 Task: Enable time selection snapping and set it to musical subdivisions for rhythmic precision.
Action: Mouse moved to (103, 13)
Screenshot: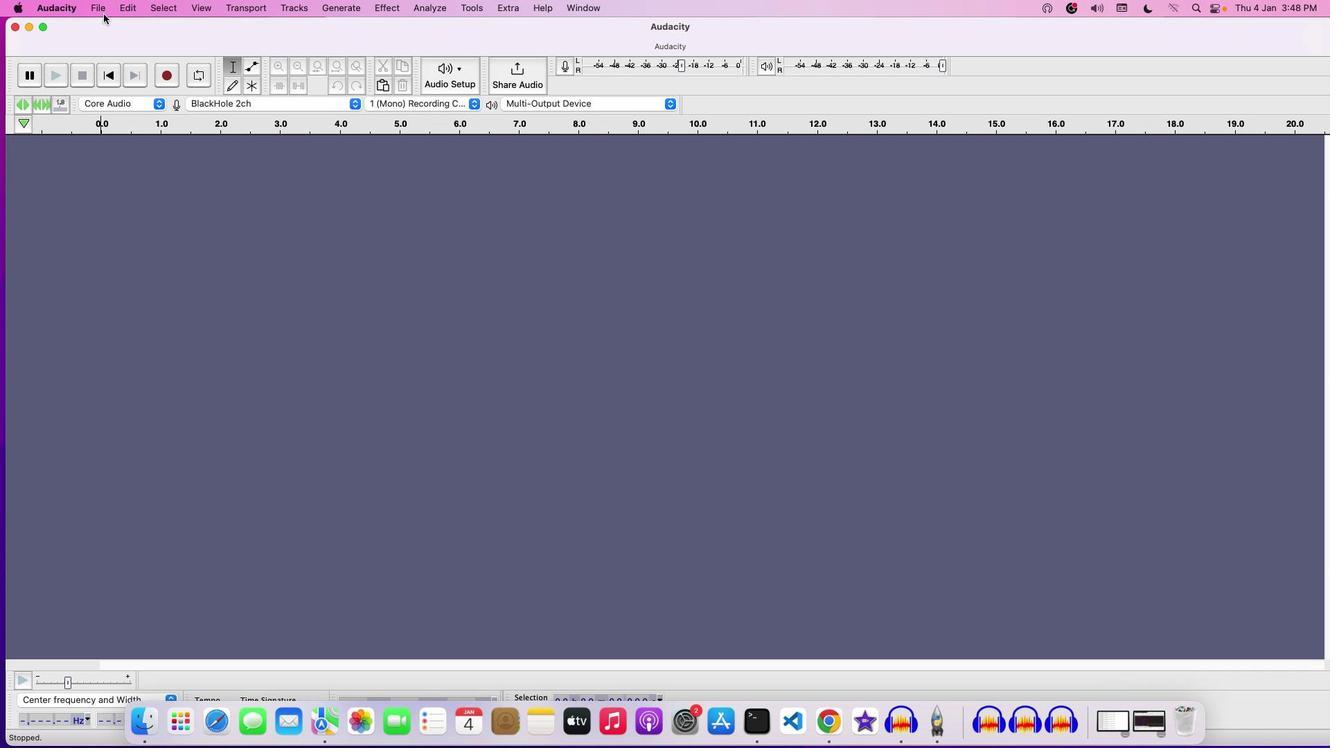 
Action: Mouse pressed left at (103, 13)
Screenshot: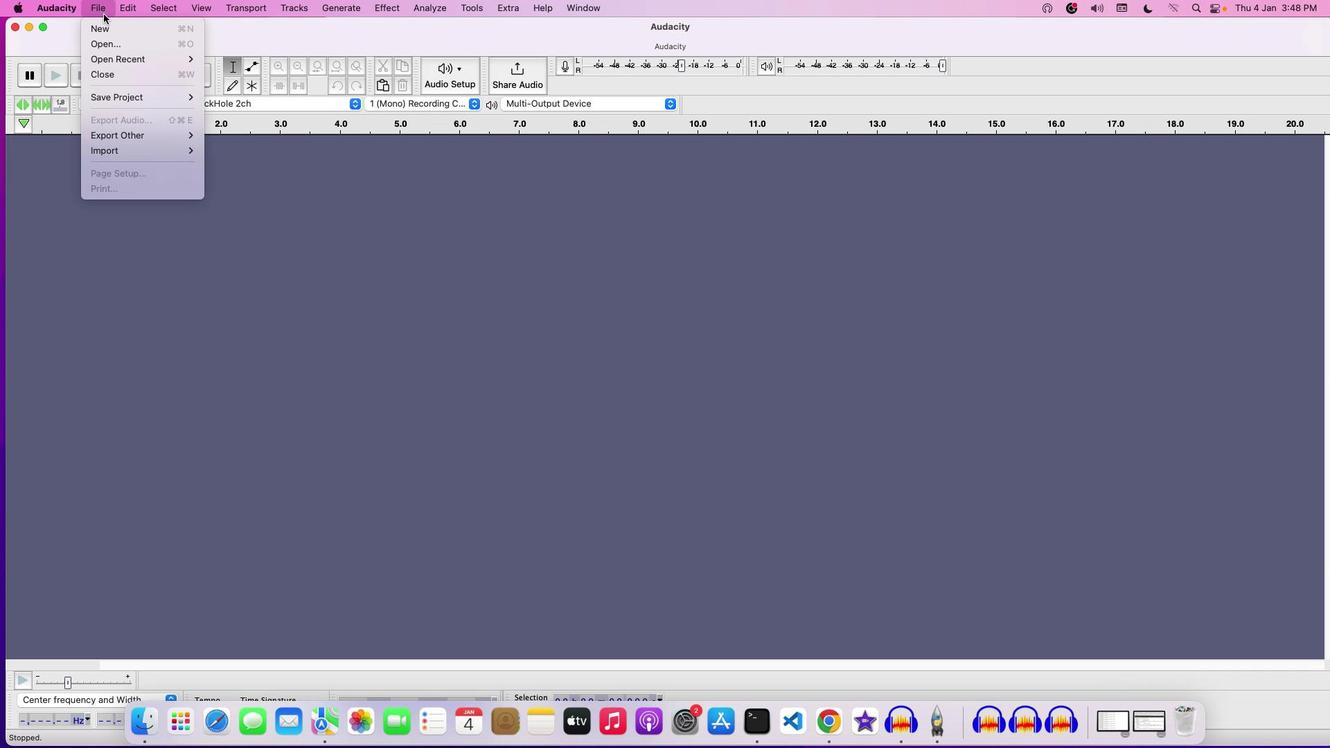 
Action: Mouse moved to (111, 44)
Screenshot: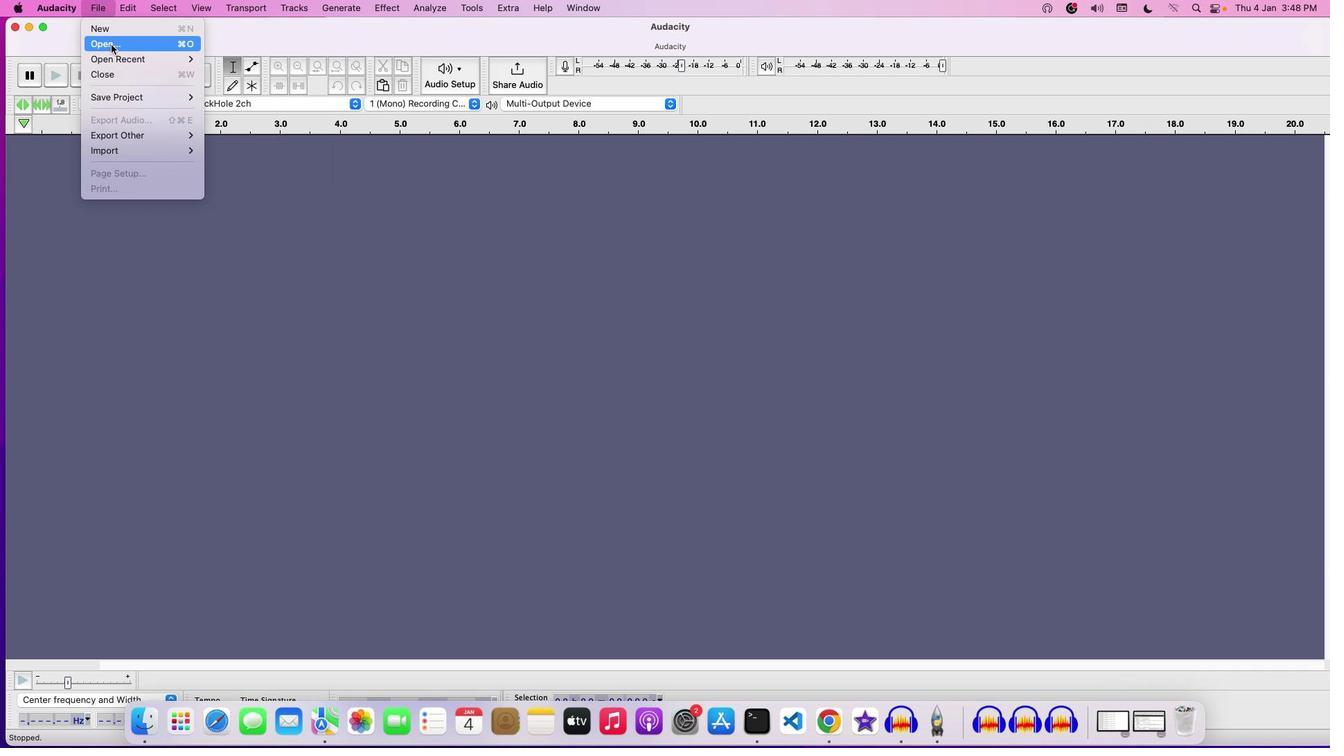 
Action: Mouse pressed left at (111, 44)
Screenshot: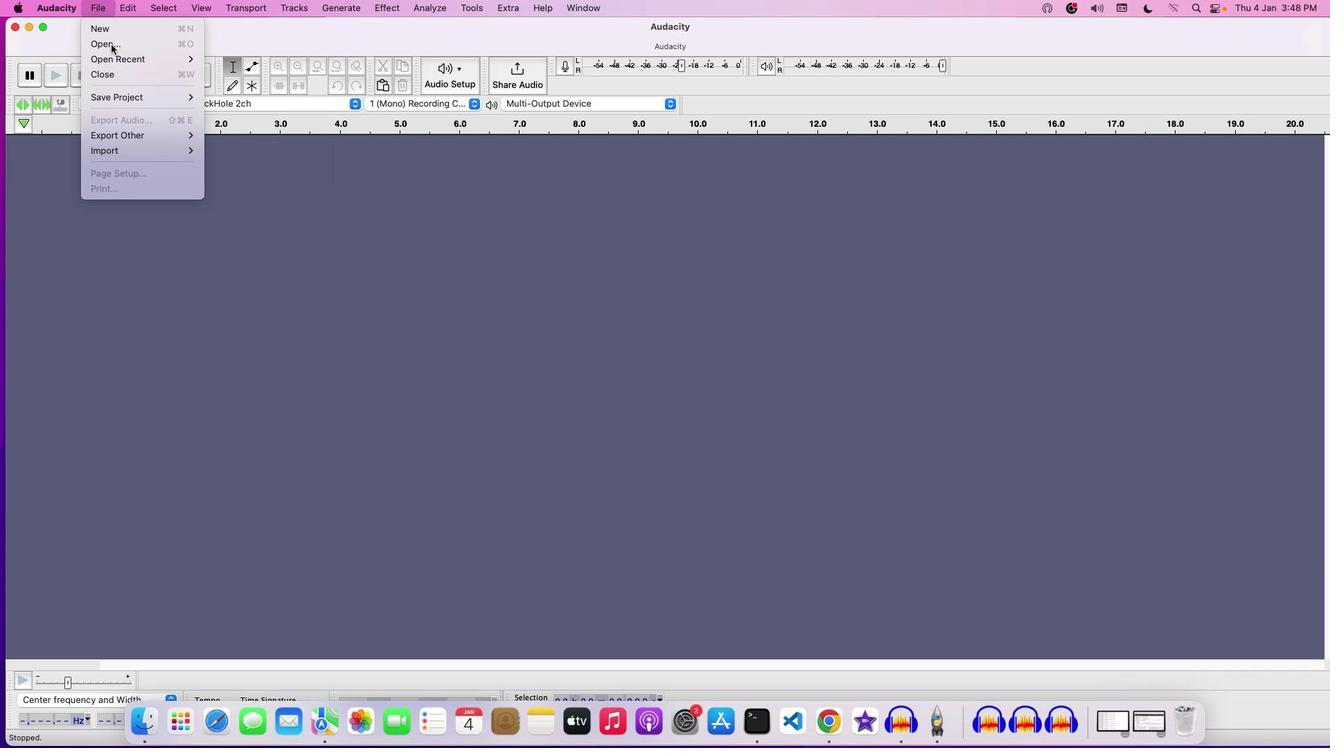 
Action: Mouse moved to (428, 186)
Screenshot: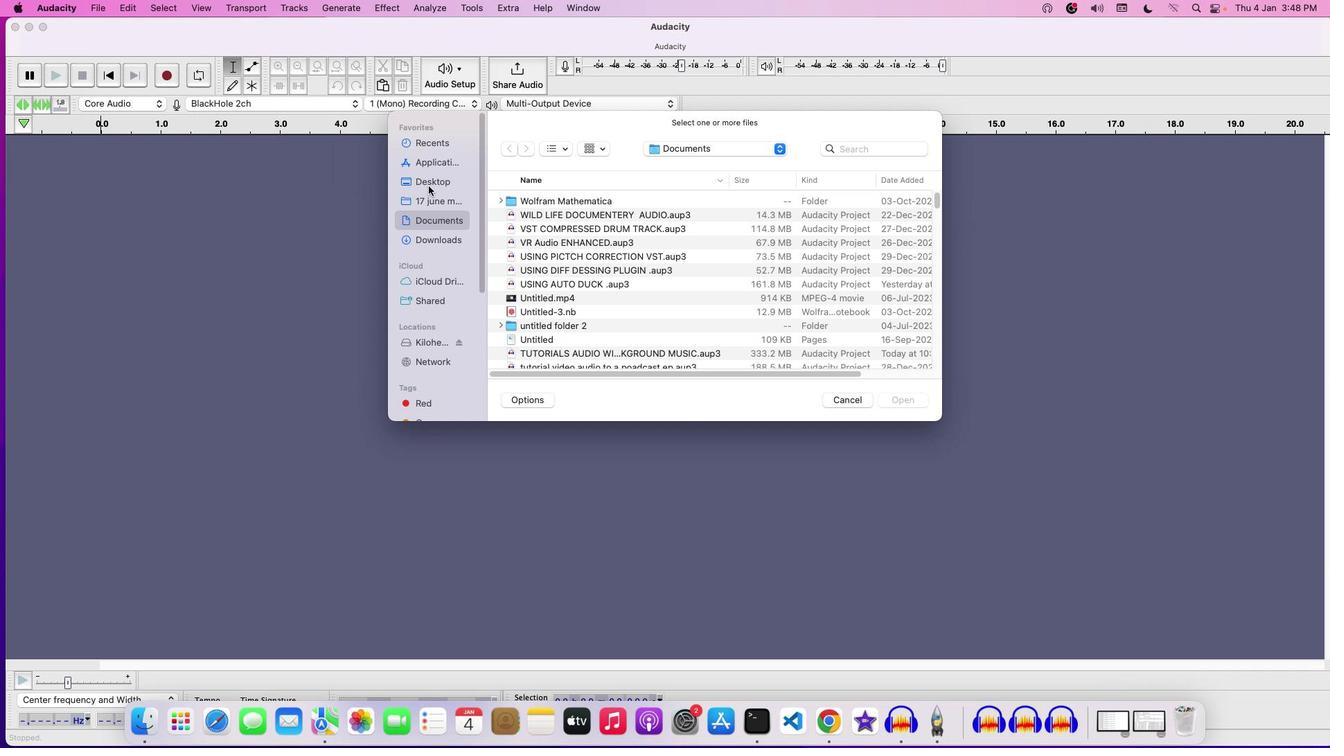 
Action: Mouse pressed left at (428, 186)
Screenshot: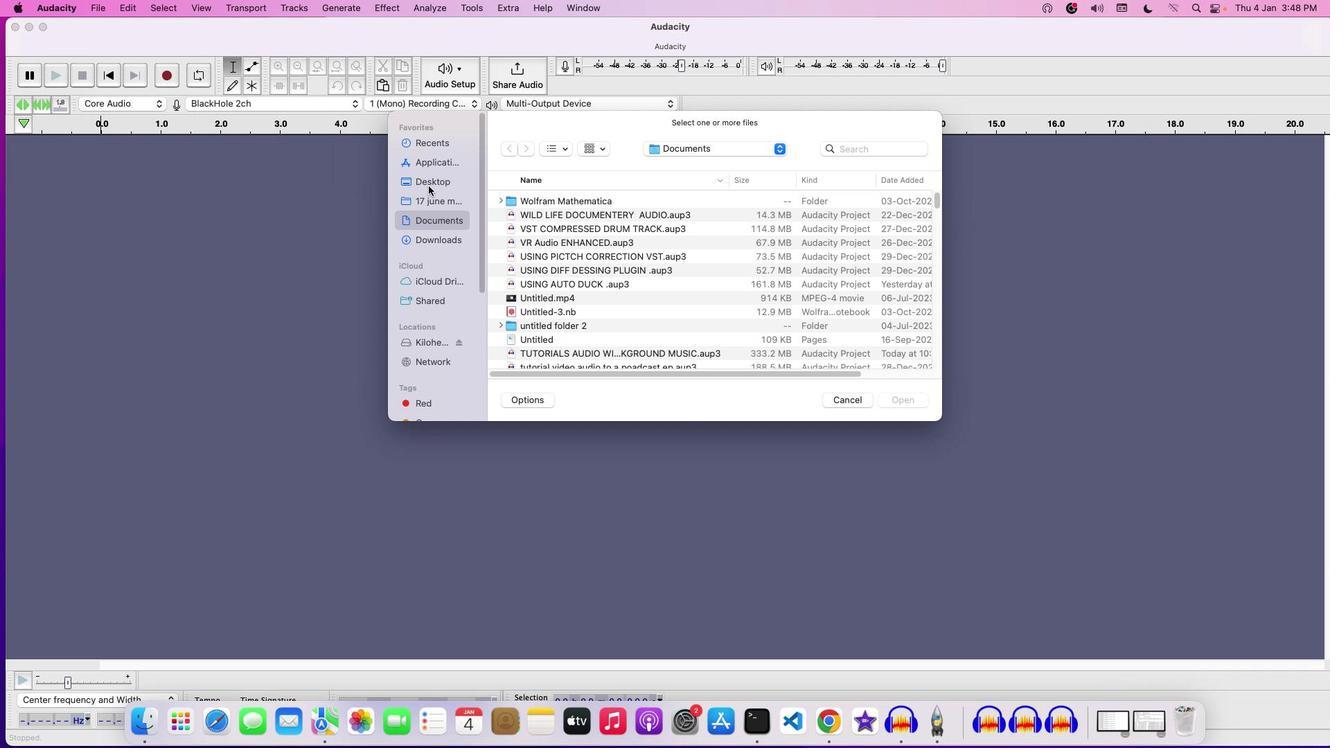 
Action: Mouse moved to (619, 313)
Screenshot: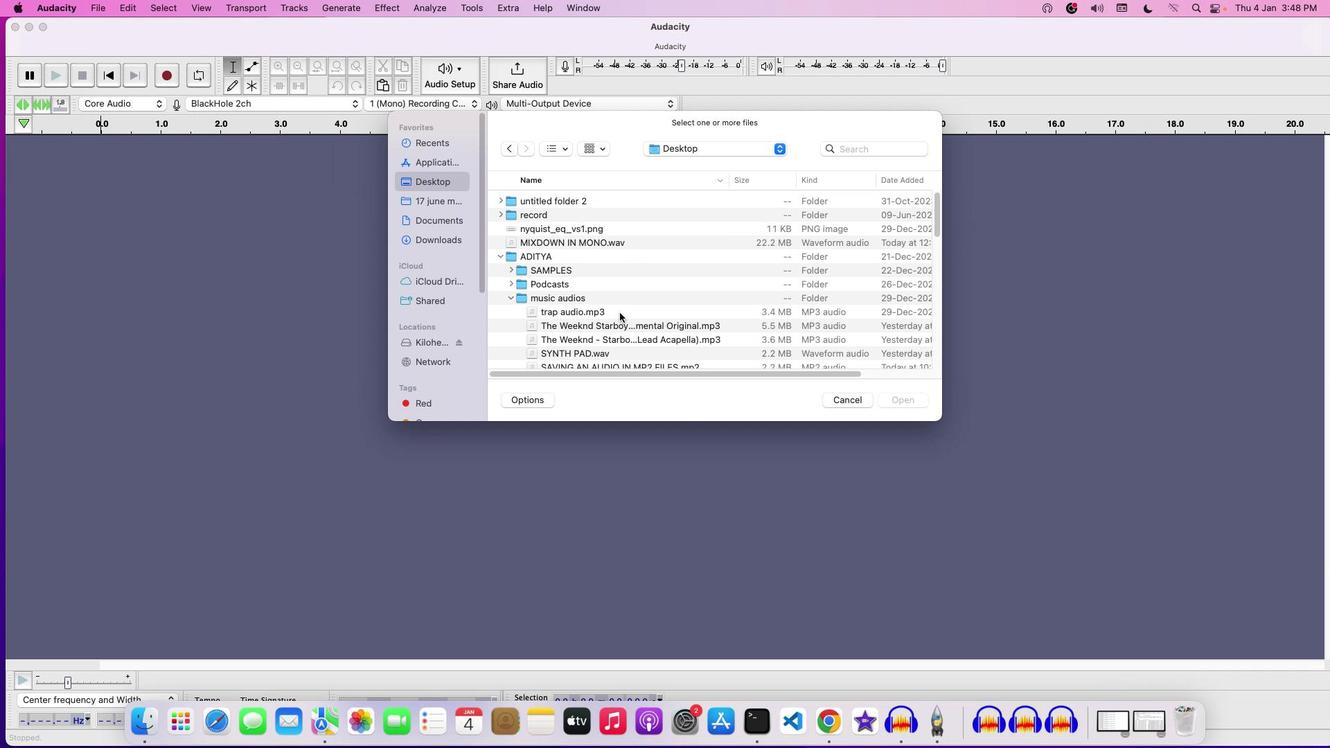 
Action: Mouse scrolled (619, 313) with delta (0, 0)
Screenshot: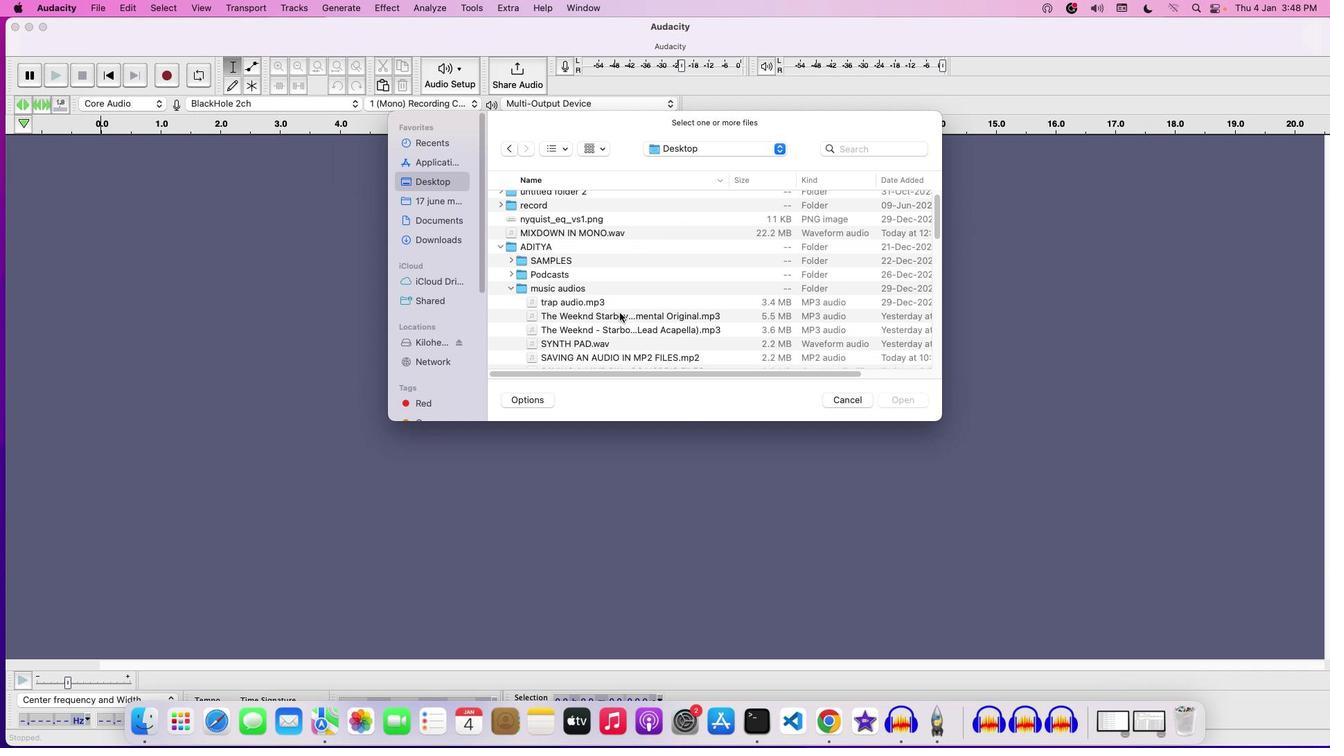 
Action: Mouse scrolled (619, 313) with delta (0, 0)
Screenshot: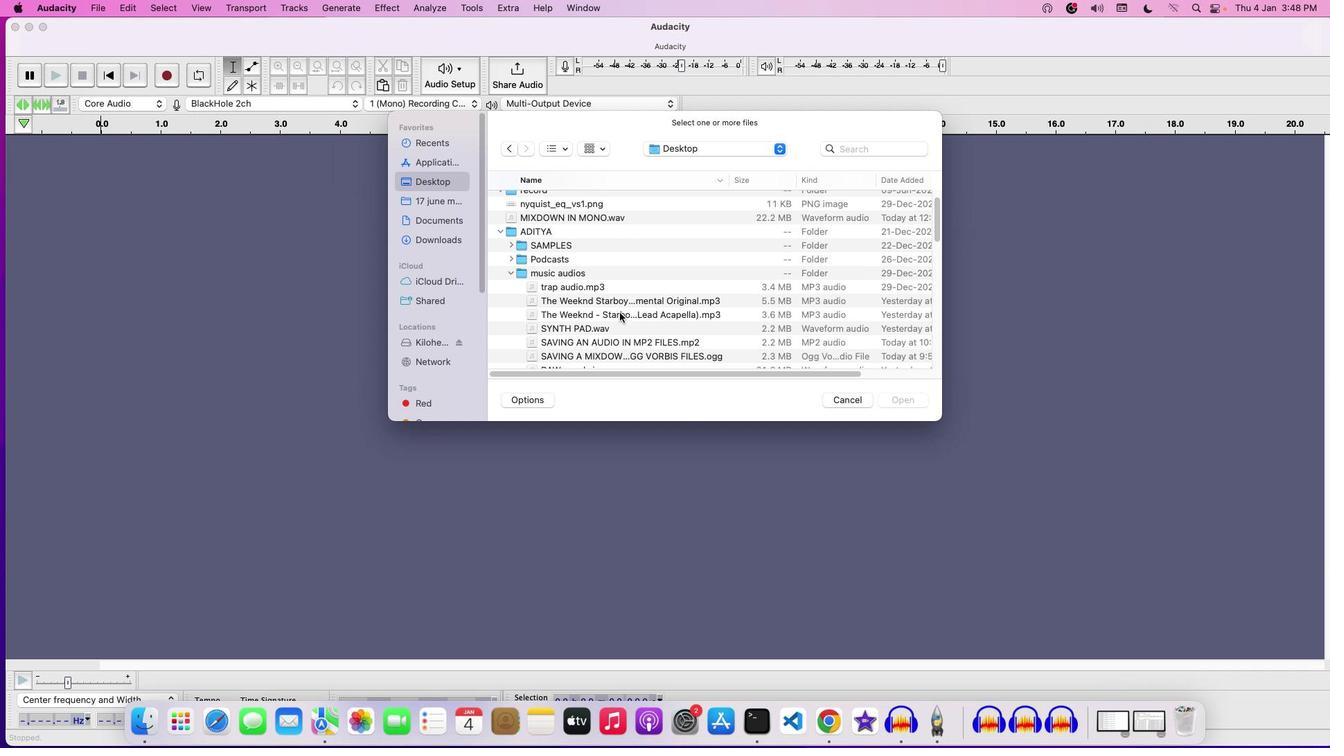 
Action: Mouse moved to (619, 312)
Screenshot: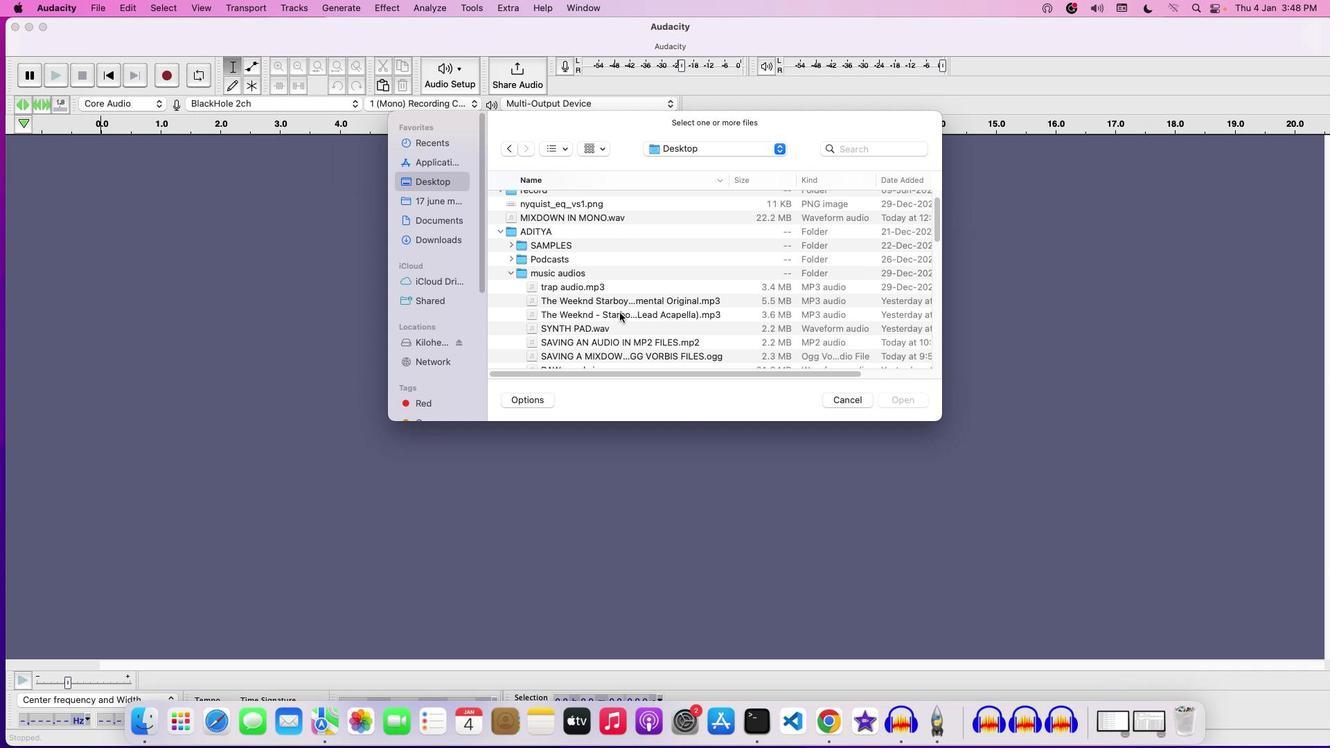 
Action: Mouse scrolled (619, 312) with delta (0, 0)
Screenshot: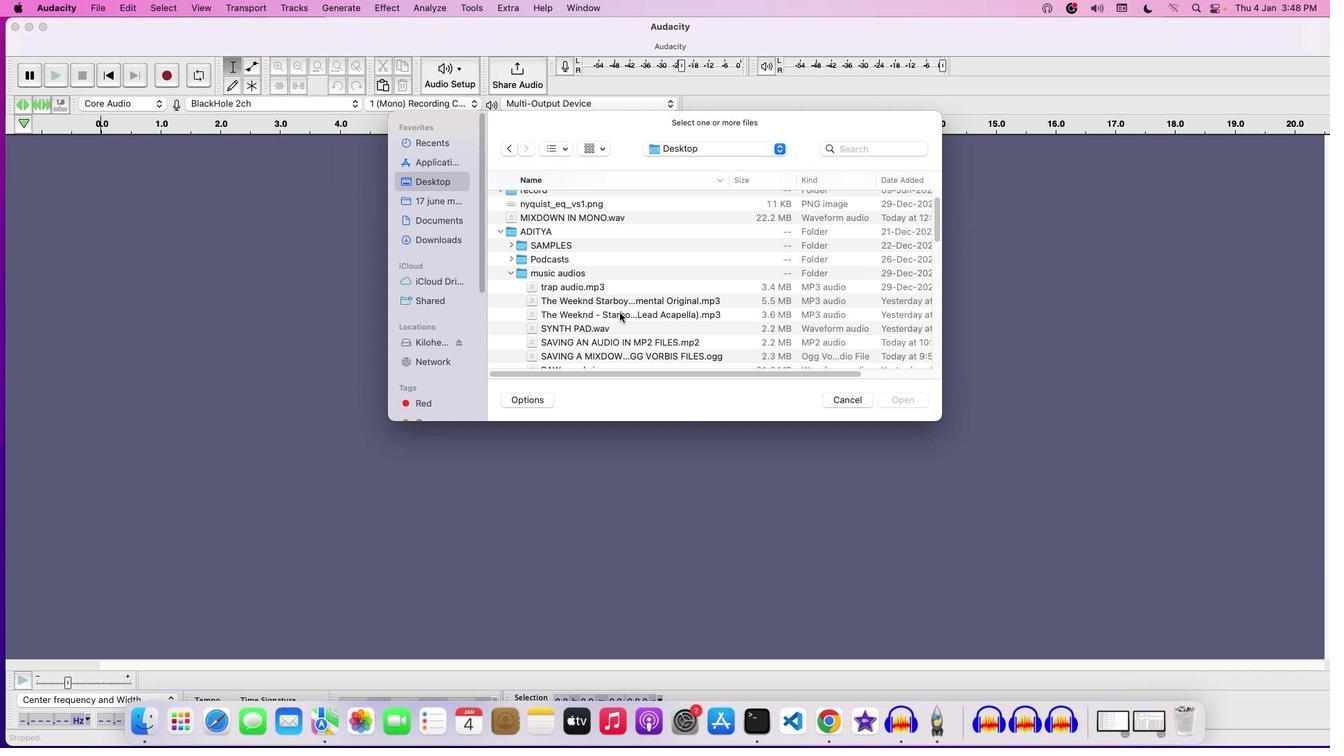 
Action: Mouse moved to (609, 288)
Screenshot: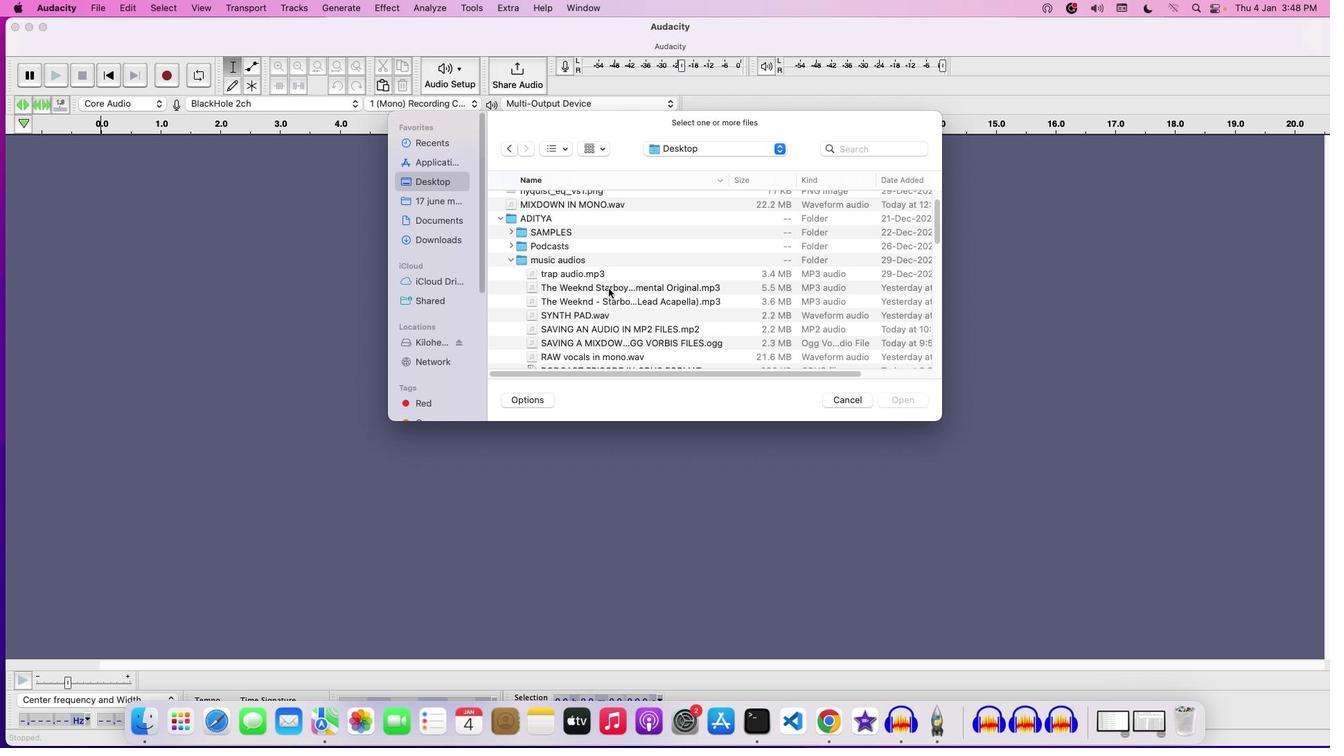 
Action: Mouse scrolled (609, 288) with delta (0, 0)
Screenshot: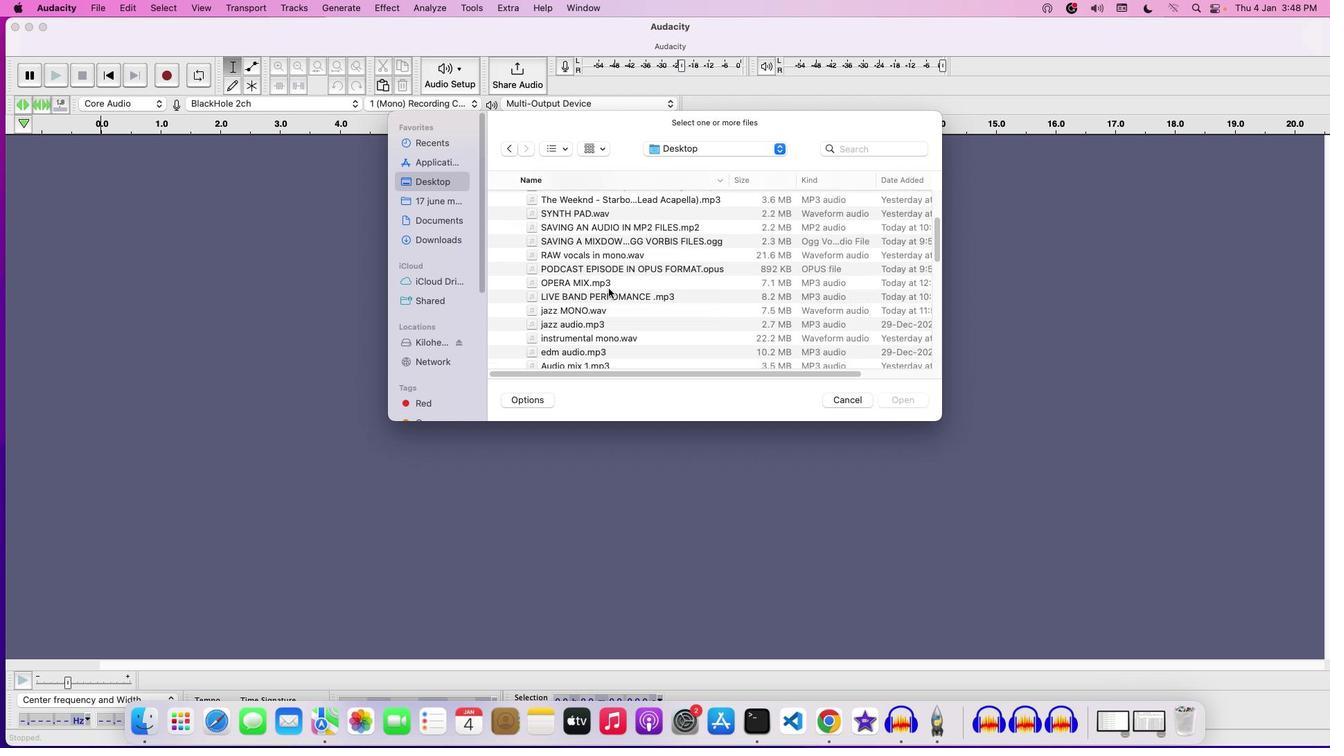 
Action: Mouse scrolled (609, 288) with delta (0, 0)
Screenshot: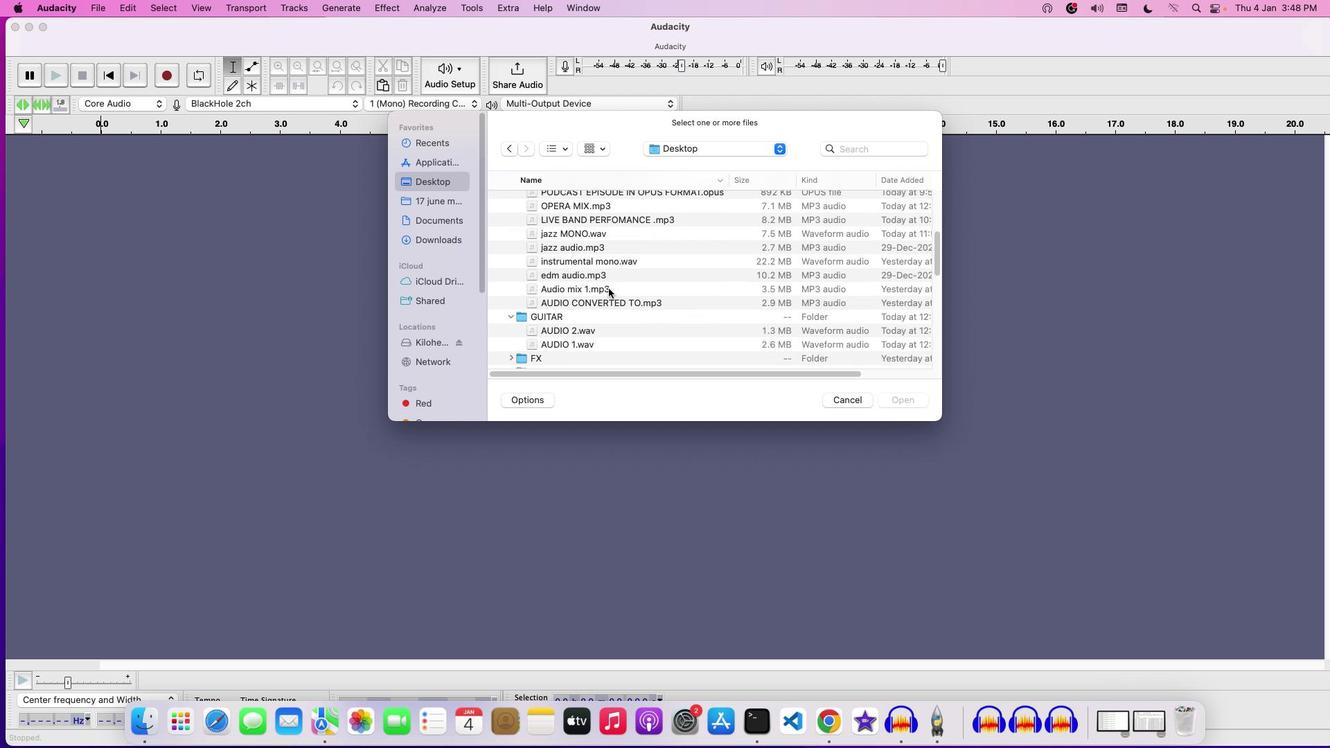 
Action: Mouse scrolled (609, 288) with delta (0, -1)
Screenshot: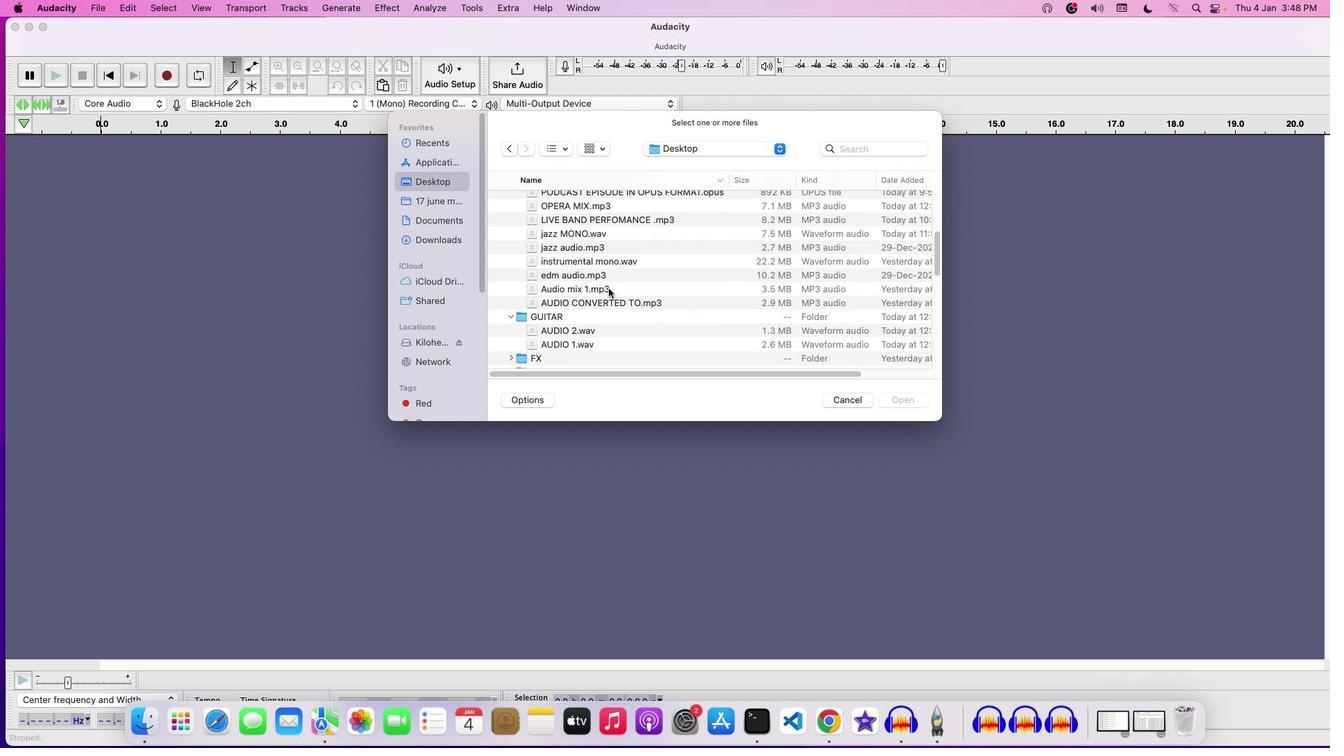 
Action: Mouse scrolled (609, 288) with delta (0, -2)
Screenshot: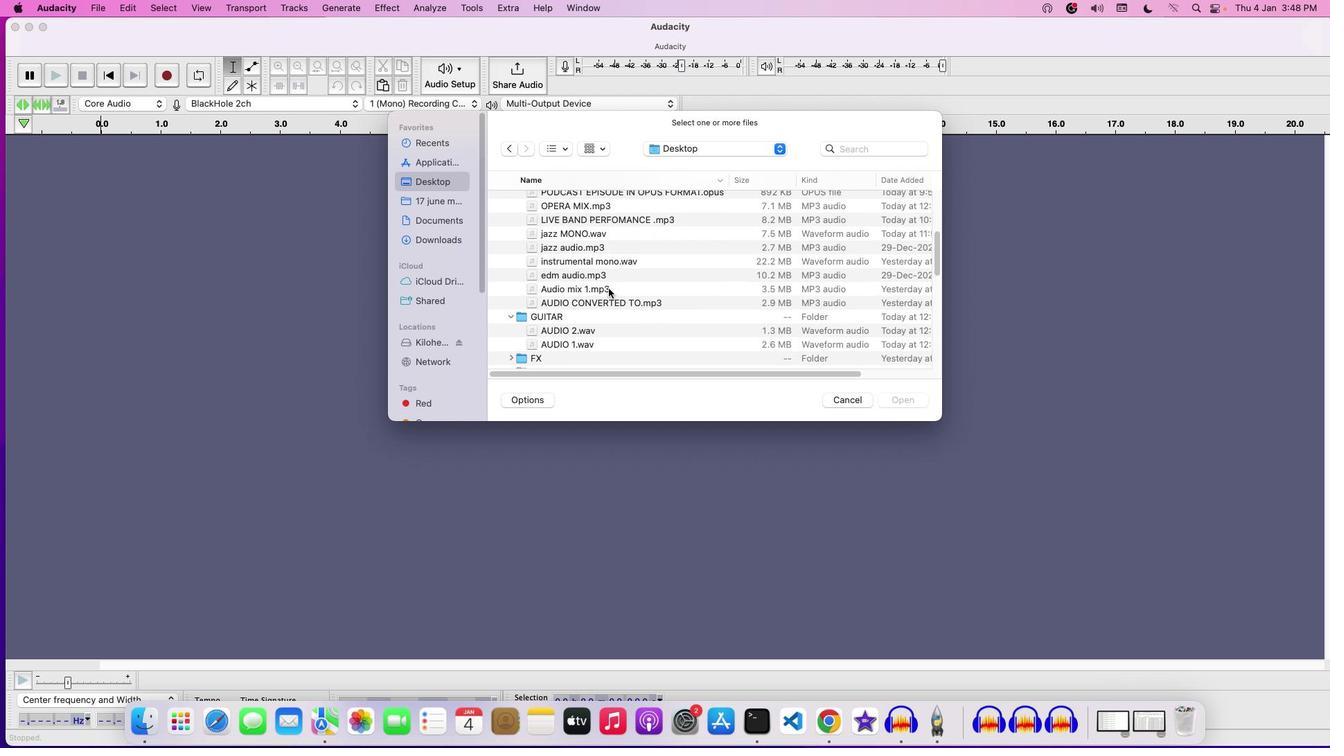 
Action: Mouse scrolled (609, 288) with delta (0, -3)
Screenshot: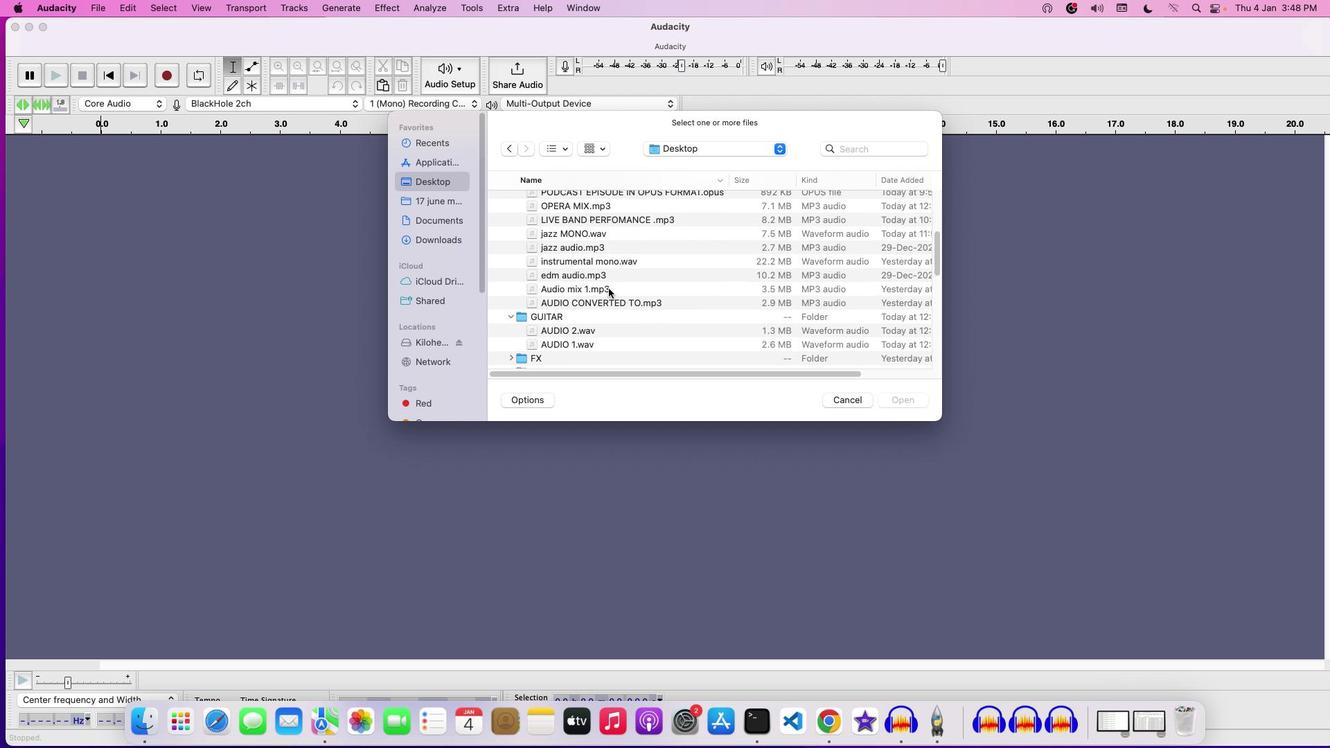 
Action: Mouse moved to (579, 275)
Screenshot: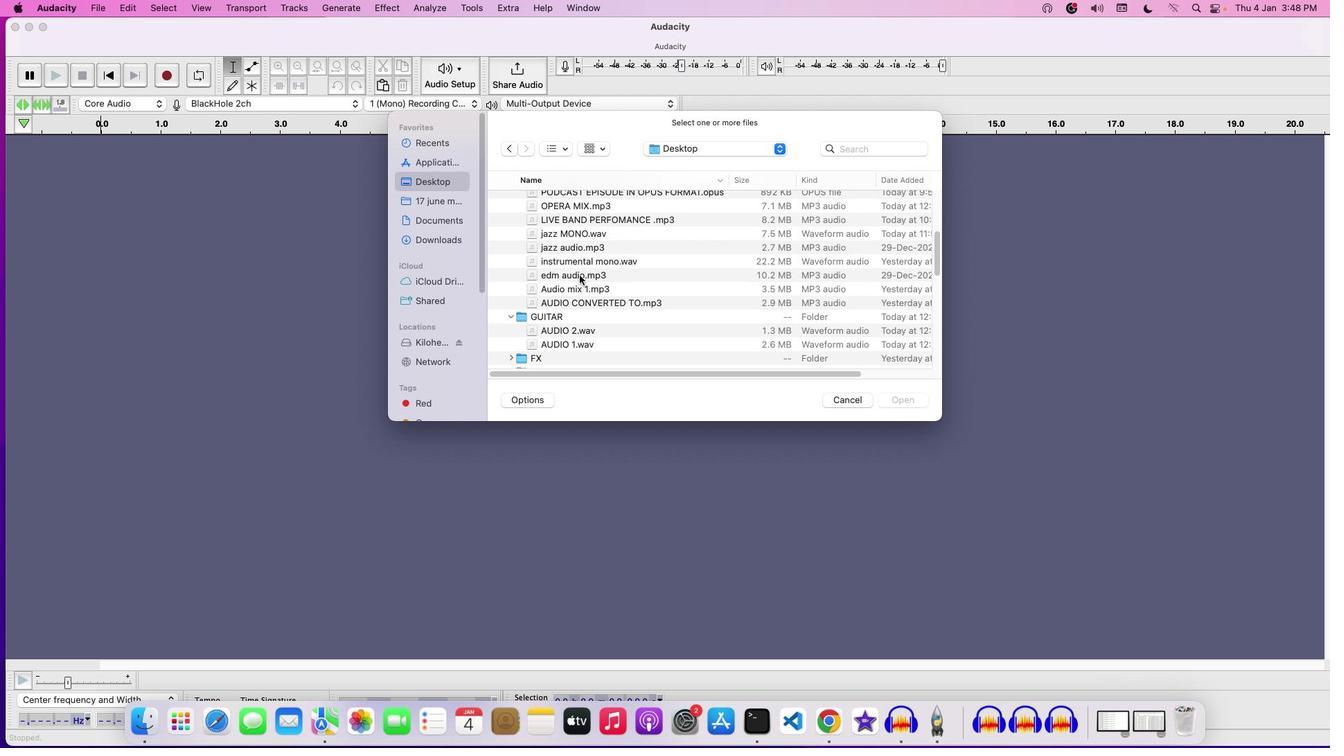 
Action: Mouse pressed left at (579, 275)
Screenshot: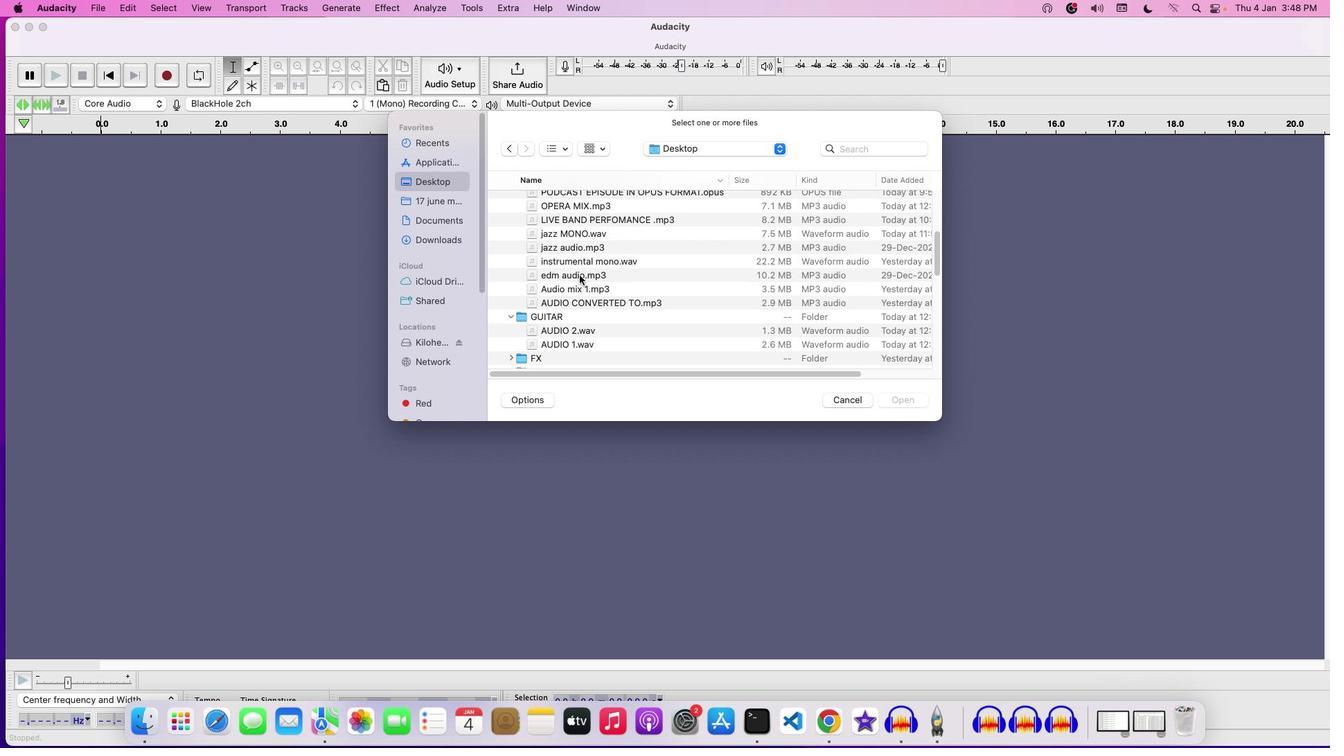 
Action: Mouse moved to (586, 276)
Screenshot: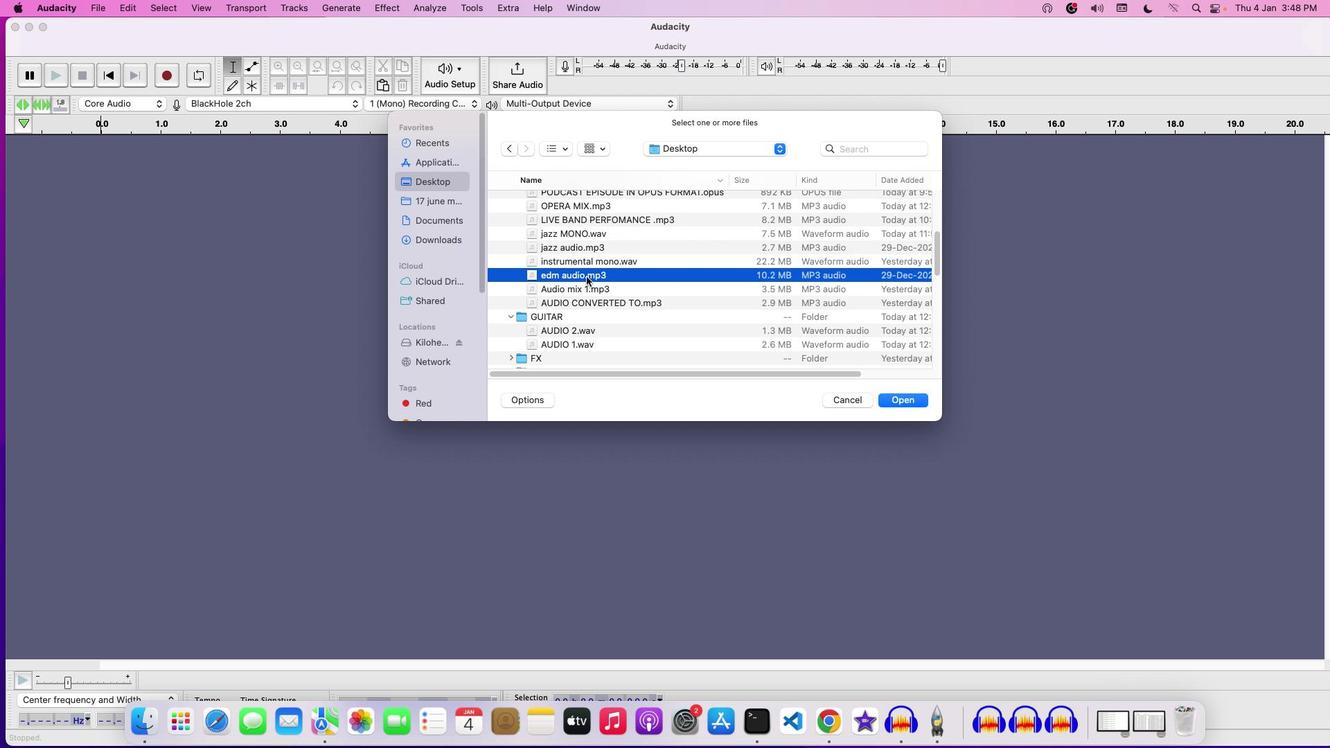 
Action: Mouse pressed left at (586, 276)
Screenshot: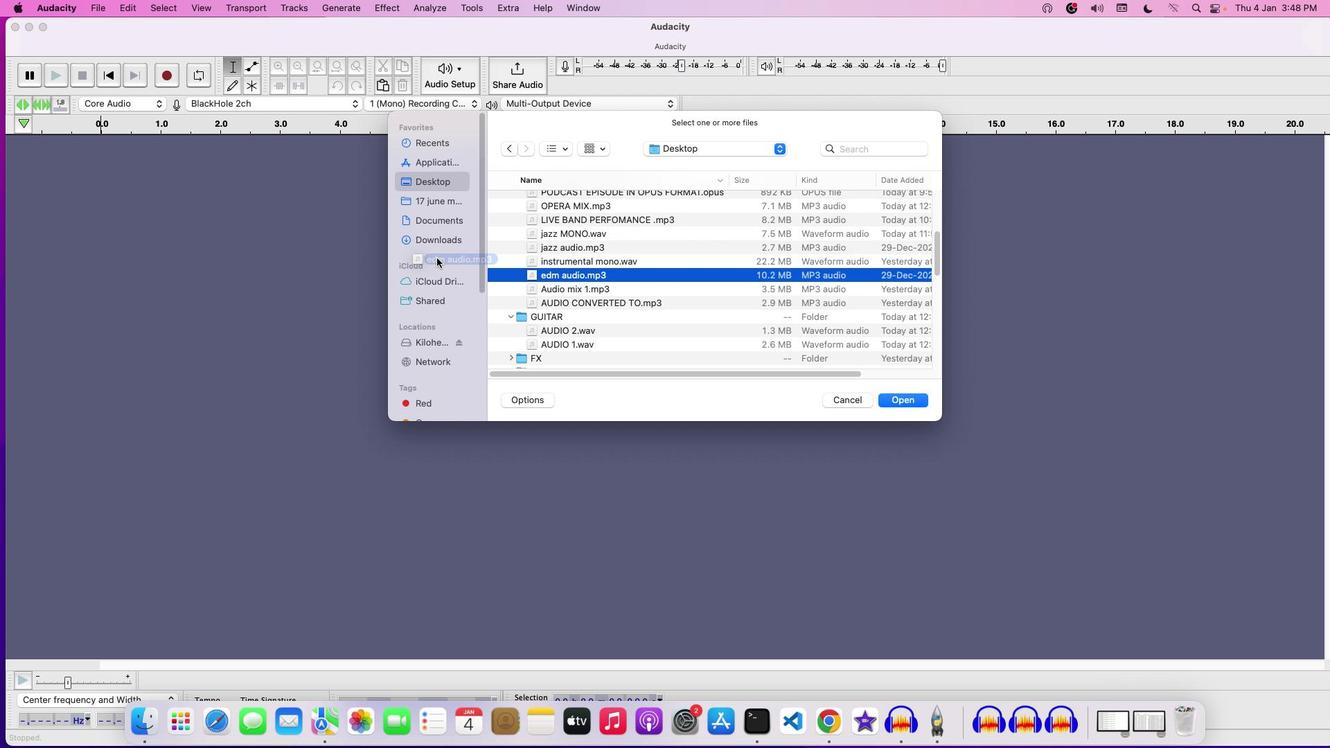 
Action: Mouse moved to (835, 398)
Screenshot: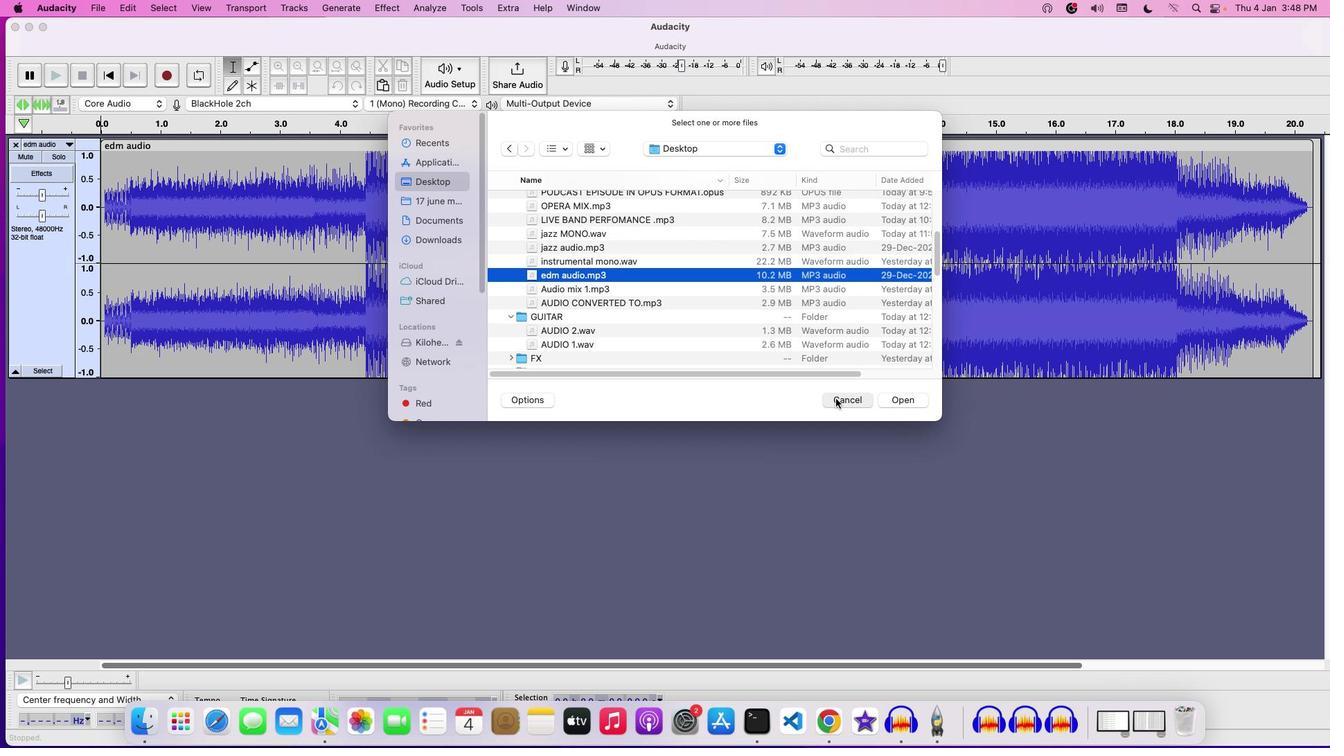 
Action: Mouse pressed left at (835, 398)
Screenshot: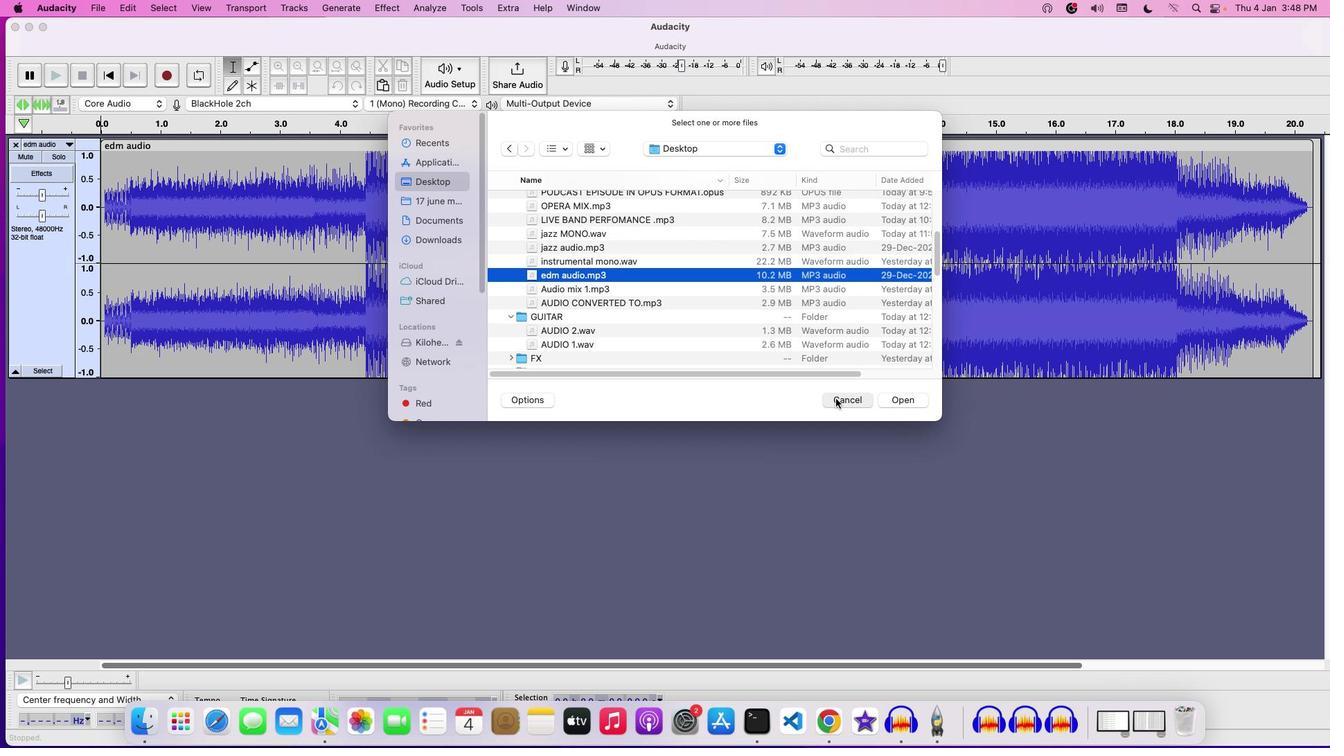 
Action: Mouse moved to (1311, 145)
Screenshot: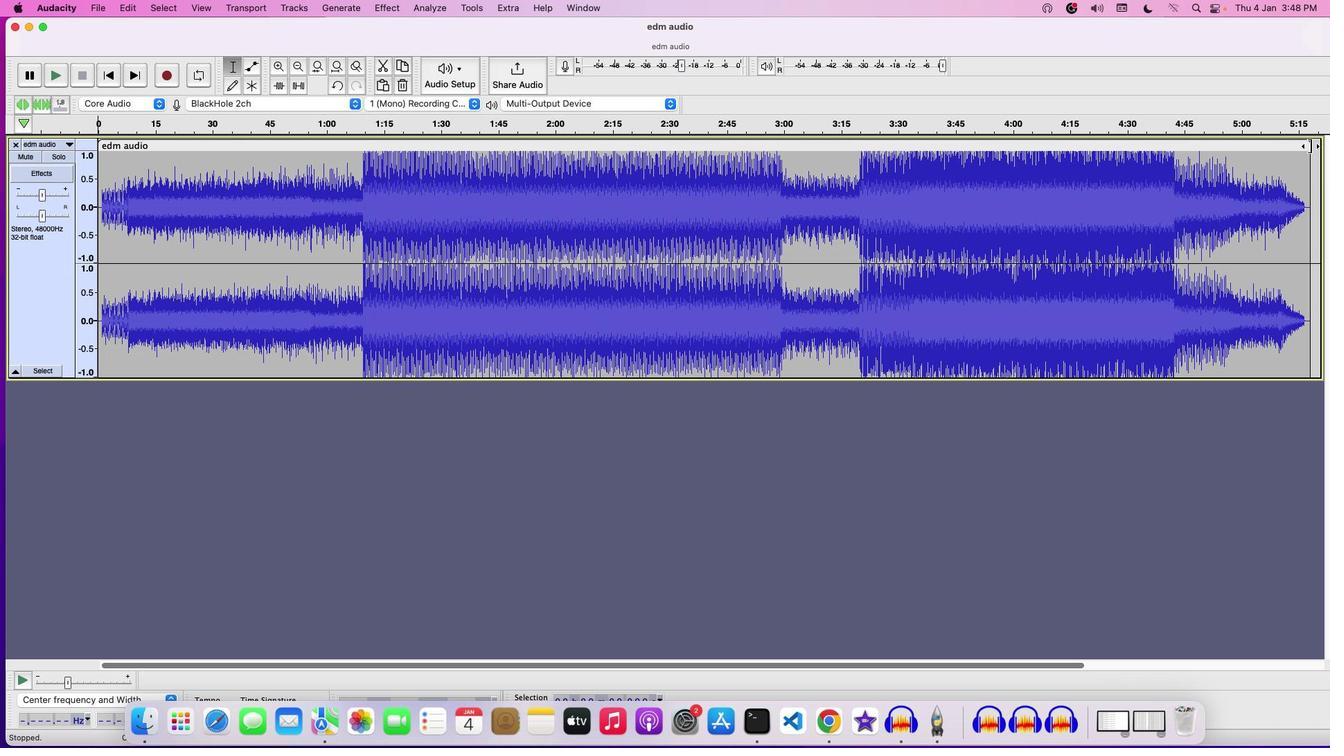 
Action: Mouse pressed left at (1311, 145)
Screenshot: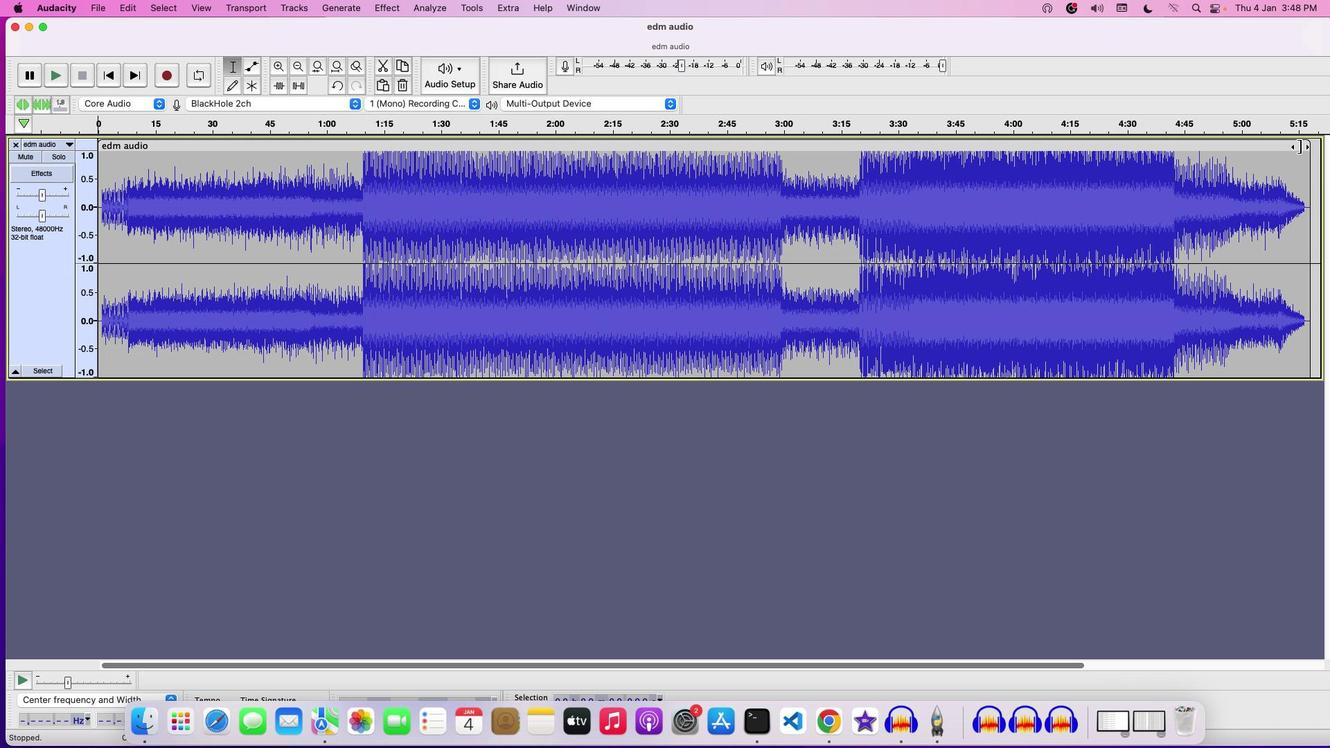 
Action: Mouse moved to (383, 185)
Screenshot: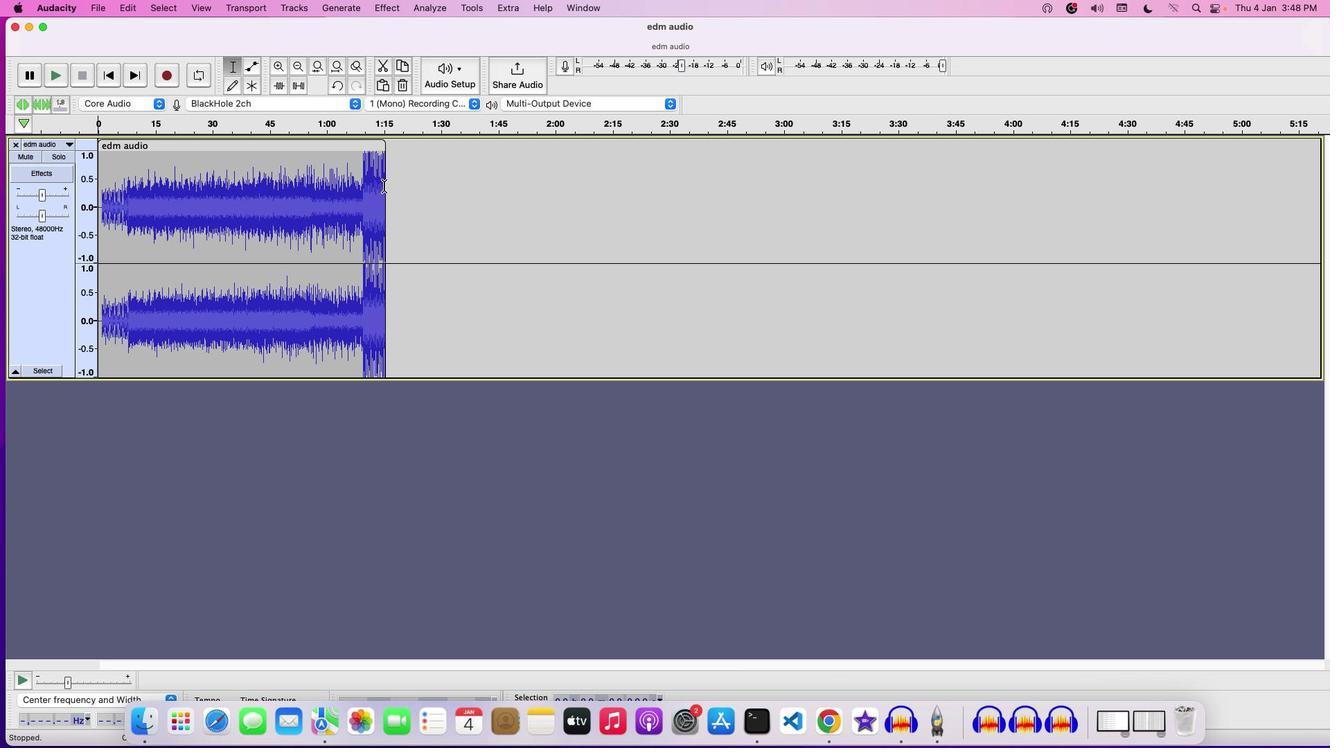 
Action: Key pressed Key.space
Screenshot: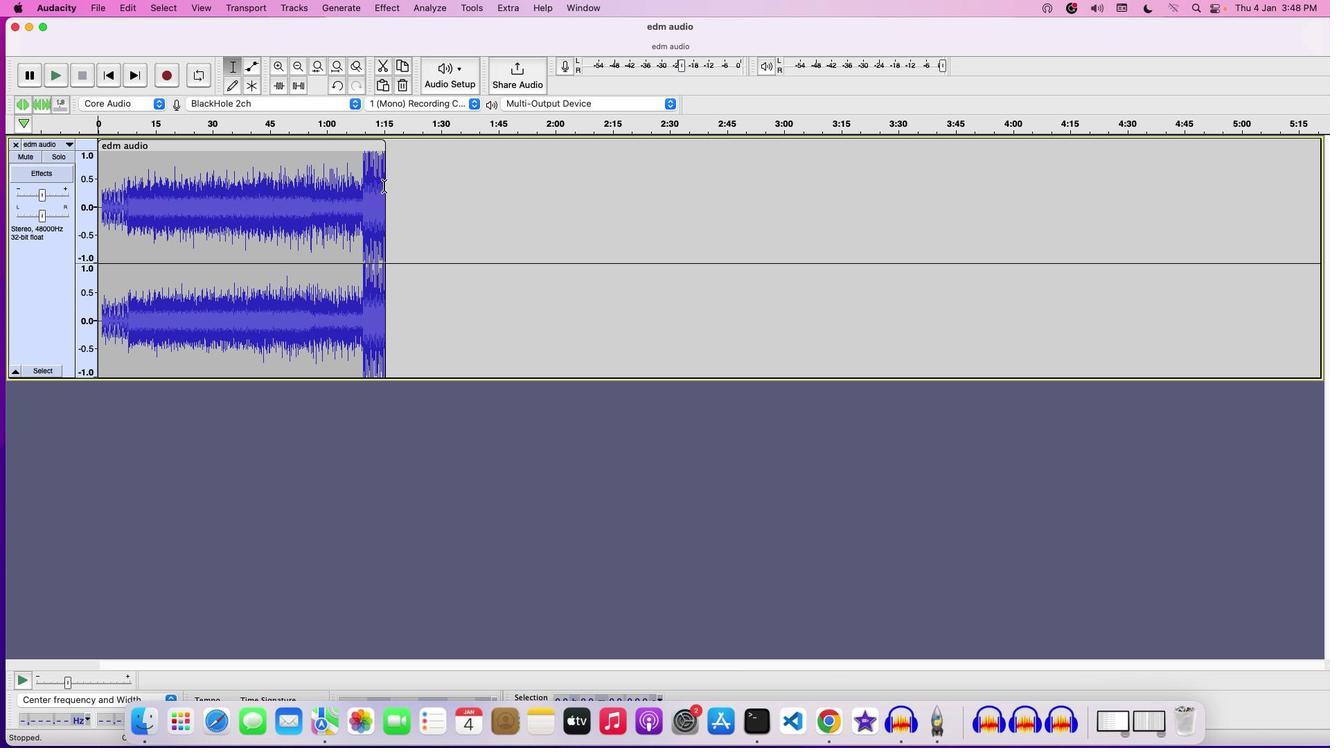 
Action: Mouse moved to (41, 196)
Screenshot: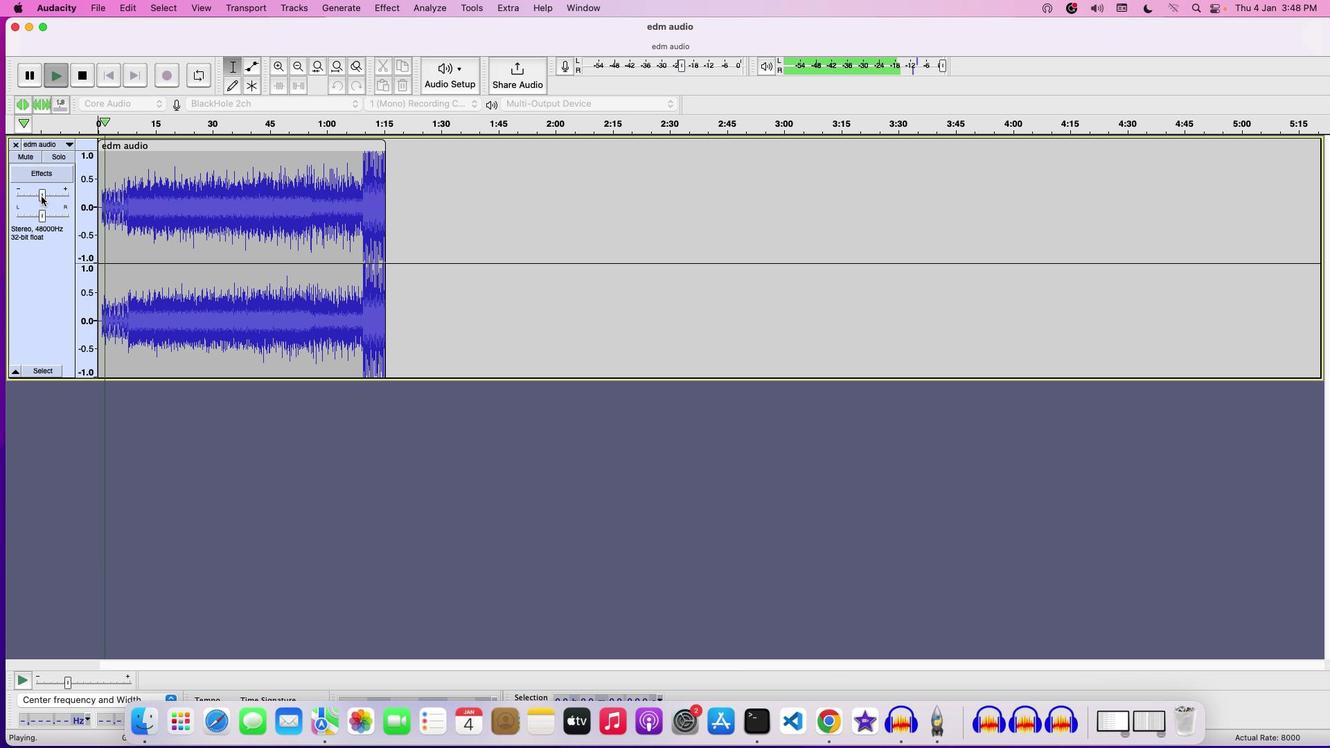 
Action: Mouse pressed left at (41, 196)
Screenshot: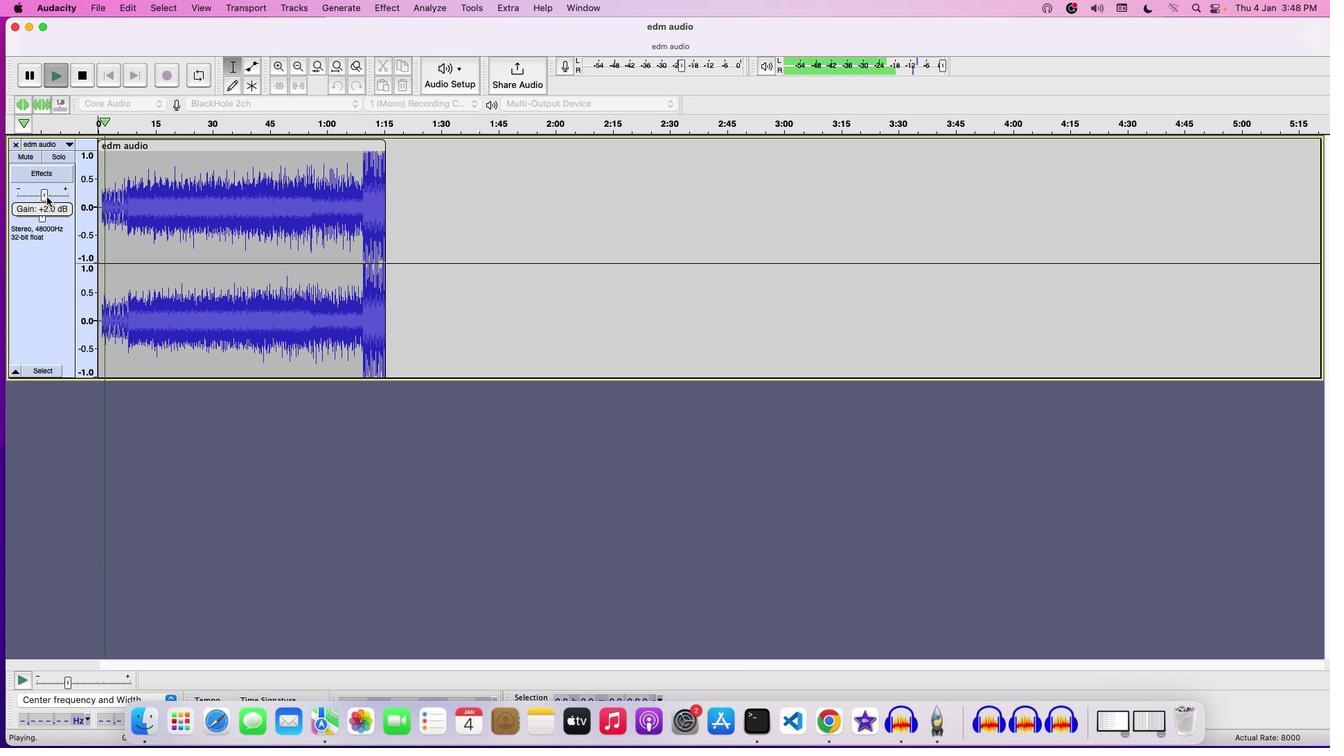 
Action: Mouse moved to (100, 145)
Screenshot: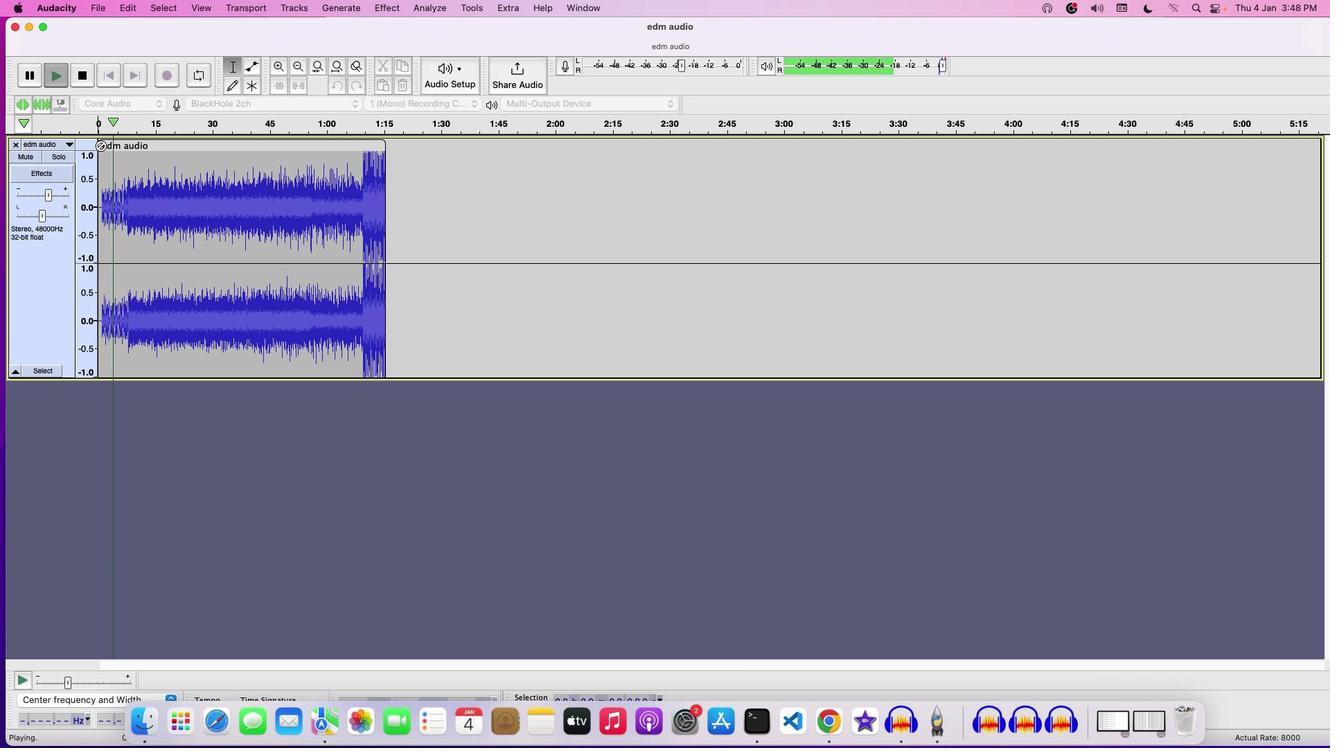 
Action: Key pressed Key.space
Screenshot: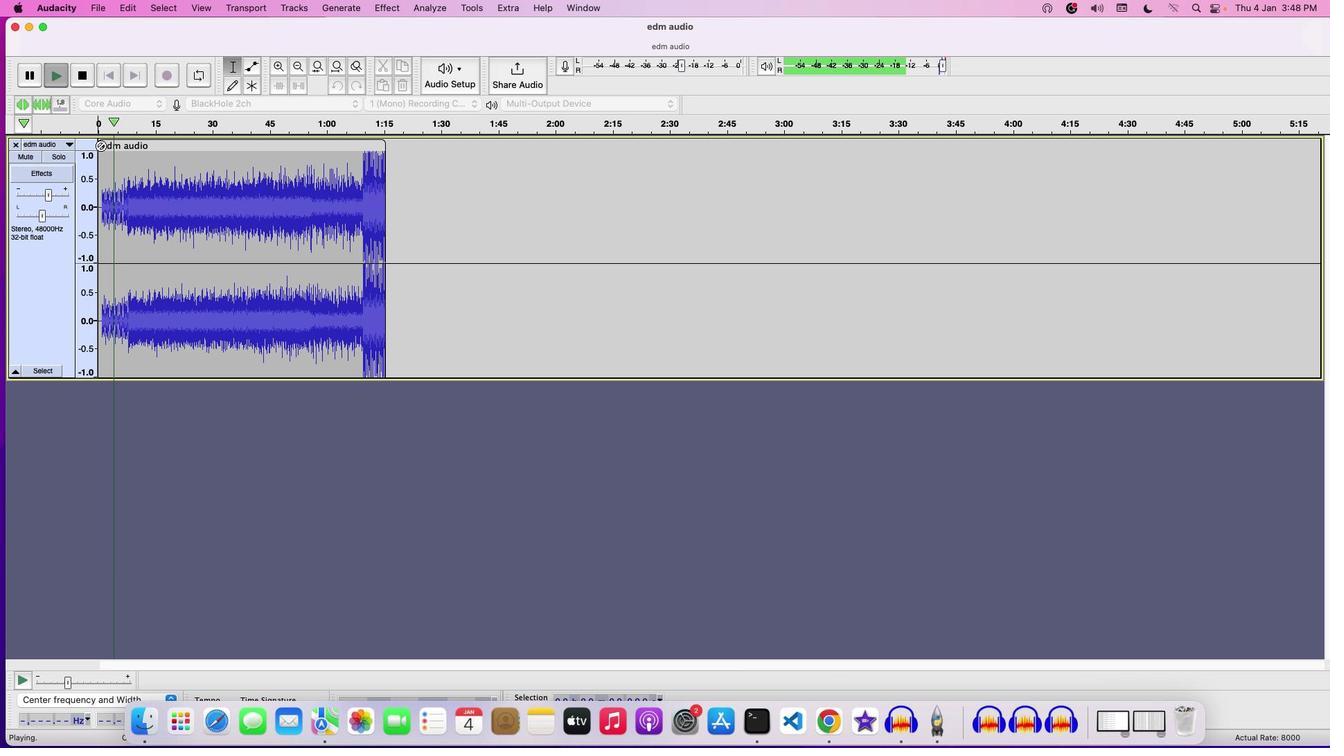 
Action: Mouse moved to (99, 145)
Screenshot: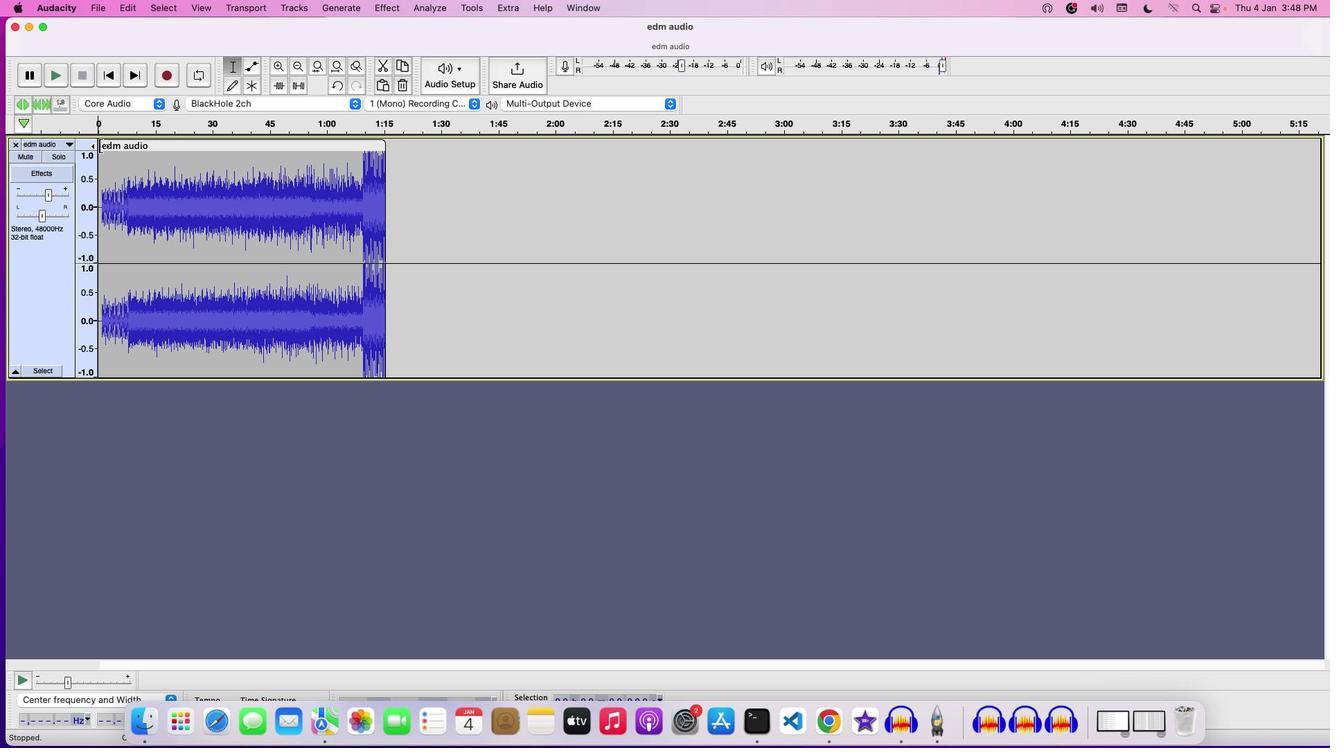 
Action: Mouse pressed left at (99, 145)
Screenshot: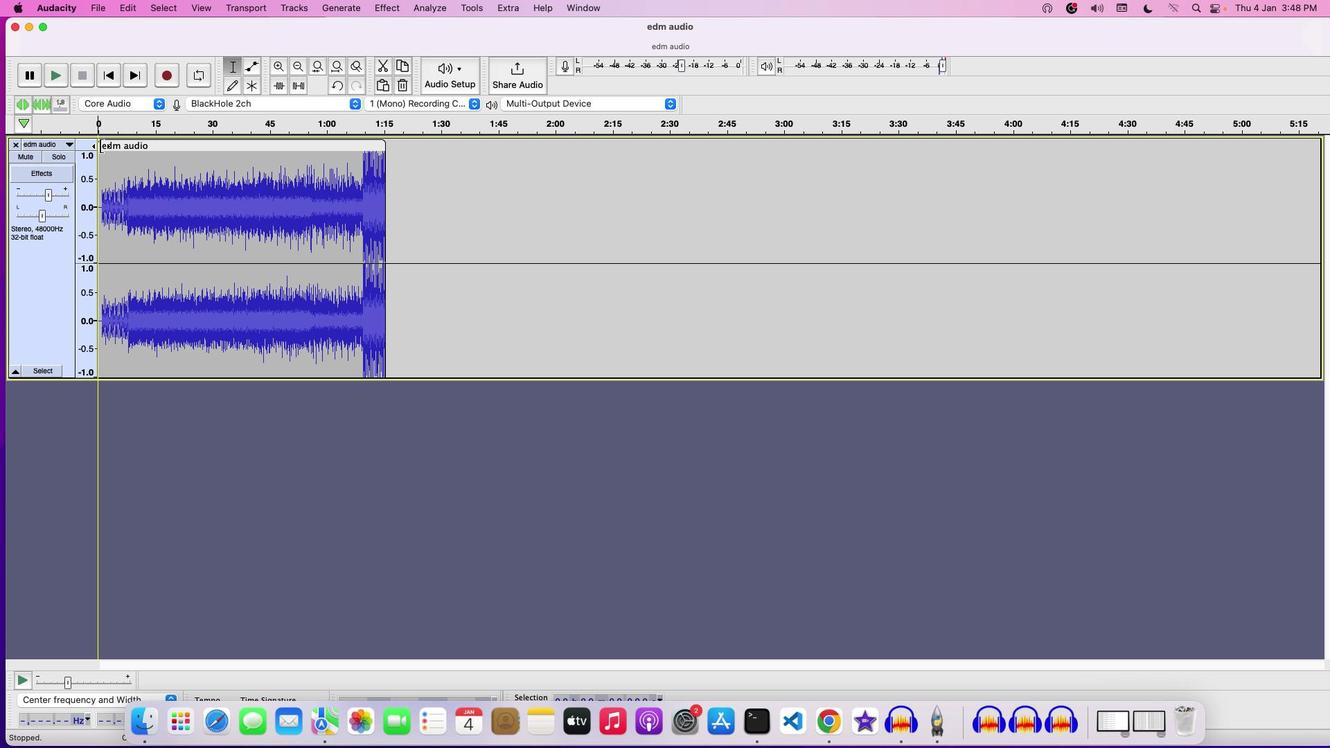 
Action: Mouse moved to (119, 145)
Screenshot: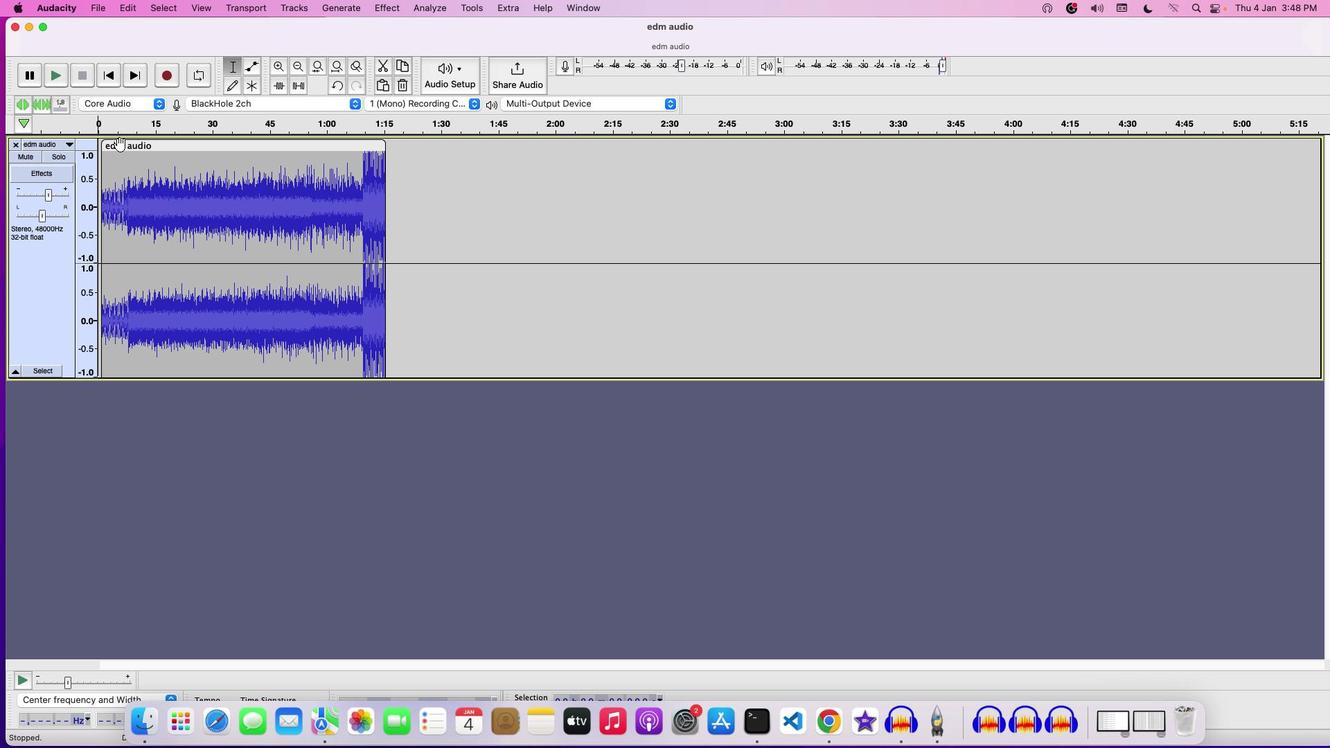 
Action: Mouse pressed left at (119, 145)
Screenshot: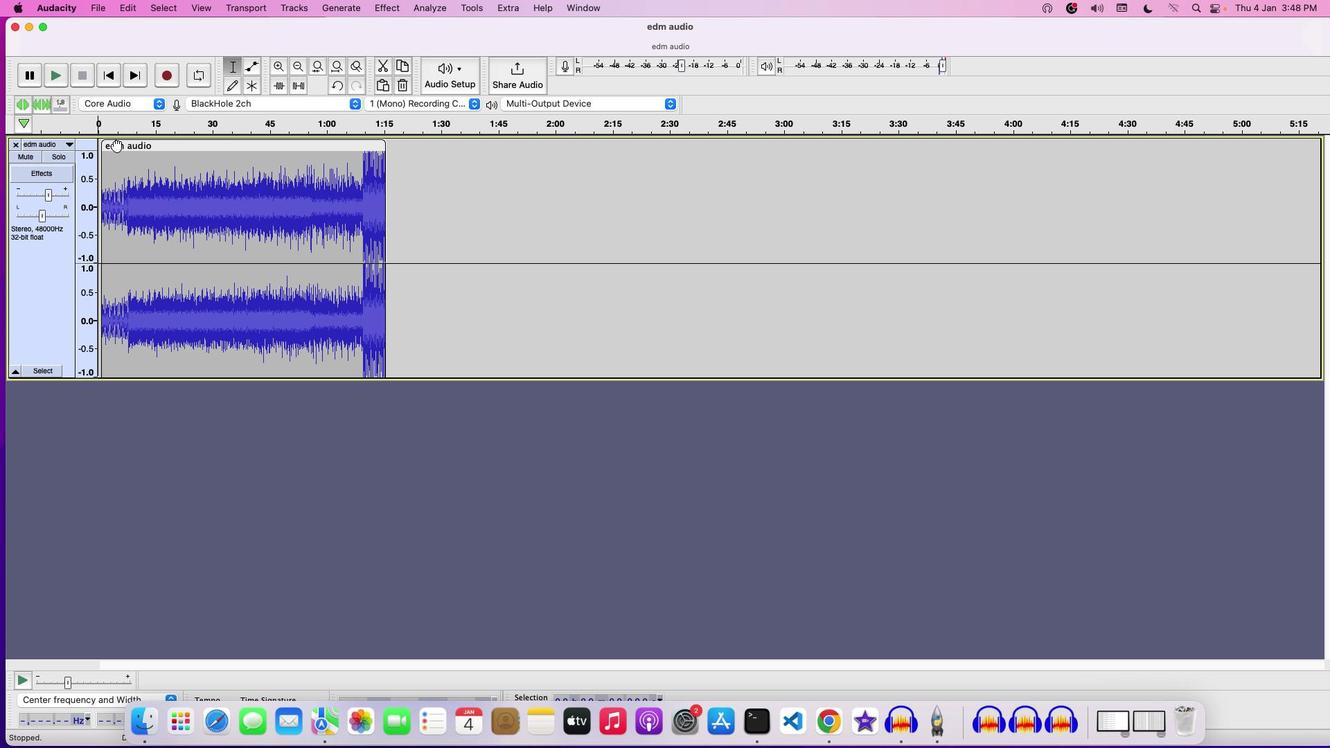 
Action: Mouse moved to (114, 145)
Screenshot: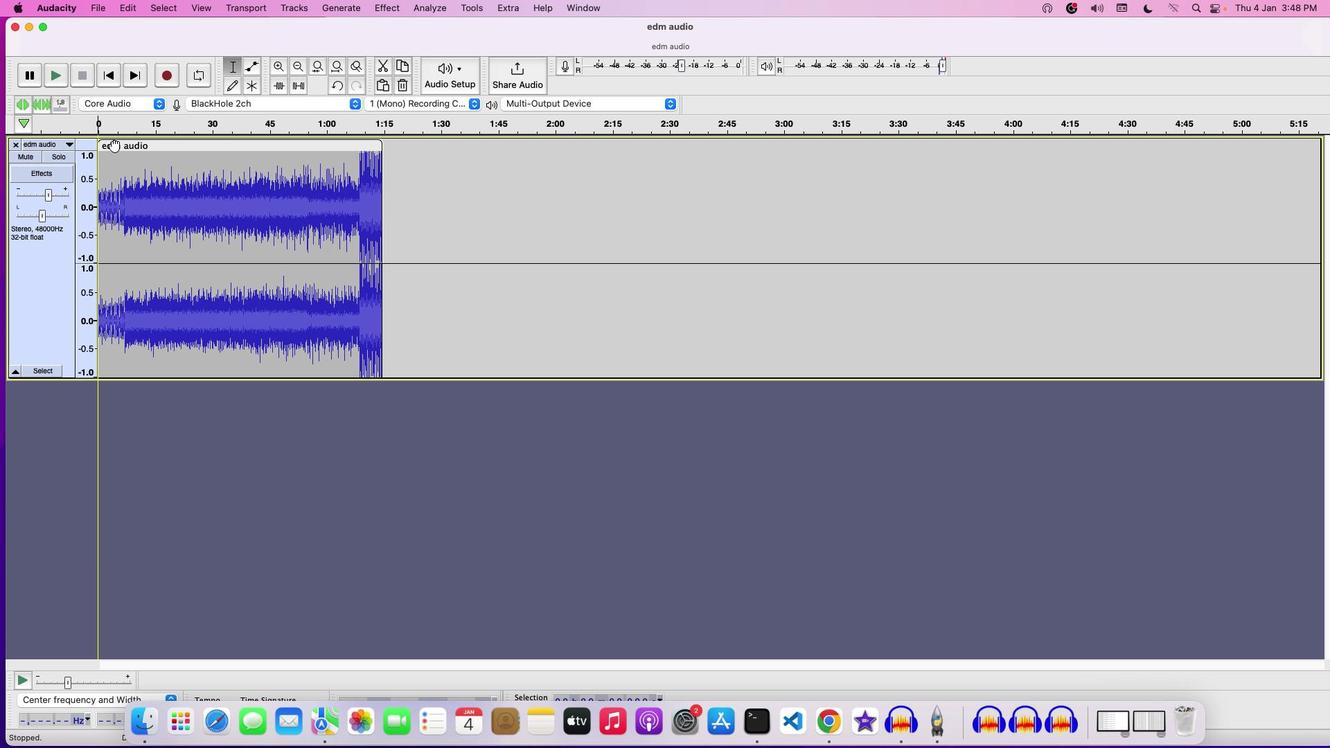 
Action: Key pressed Key.space
Screenshot: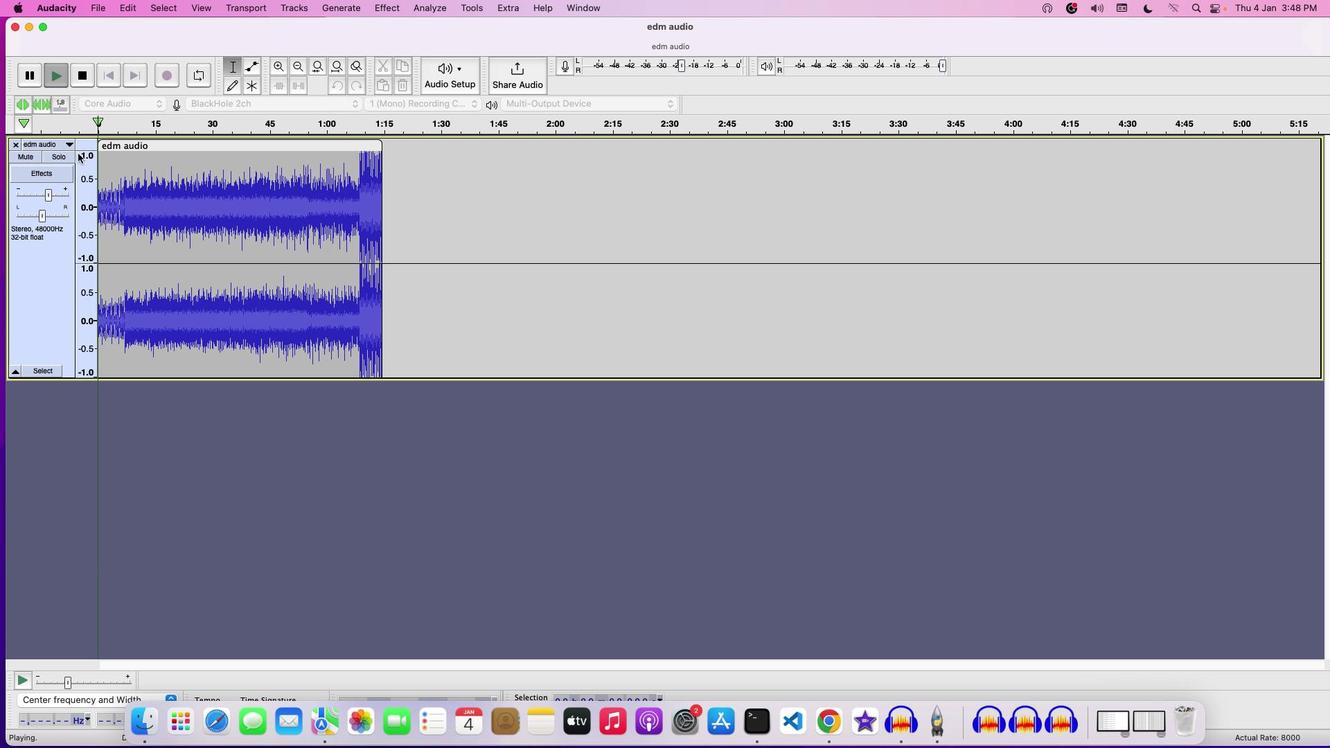 
Action: Mouse moved to (54, 194)
Screenshot: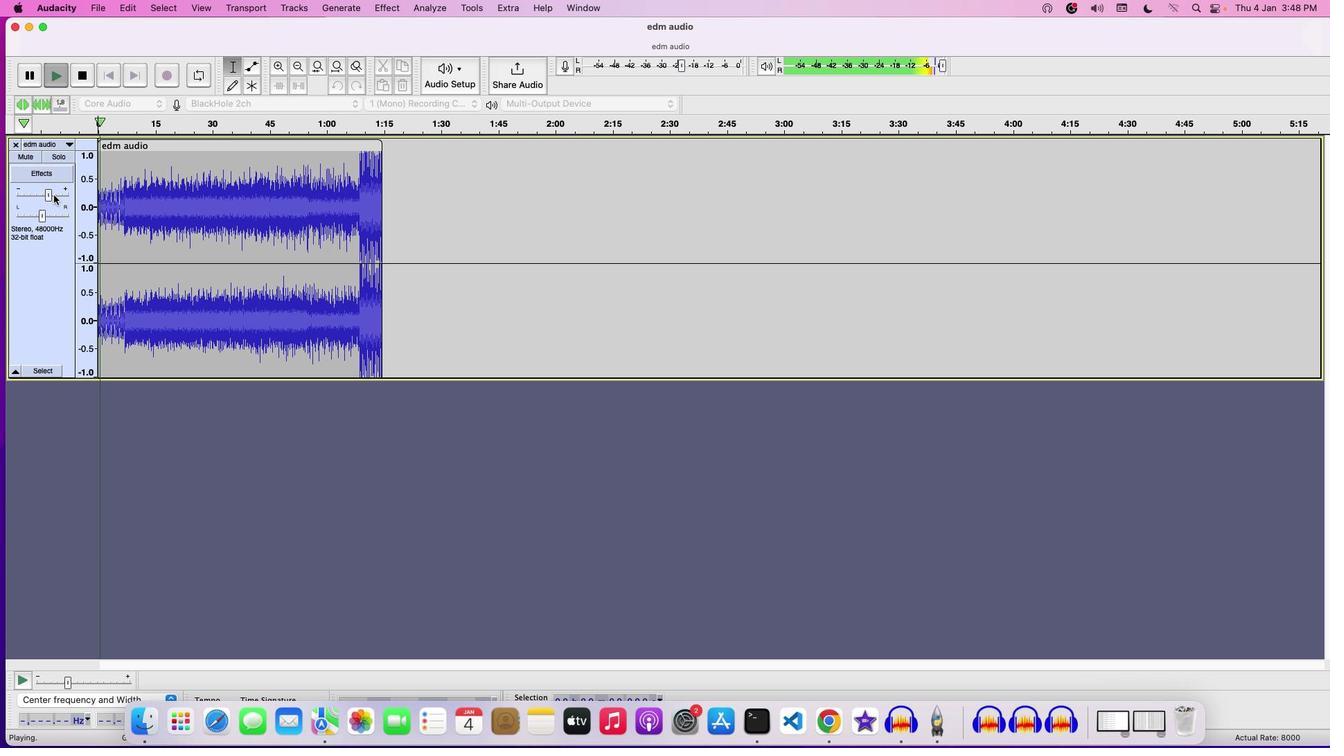
Action: Mouse pressed left at (54, 194)
Screenshot: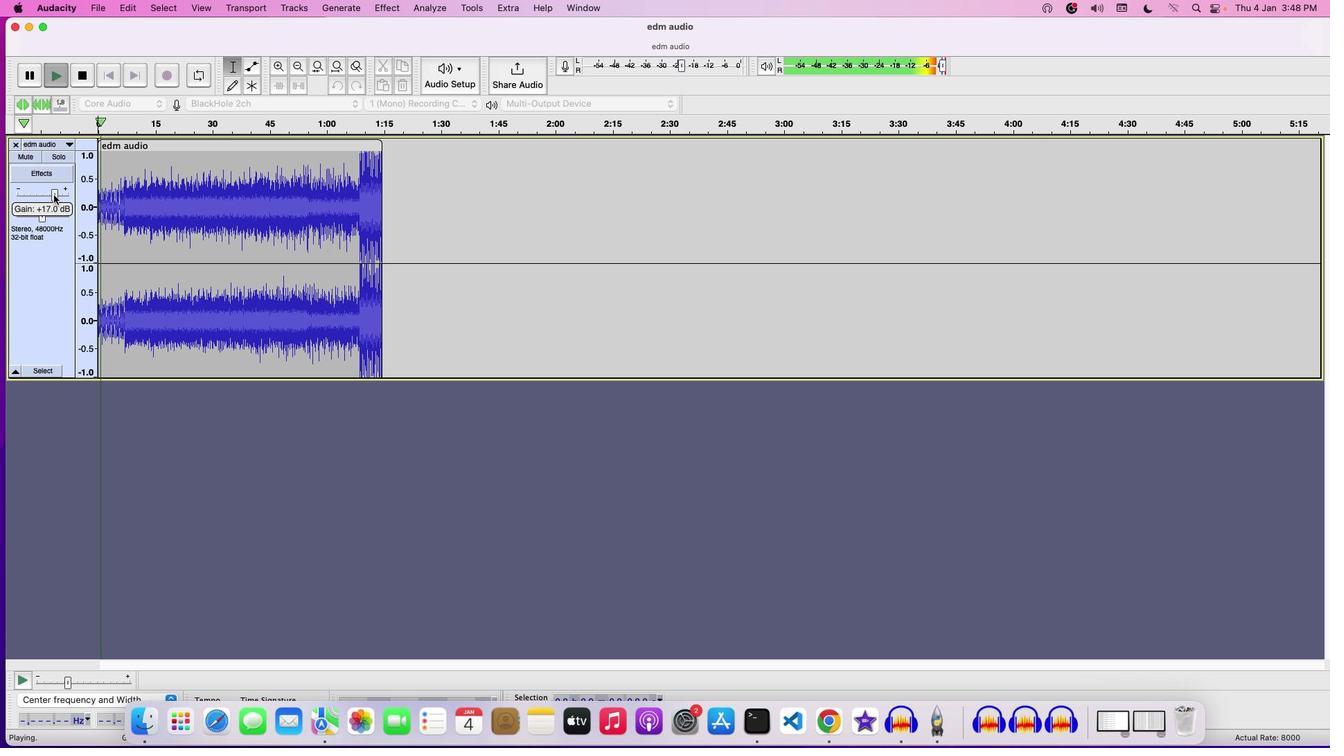 
Action: Mouse pressed left at (54, 194)
Screenshot: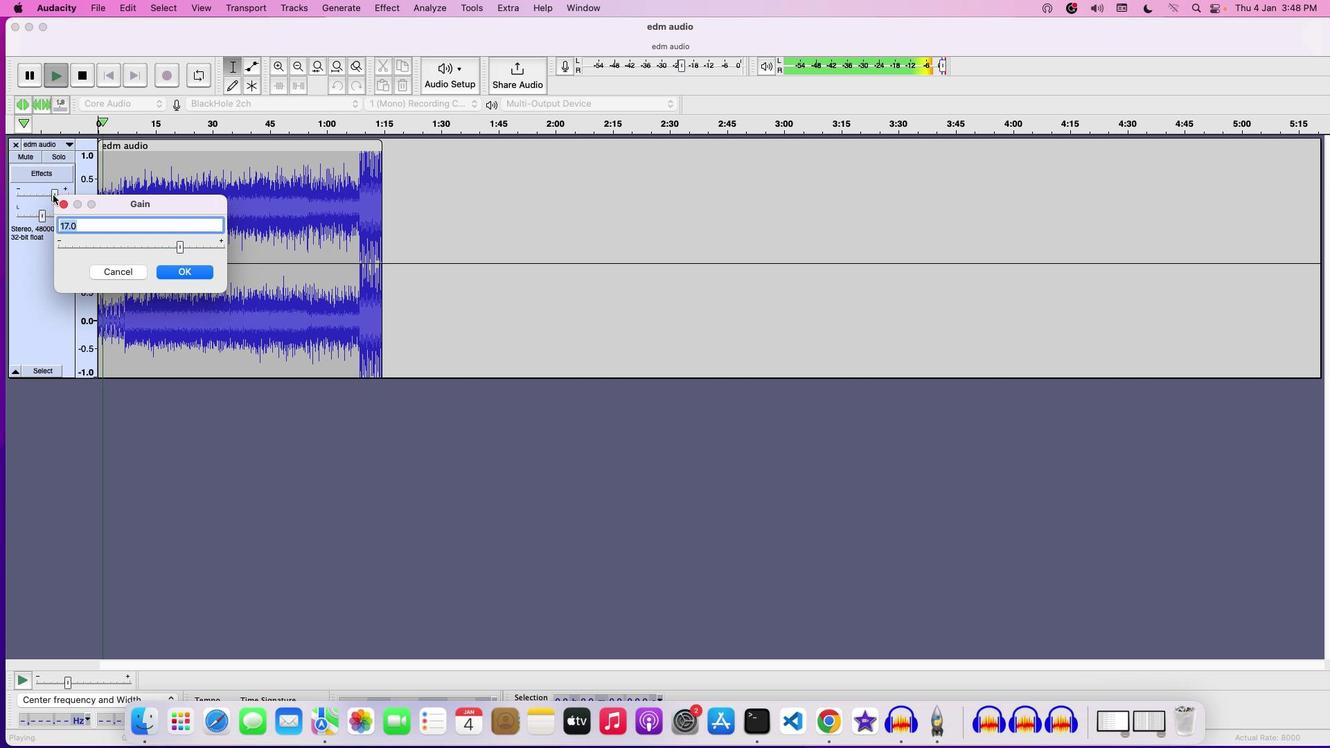 
Action: Mouse moved to (106, 268)
Screenshot: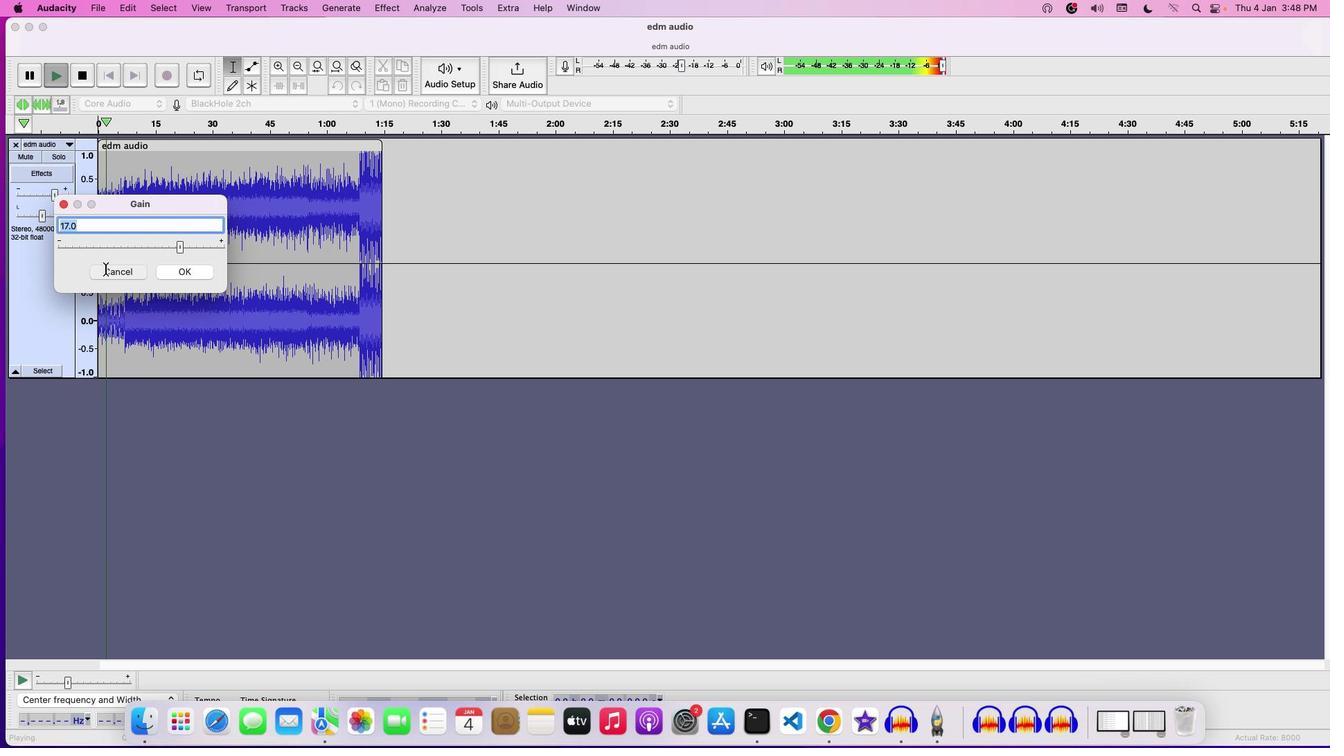 
Action: Mouse pressed left at (106, 268)
Screenshot: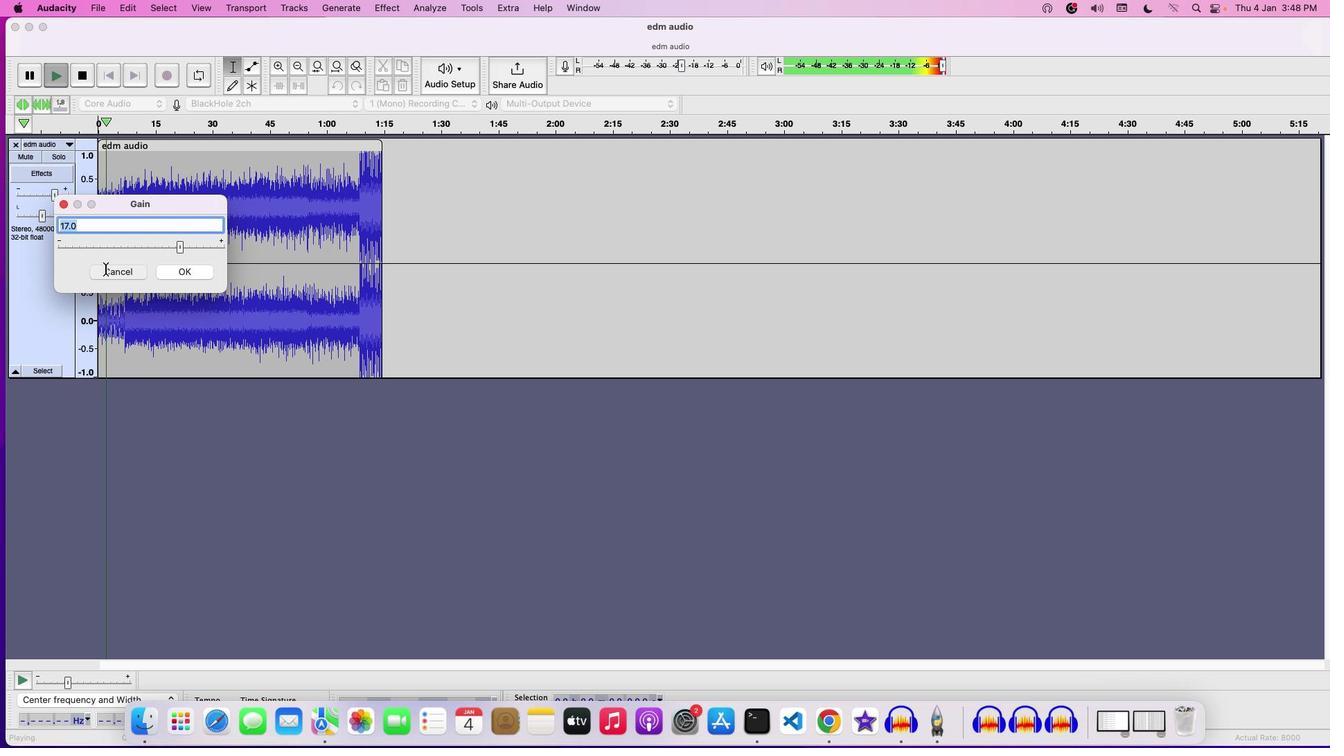 
Action: Mouse moved to (56, 196)
Screenshot: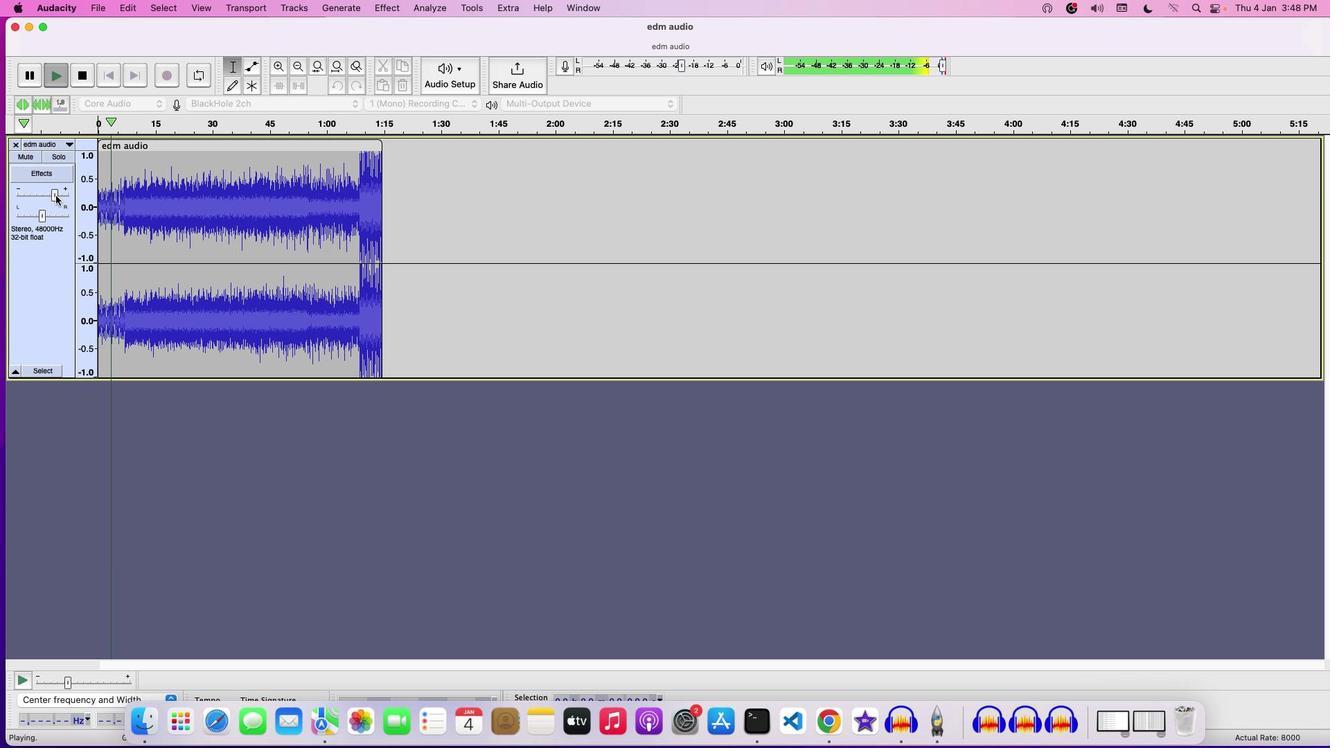 
Action: Mouse pressed left at (56, 196)
Screenshot: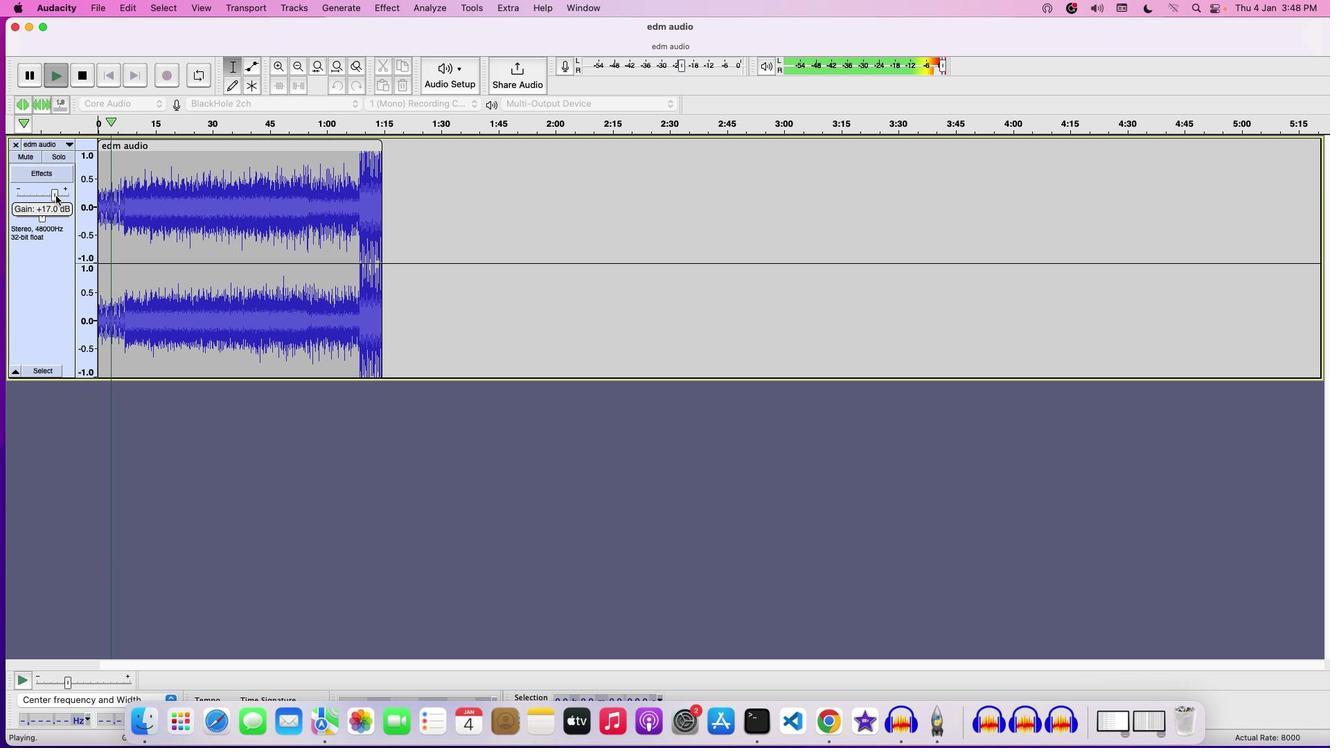 
Action: Mouse moved to (822, 563)
Screenshot: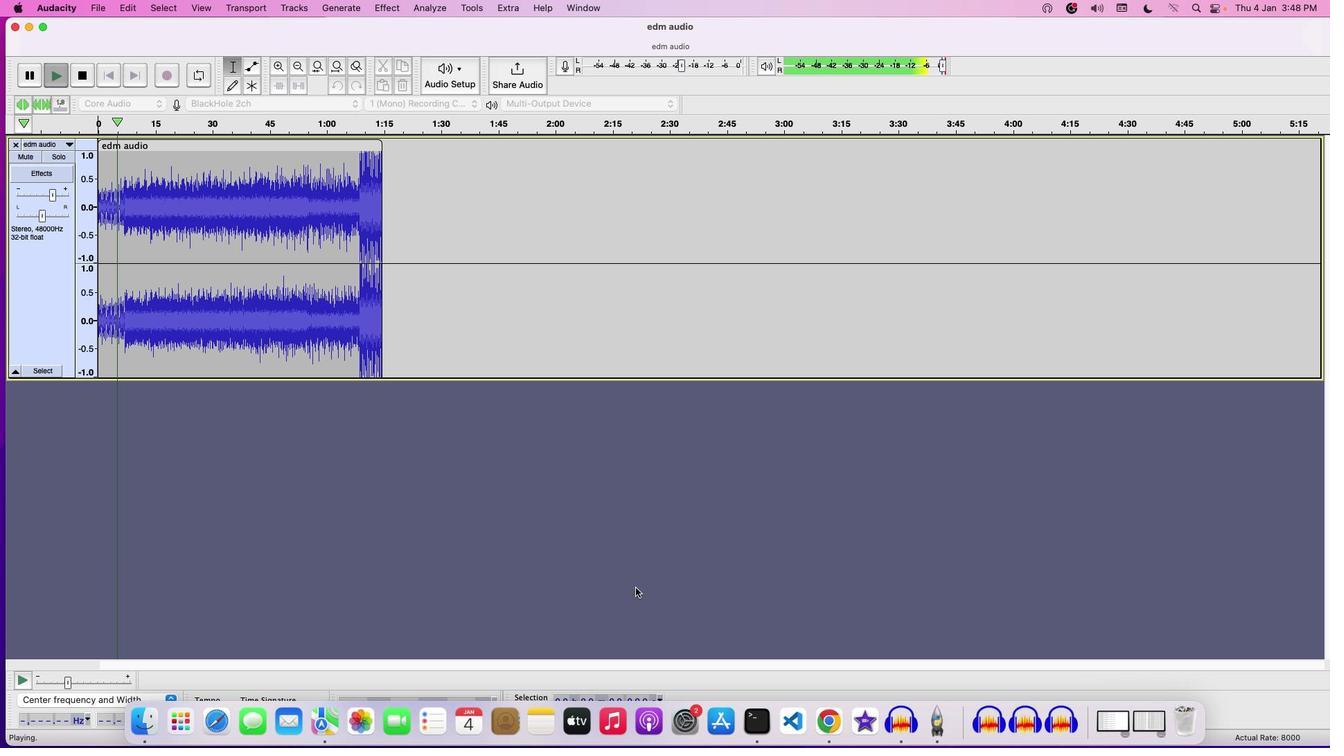 
Action: Key pressed Key.space
Screenshot: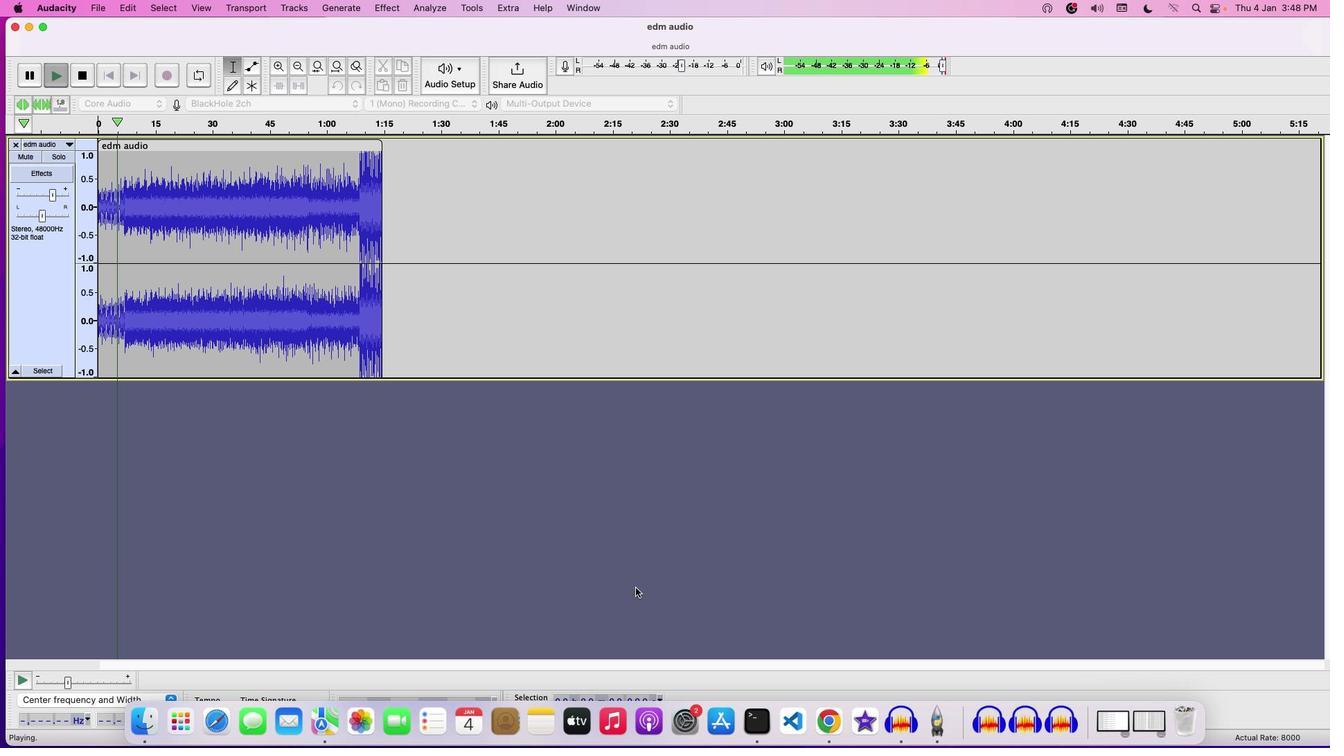 
Action: Mouse moved to (328, 676)
Screenshot: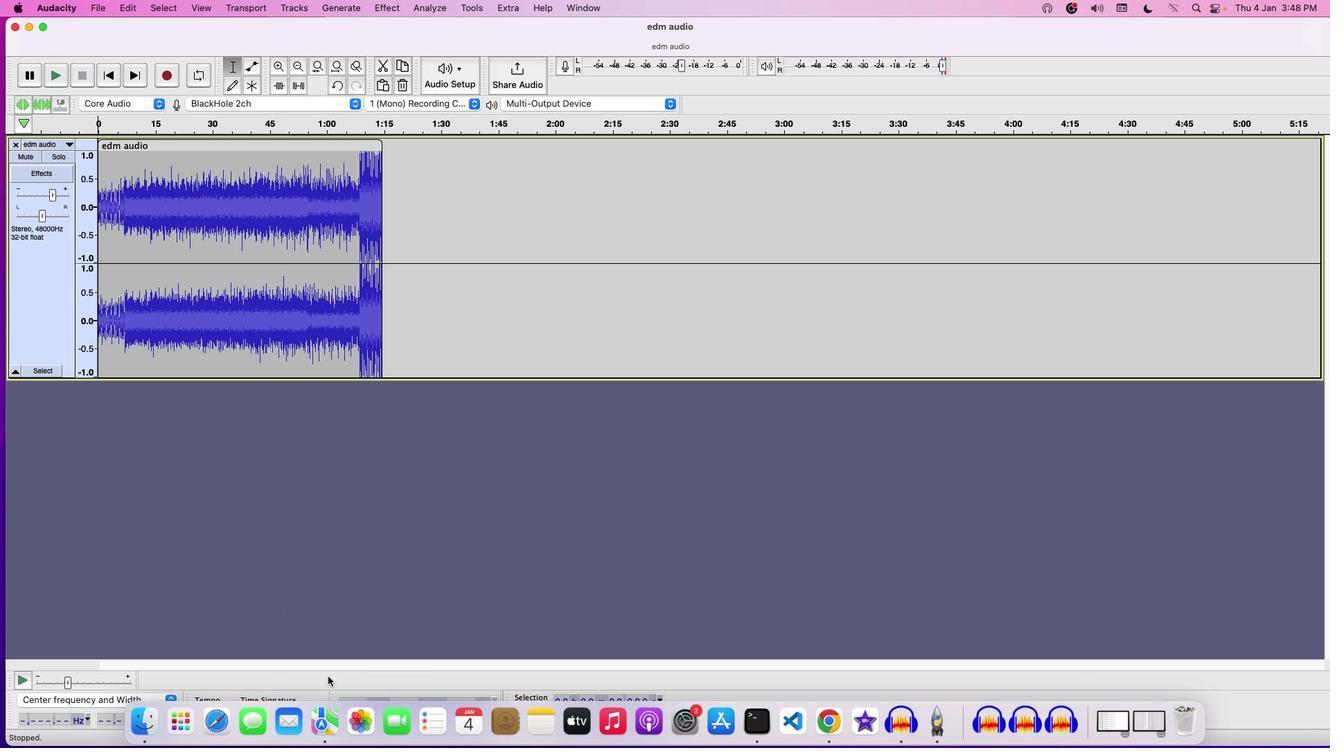 
Action: Mouse pressed left at (328, 676)
Screenshot: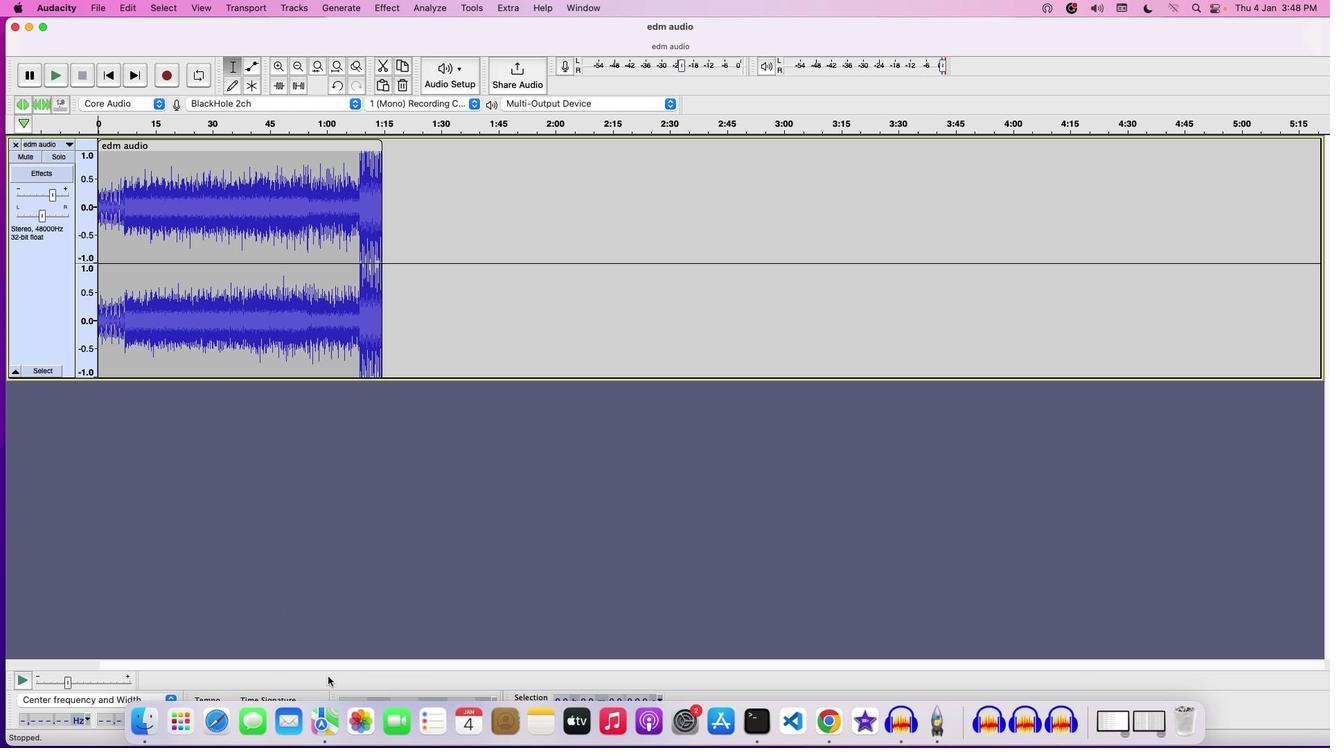 
Action: Mouse moved to (385, 17)
Screenshot: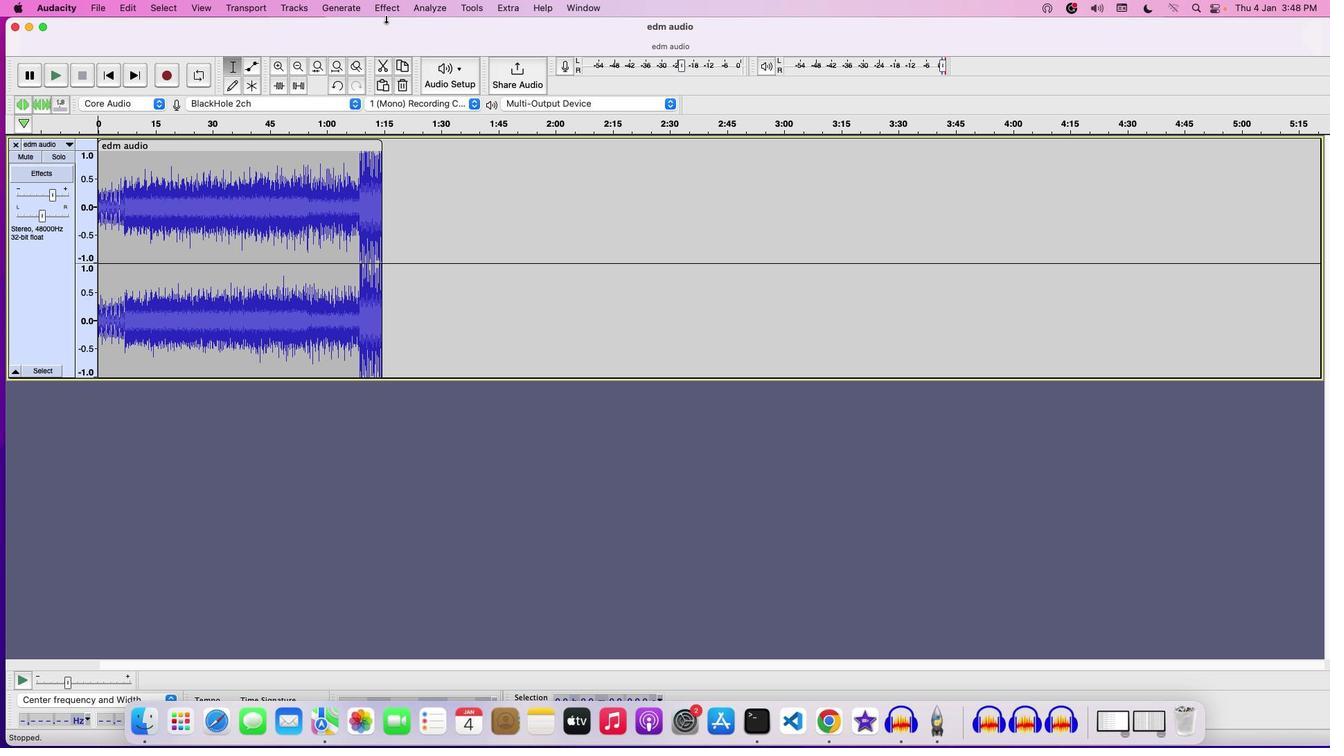 
Action: Mouse pressed left at (385, 17)
Screenshot: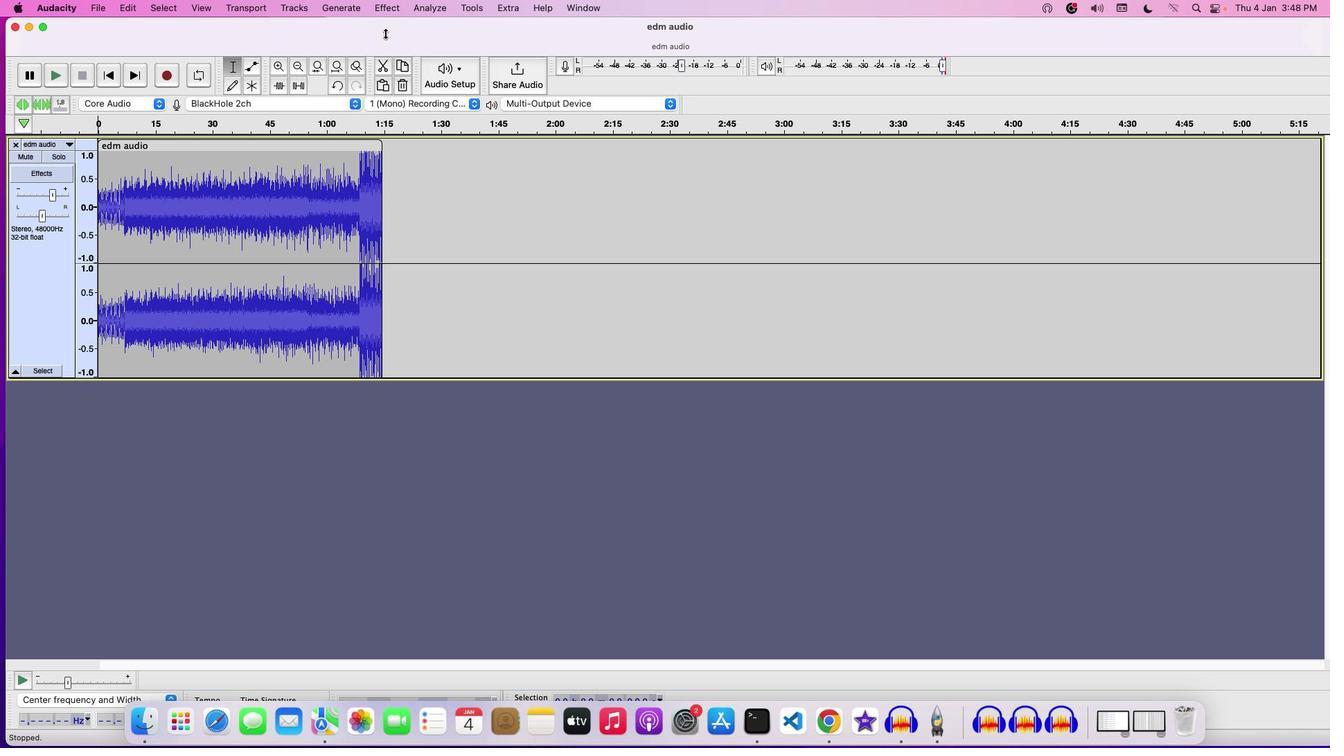 
Action: Mouse moved to (385, 60)
Screenshot: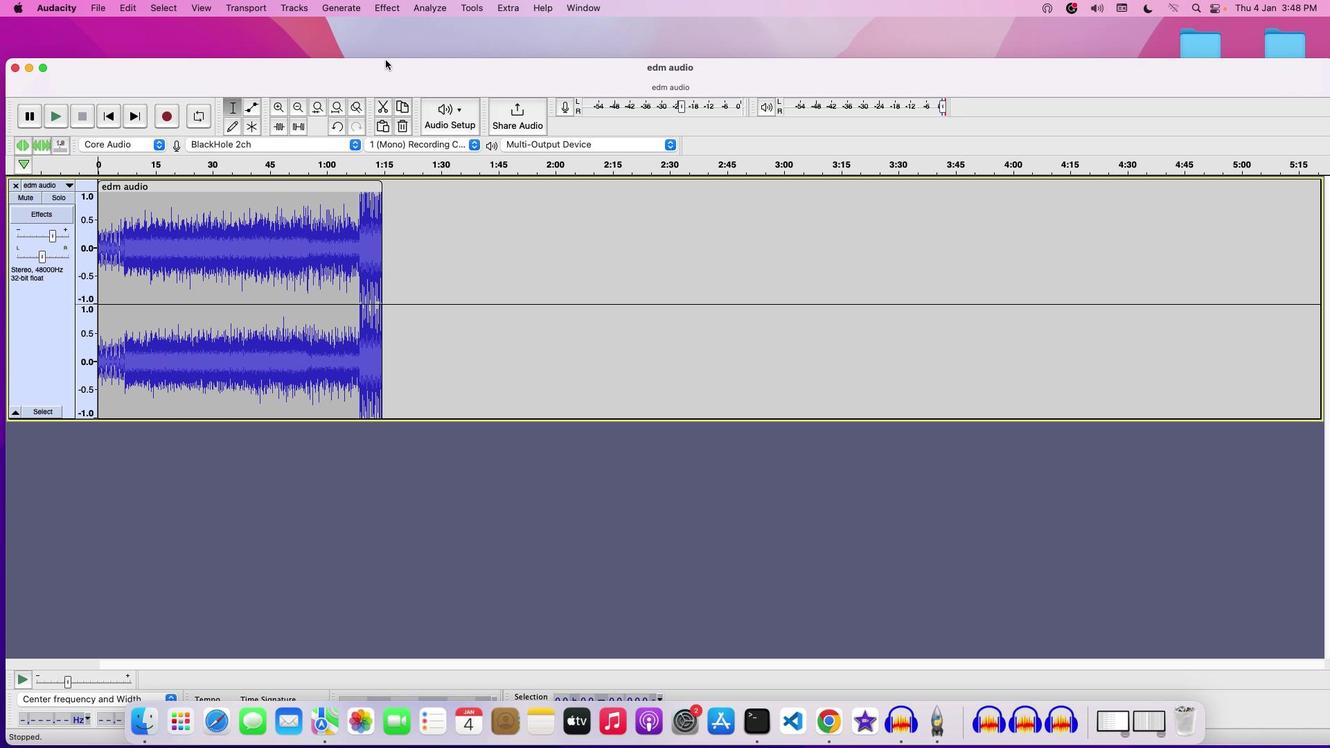 
Action: Mouse pressed left at (385, 60)
Screenshot: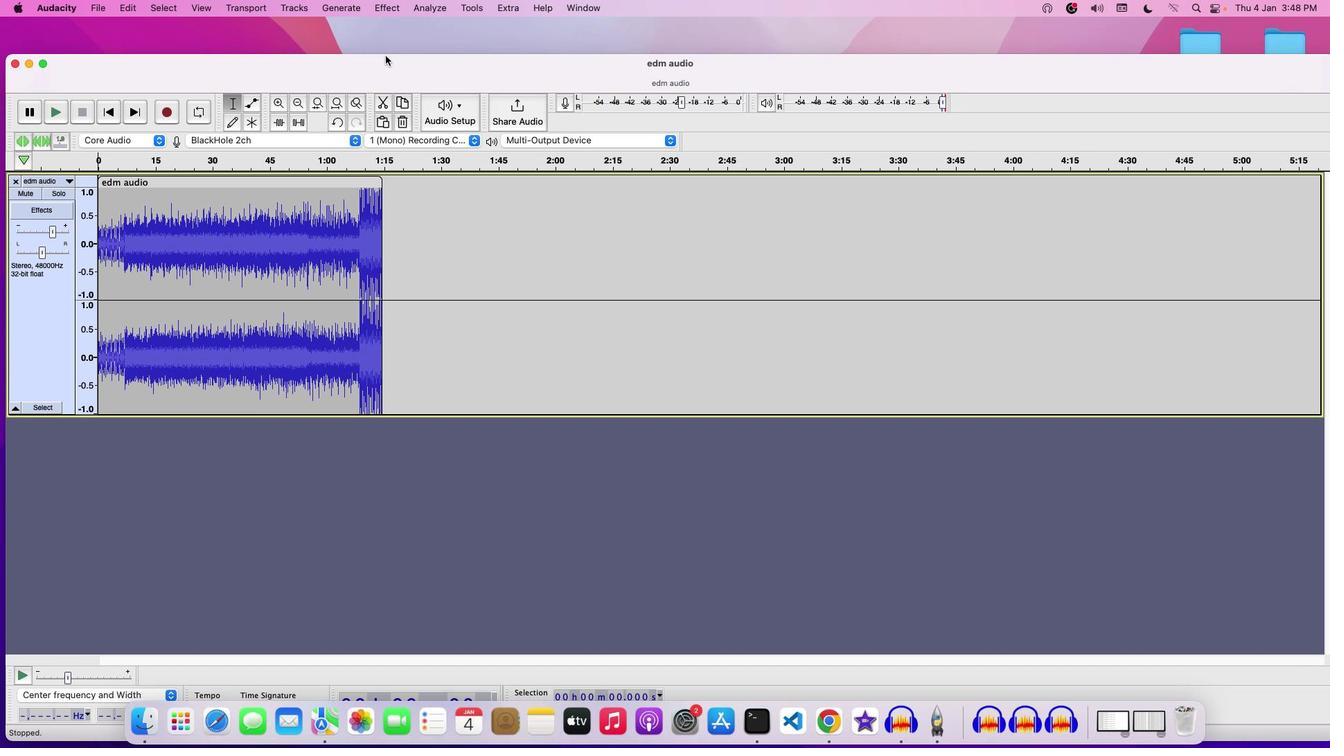 
Action: Mouse moved to (193, 226)
Screenshot: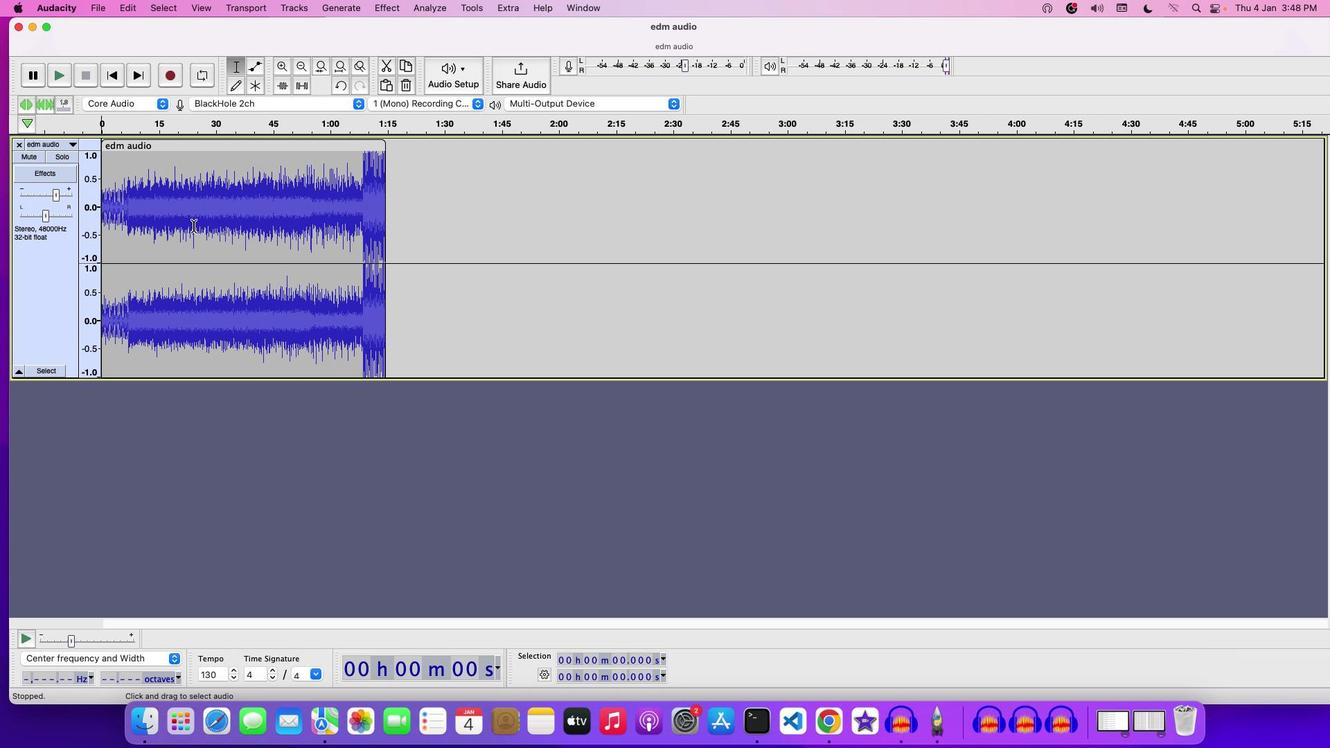 
Action: Mouse pressed left at (193, 226)
Screenshot: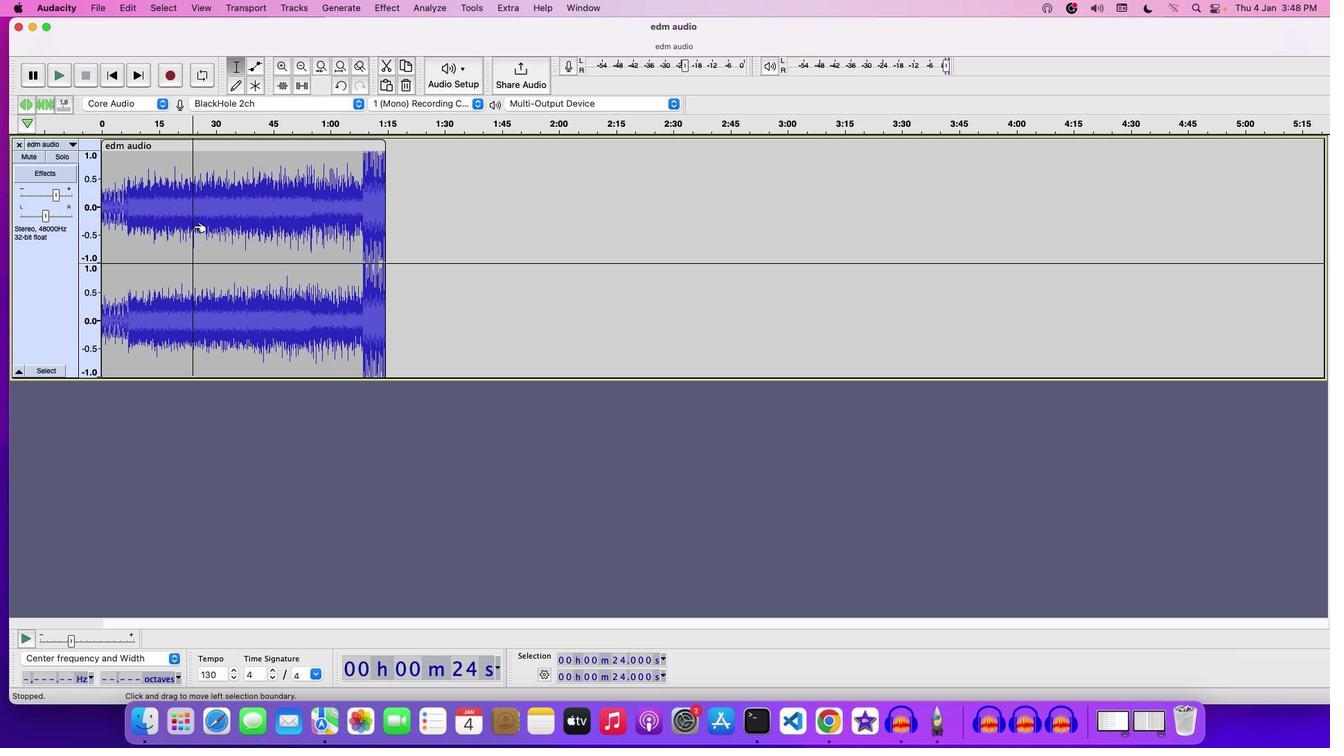 
Action: Mouse moved to (199, 9)
Screenshot: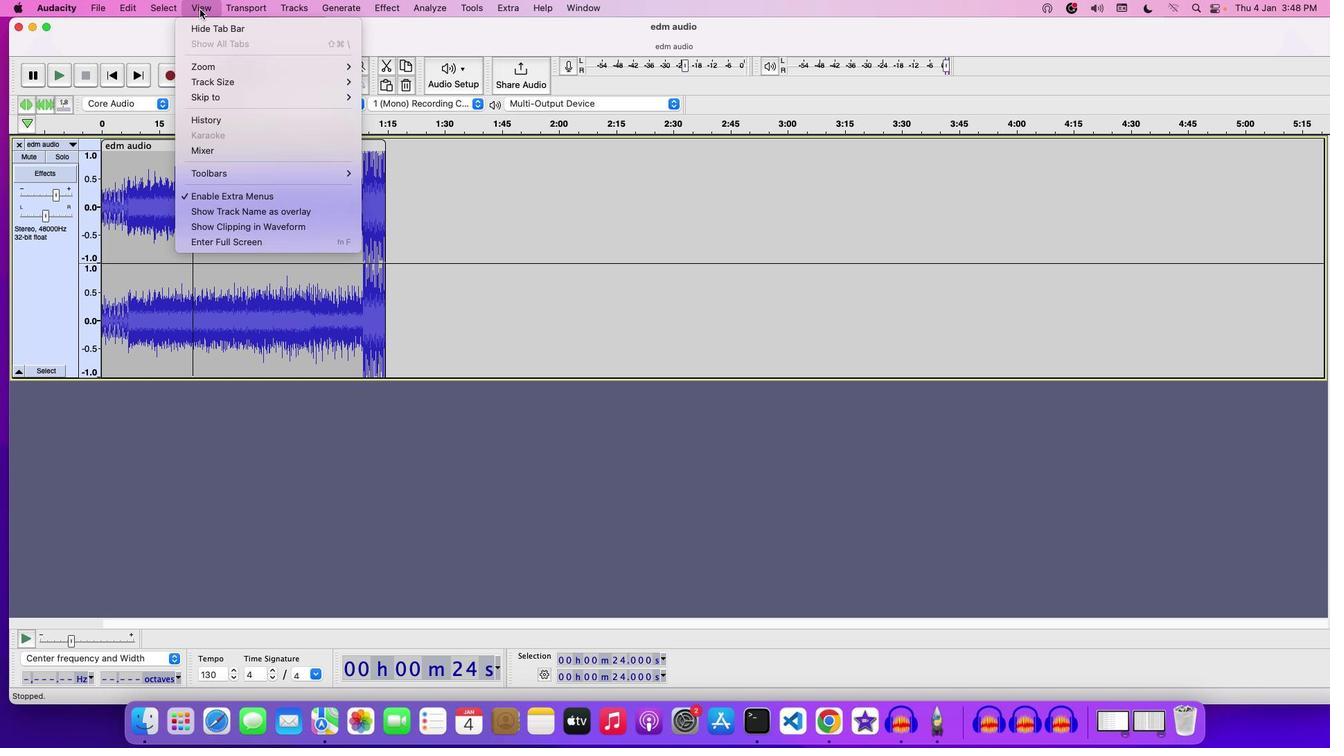 
Action: Mouse pressed left at (199, 9)
Screenshot: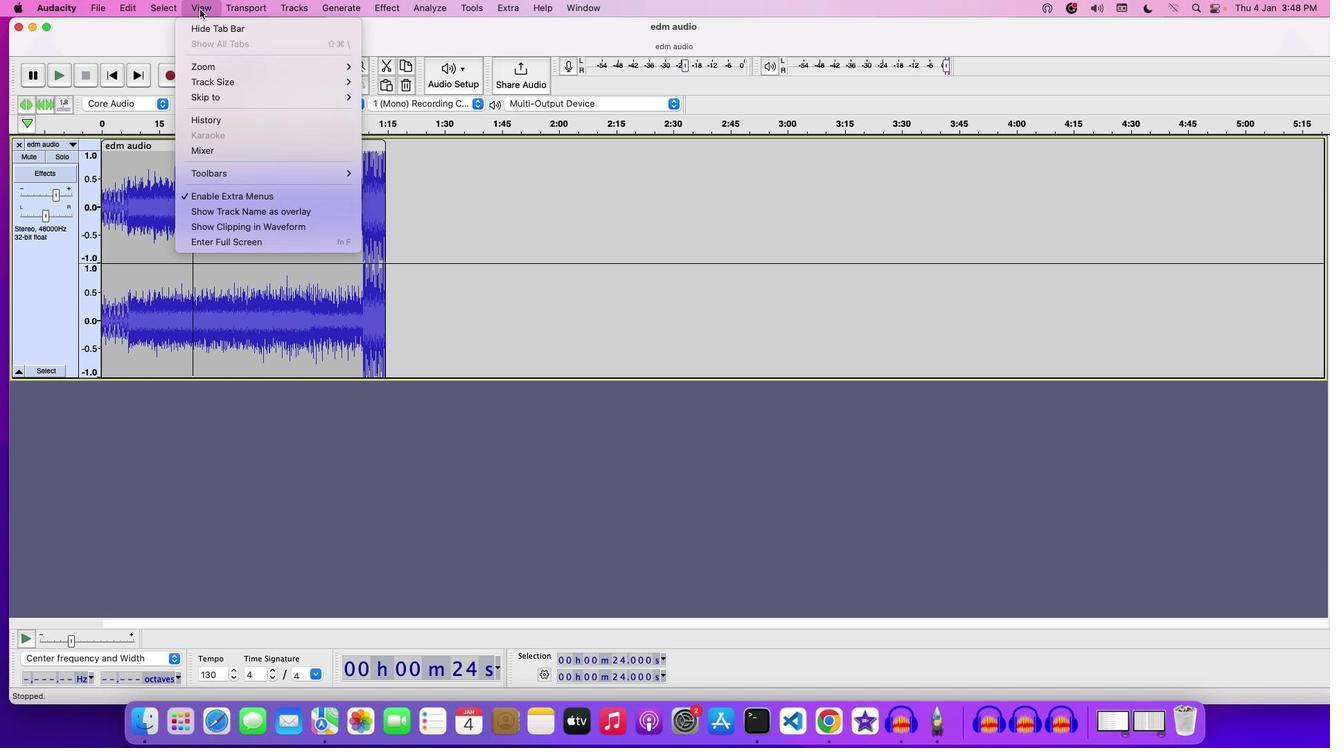 
Action: Mouse moved to (446, 406)
Screenshot: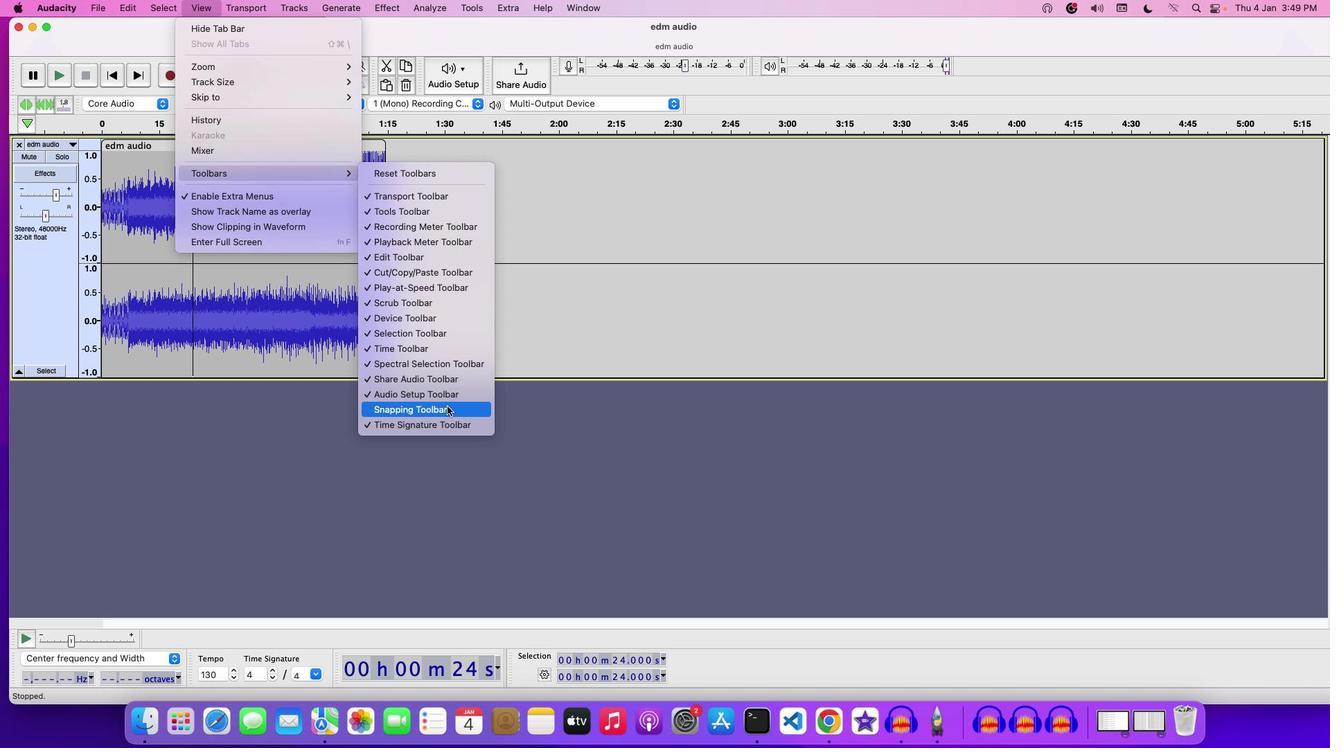 
Action: Mouse pressed left at (446, 406)
Screenshot: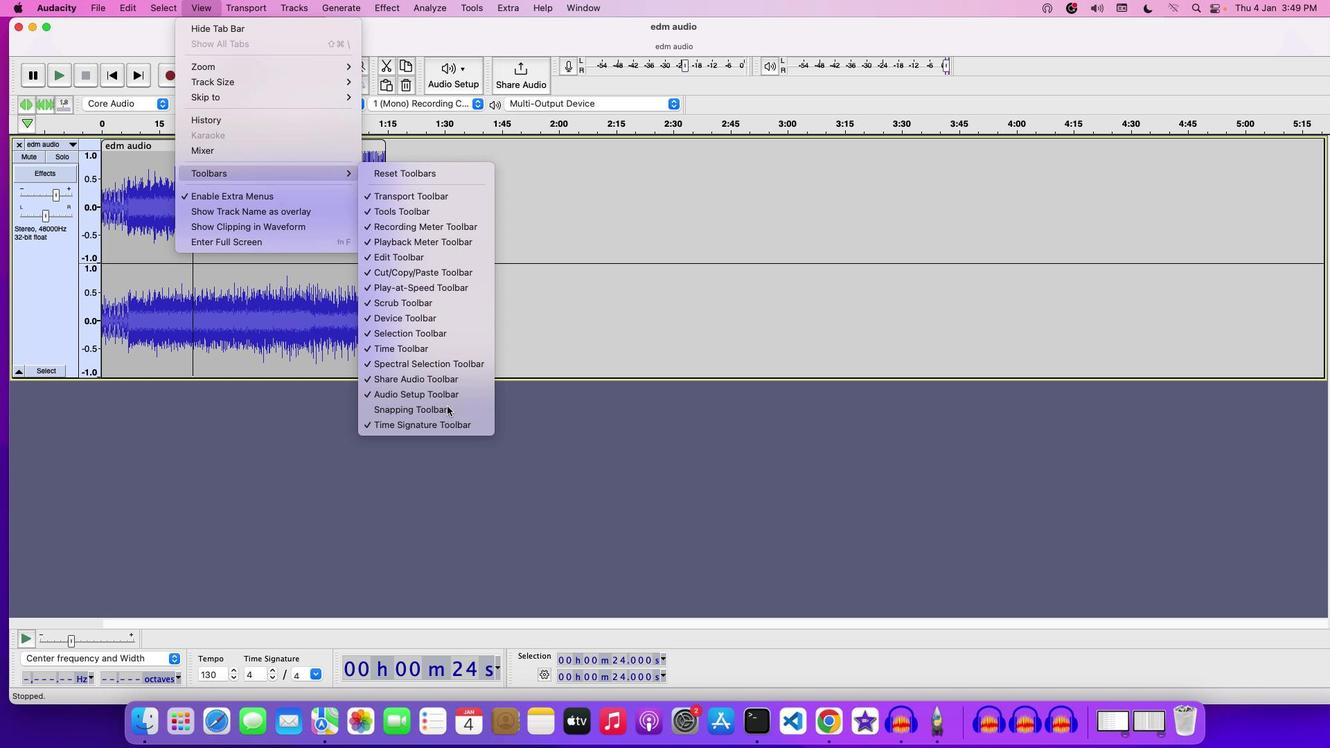 
Action: Mouse moved to (127, 234)
Screenshot: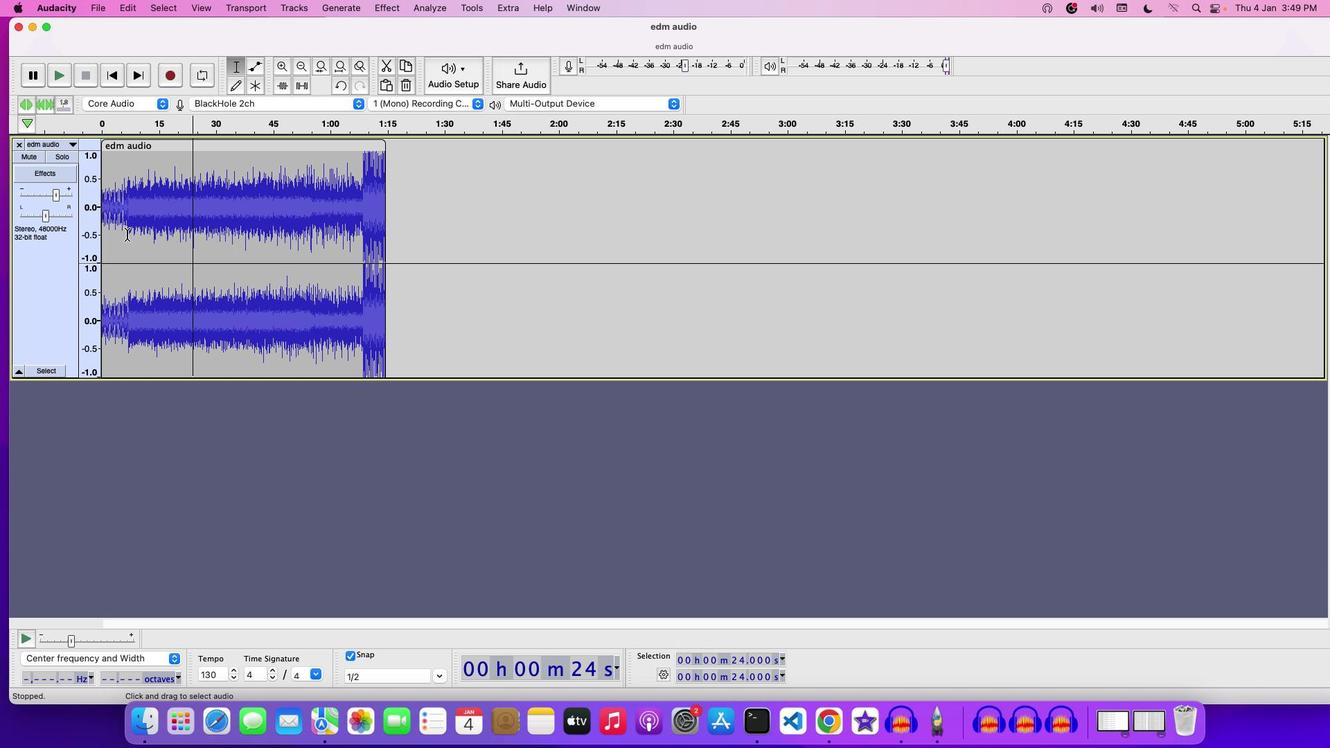 
Action: Mouse pressed left at (127, 234)
Screenshot: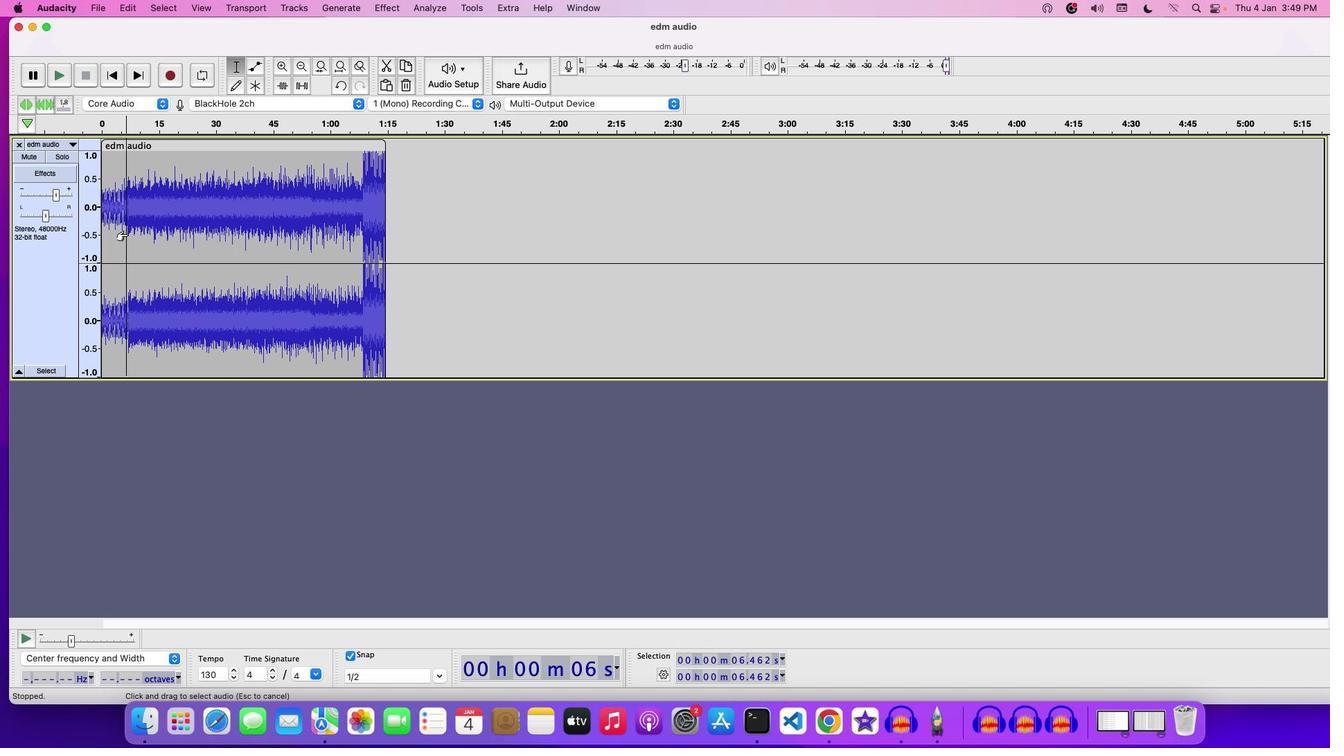 
Action: Mouse moved to (440, 679)
Screenshot: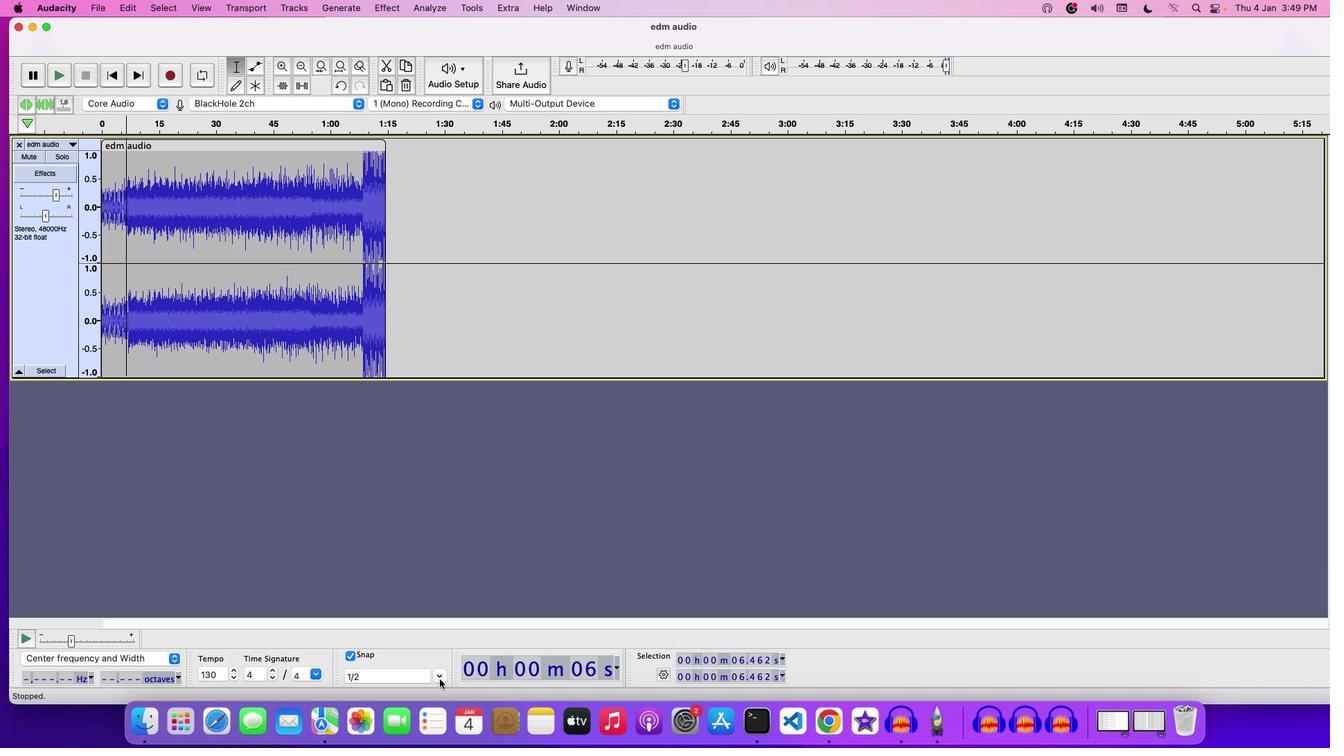 
Action: Mouse pressed left at (440, 679)
Screenshot: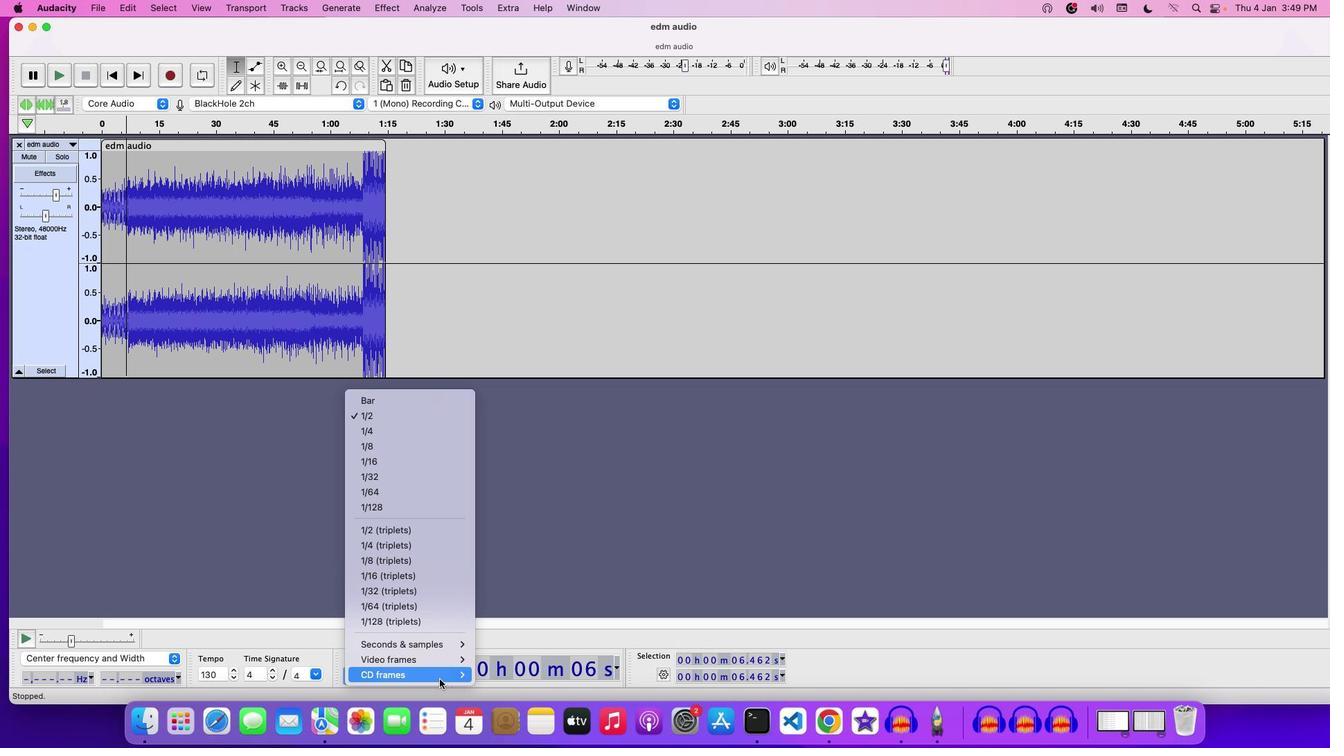
Action: Mouse moved to (377, 460)
Screenshot: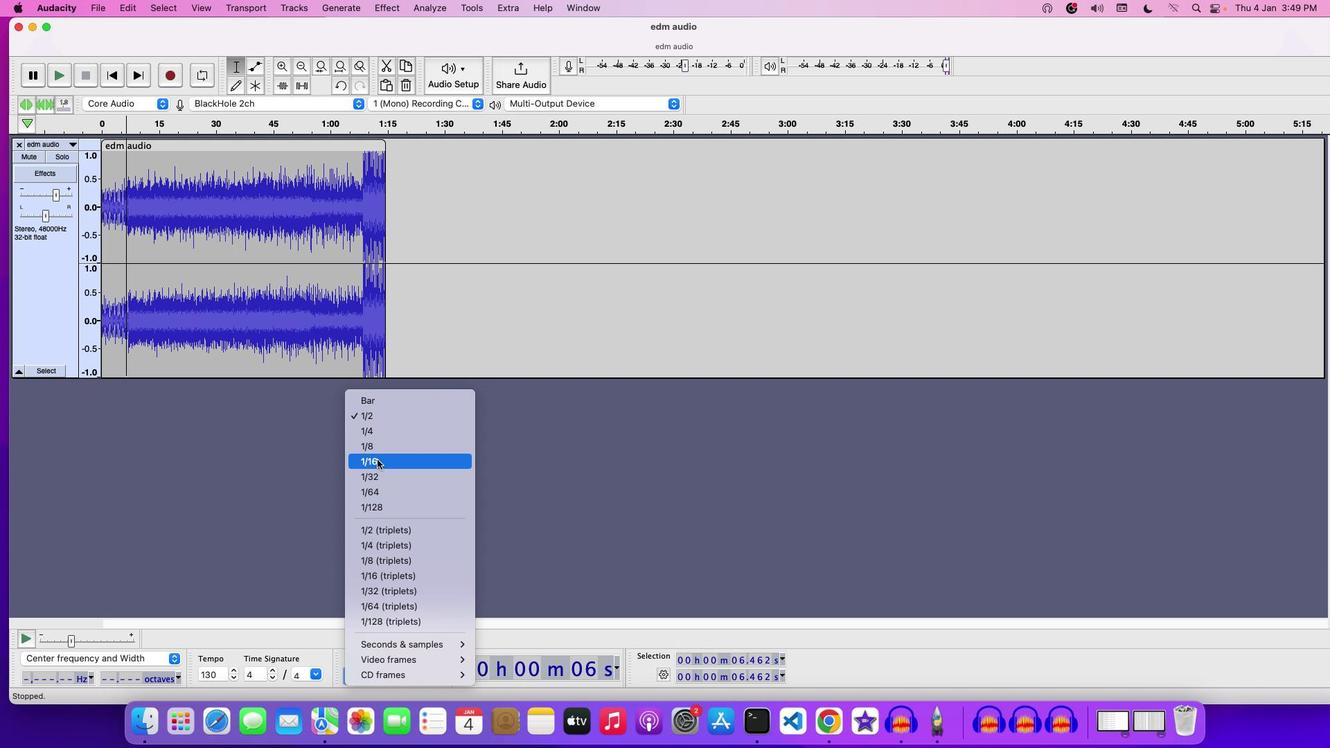 
Action: Mouse pressed left at (377, 460)
Screenshot: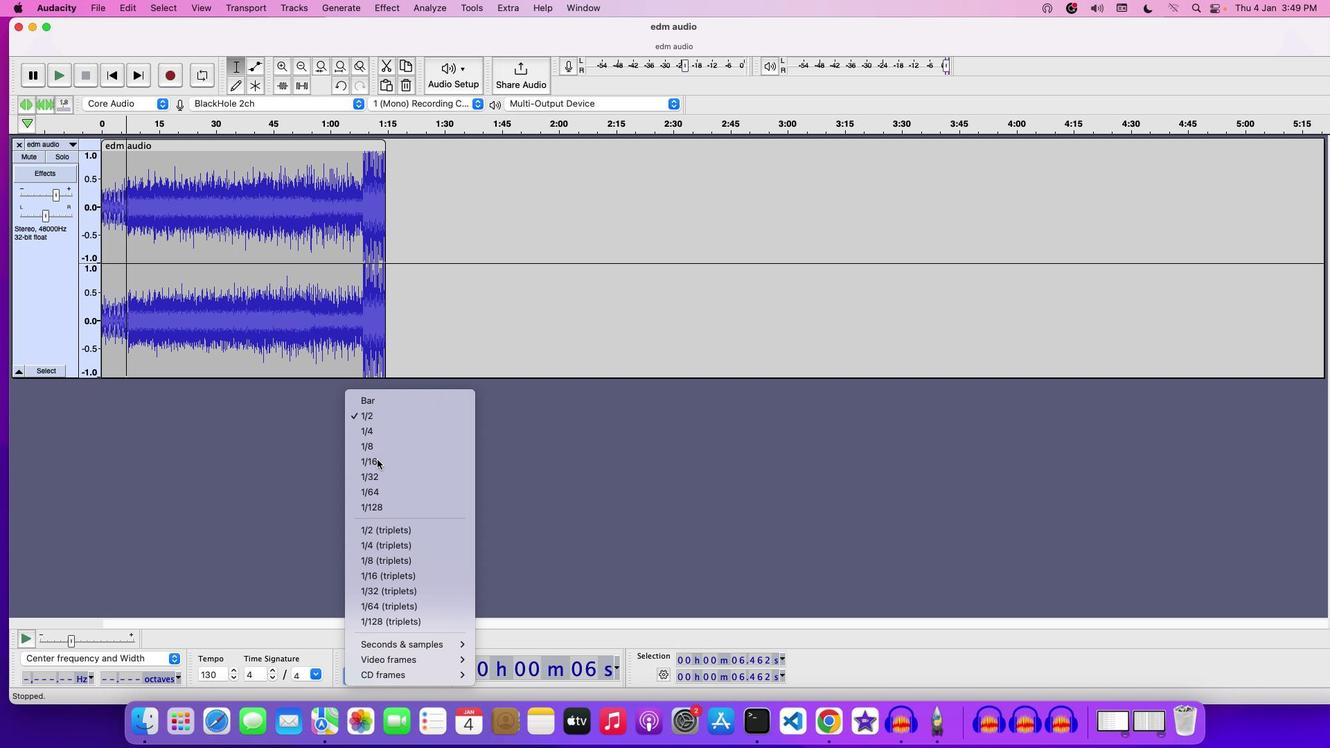 
Action: Mouse moved to (98, 13)
Screenshot: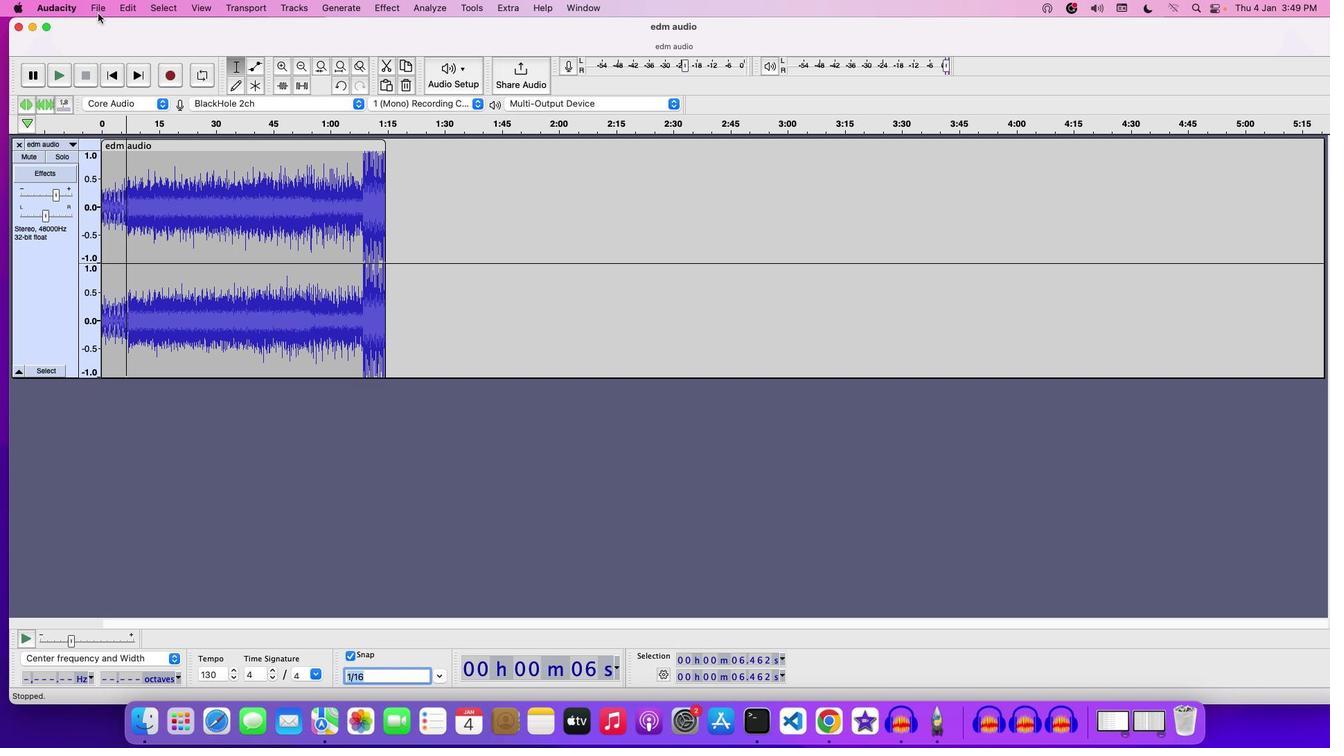 
Action: Mouse pressed left at (98, 13)
Screenshot: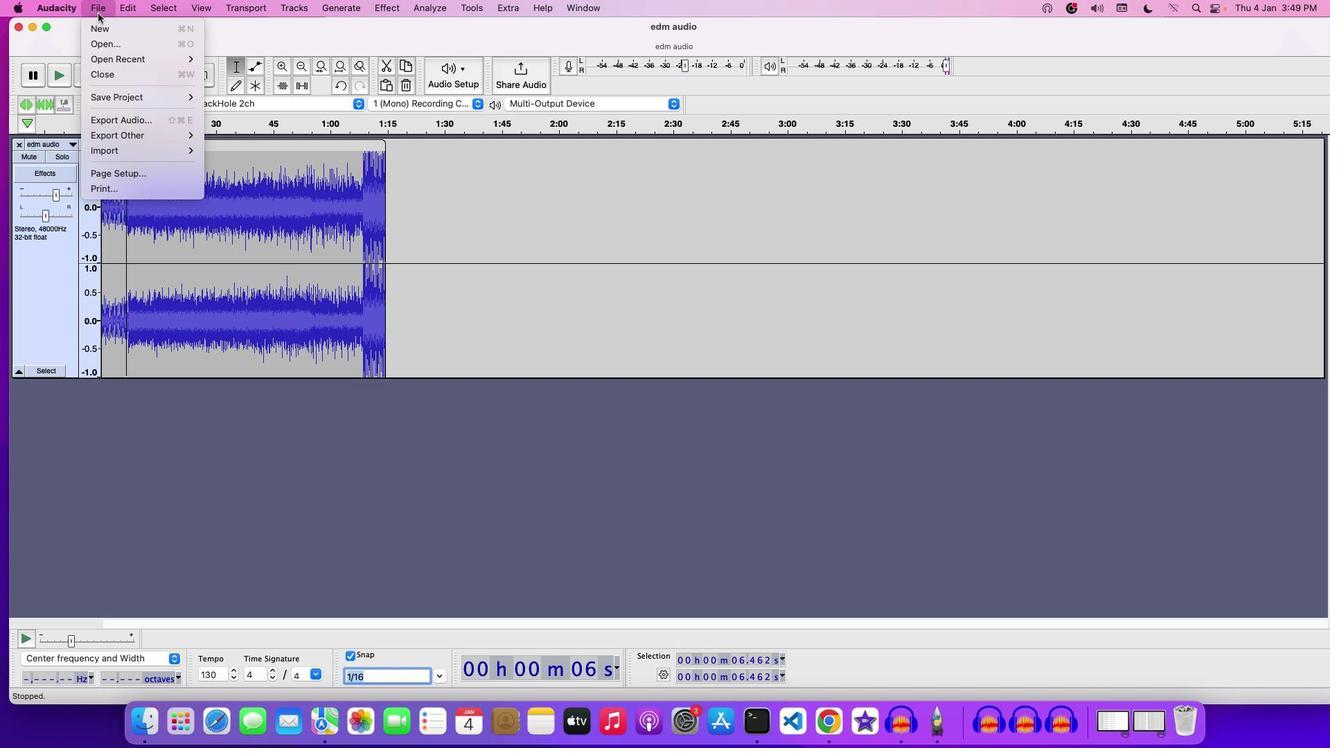 
Action: Mouse moved to (121, 102)
Screenshot: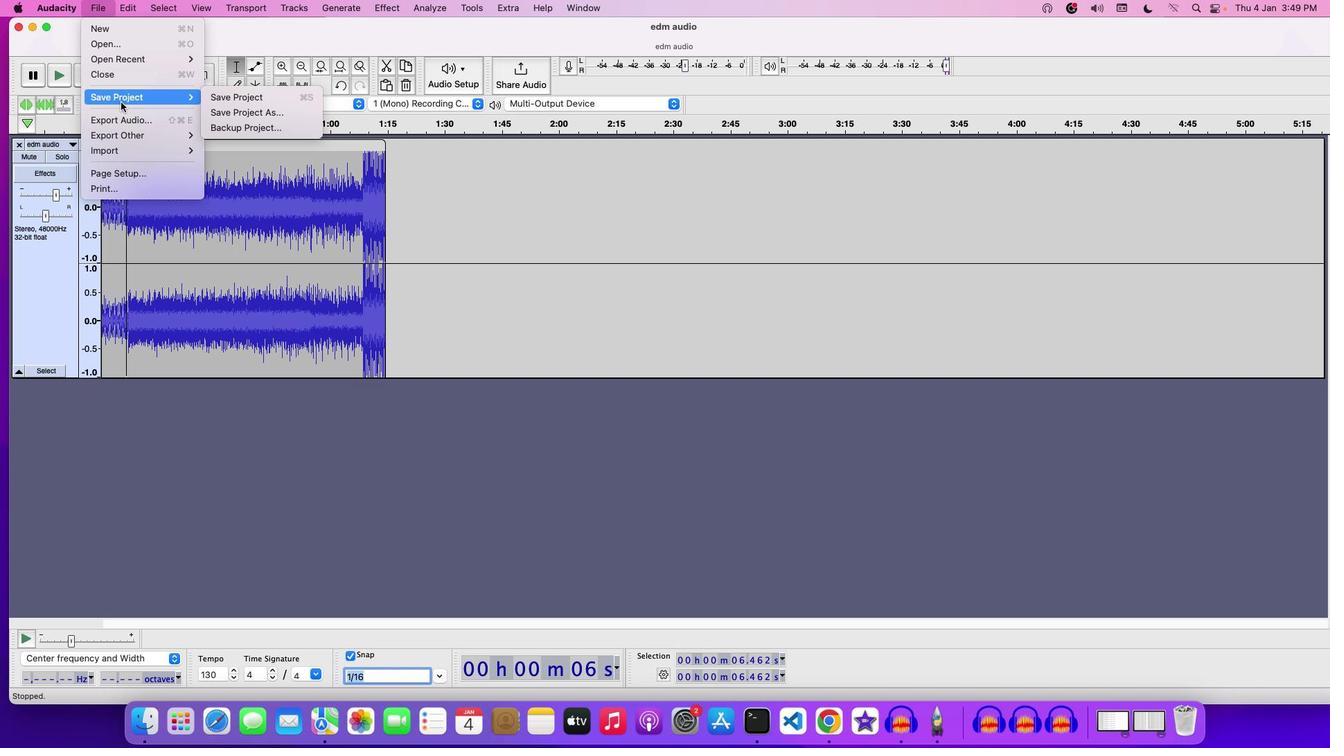 
Action: Mouse pressed left at (121, 102)
Screenshot: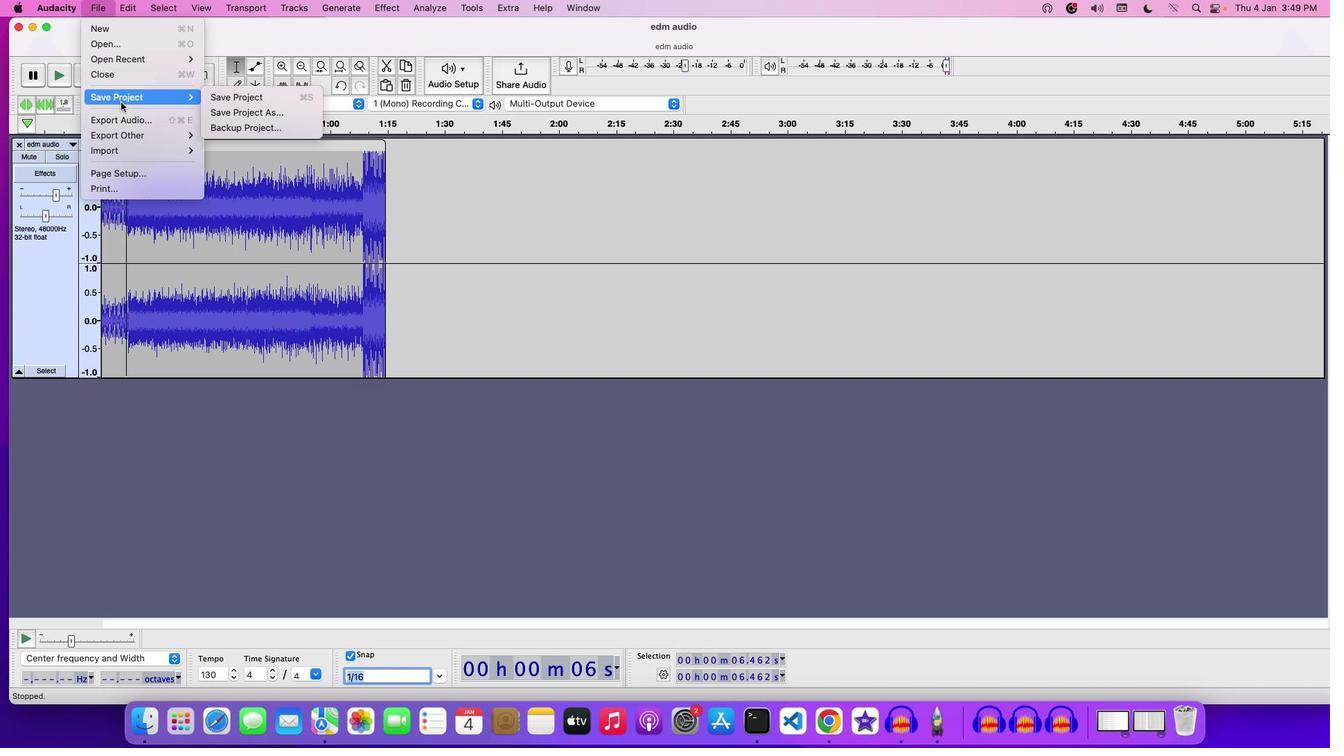 
Action: Mouse moved to (261, 95)
Screenshot: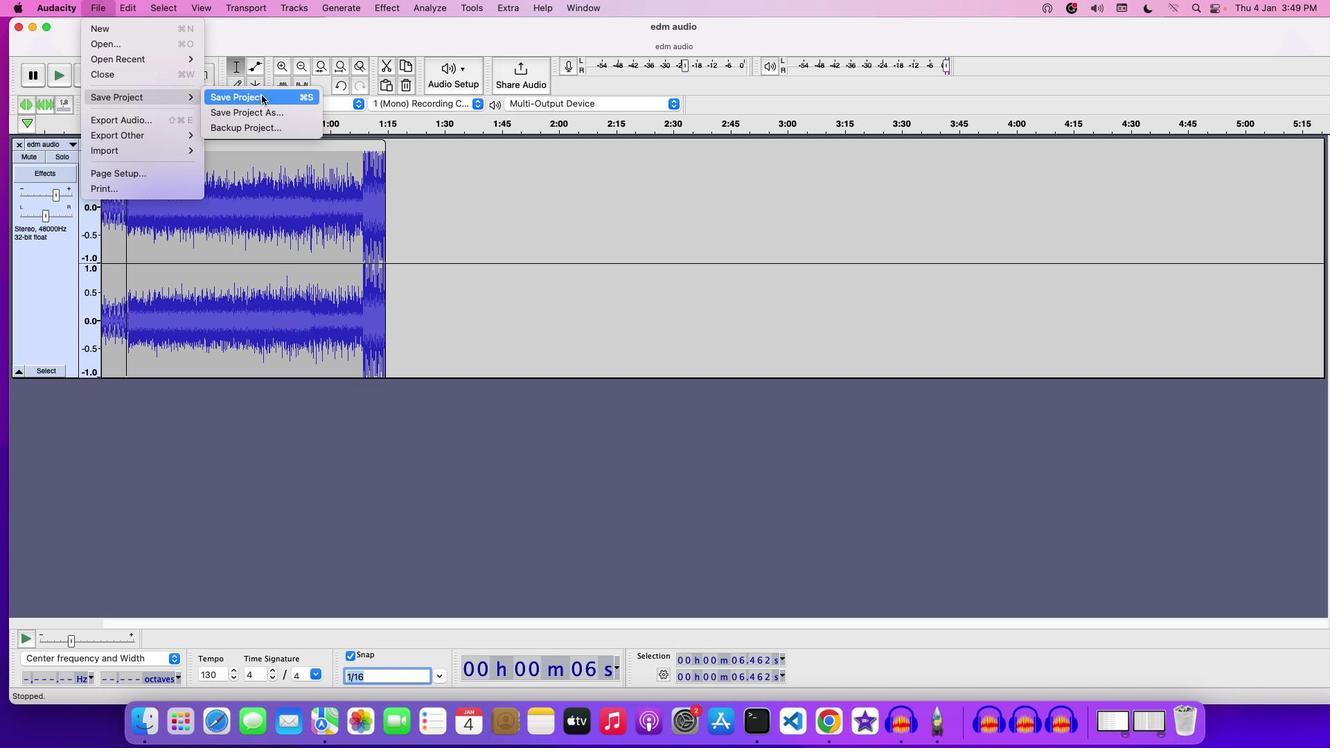 
Action: Mouse pressed left at (261, 95)
Screenshot: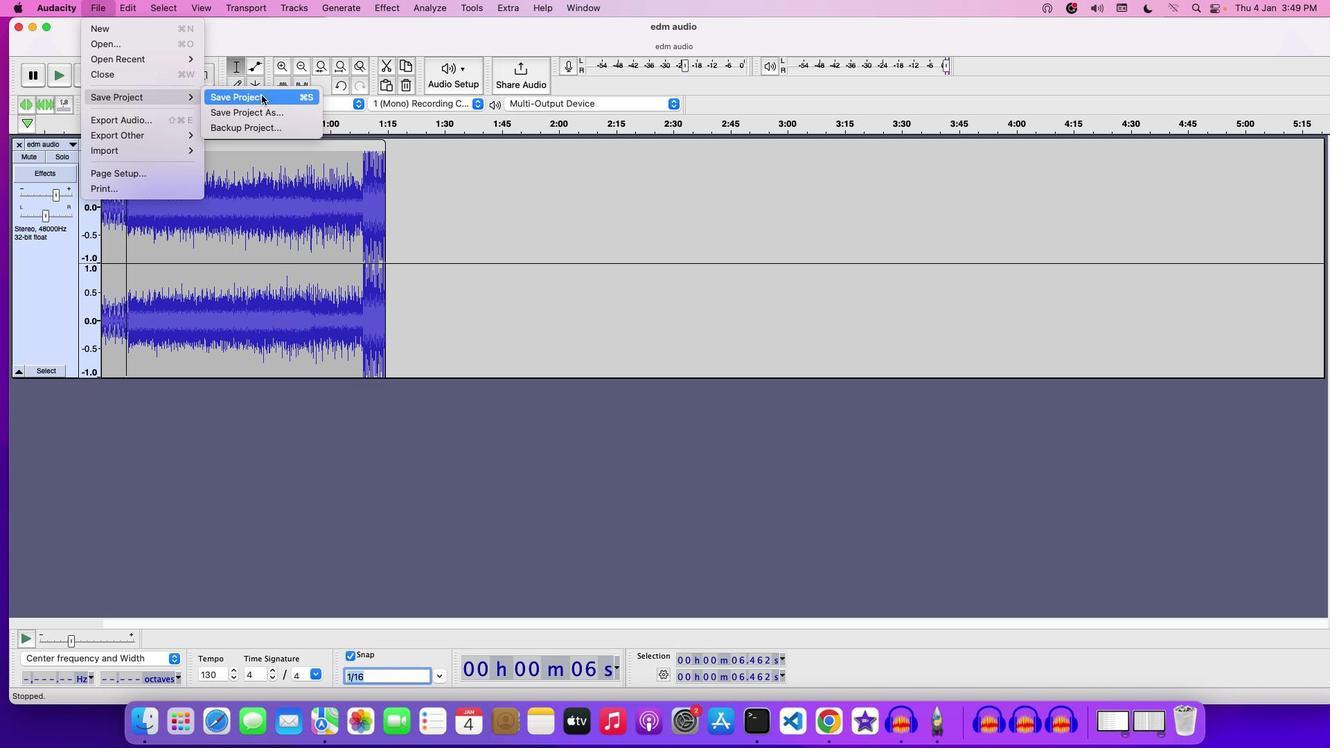 
Action: Mouse moved to (630, 239)
Screenshot: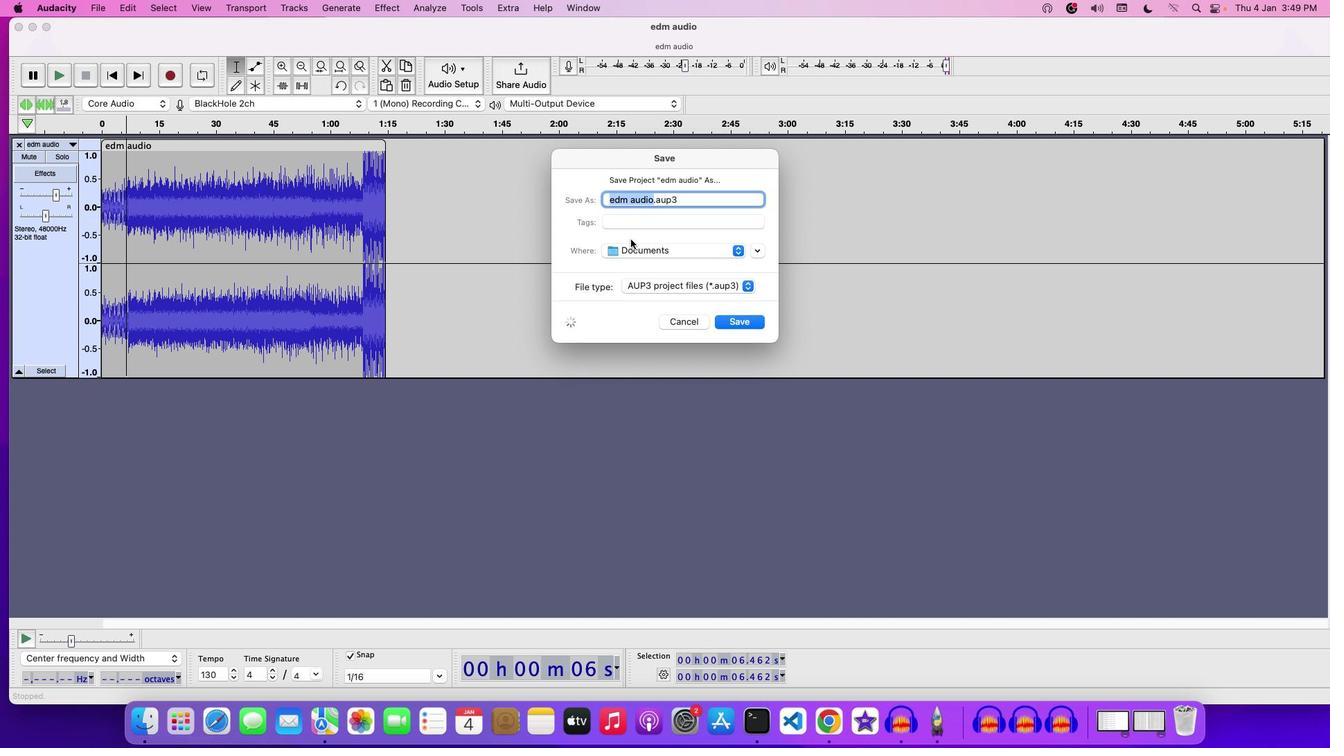 
Action: Key pressed Key.backspace'E''N''A''B''L''E''D'Key.space'T''I''M''E'Key.space'S''E''L''E''C''T''I''O''N'Key.space'S''N''A''P''P''I''N''G'Key.space'A''N''D'Key.space'S''E''T'Key.space'T'Key.backspace'I''T'Key.space'T''O'Key.space'R''H''Y''T''H''Y''M''U''C'Key.backspaceKey.backspace'I''C'Key.space'P''R''E''C''I''S''I''O''N'
Screenshot: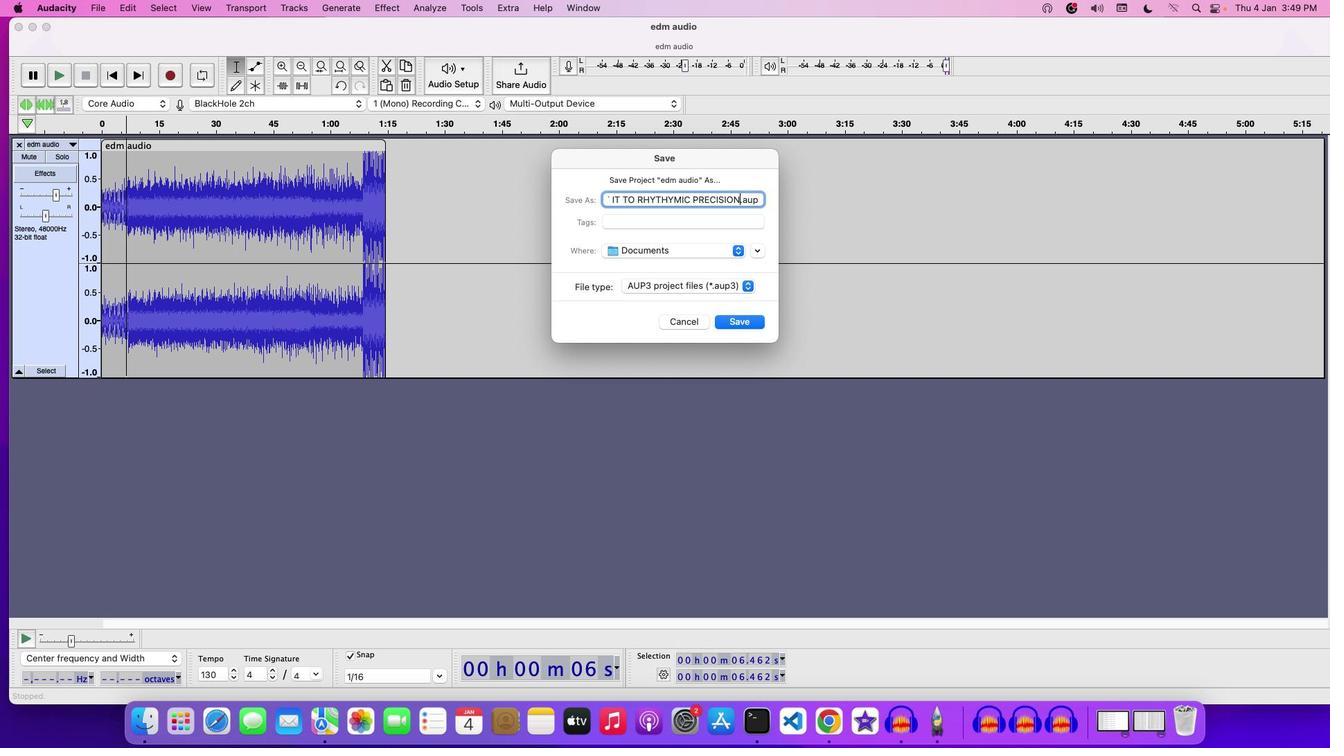 
Action: Mouse moved to (755, 323)
Screenshot: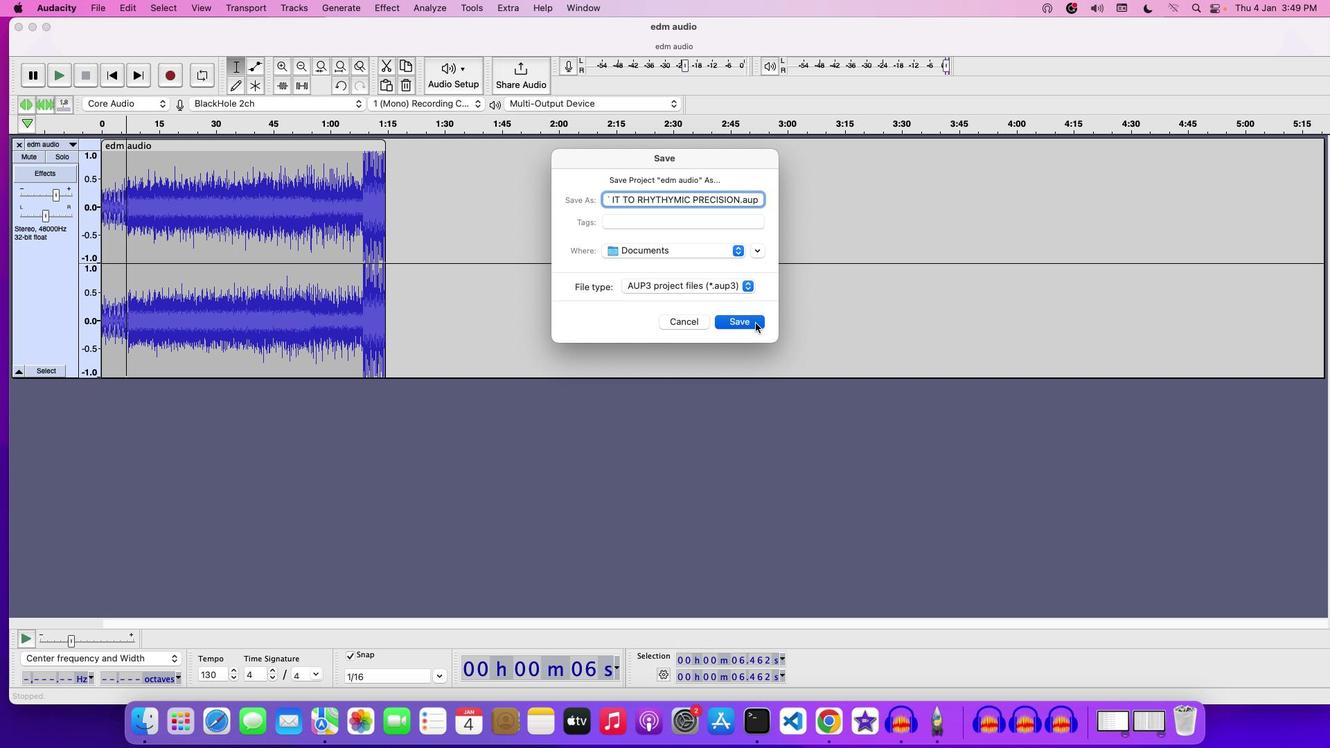 
Action: Mouse pressed left at (755, 323)
Screenshot: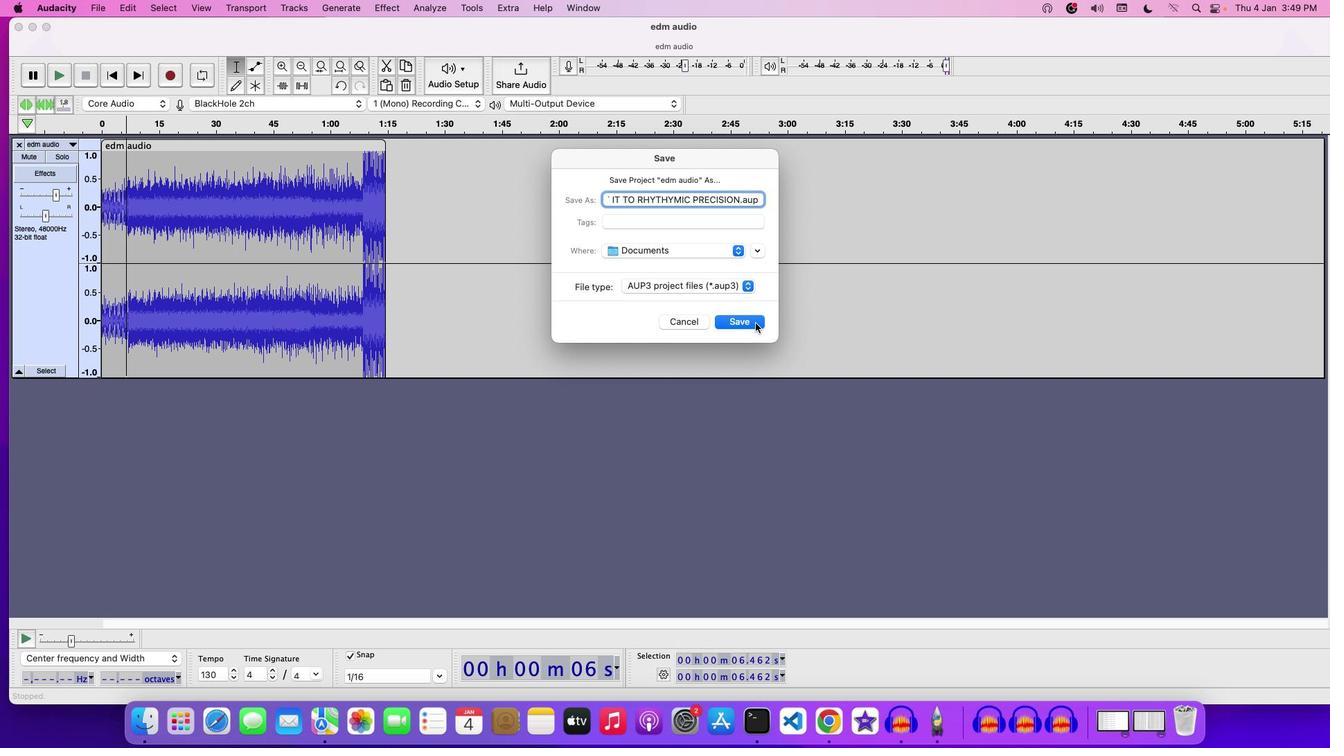 
